 Task: Find a place to stay in Caparica, Portugal, from June 1 to June 4 for 1 guest, with a price range of ₹6000 to ₹16000, 1 bedroom, and 1 bathroom.
Action: Mouse moved to (608, 94)
Screenshot: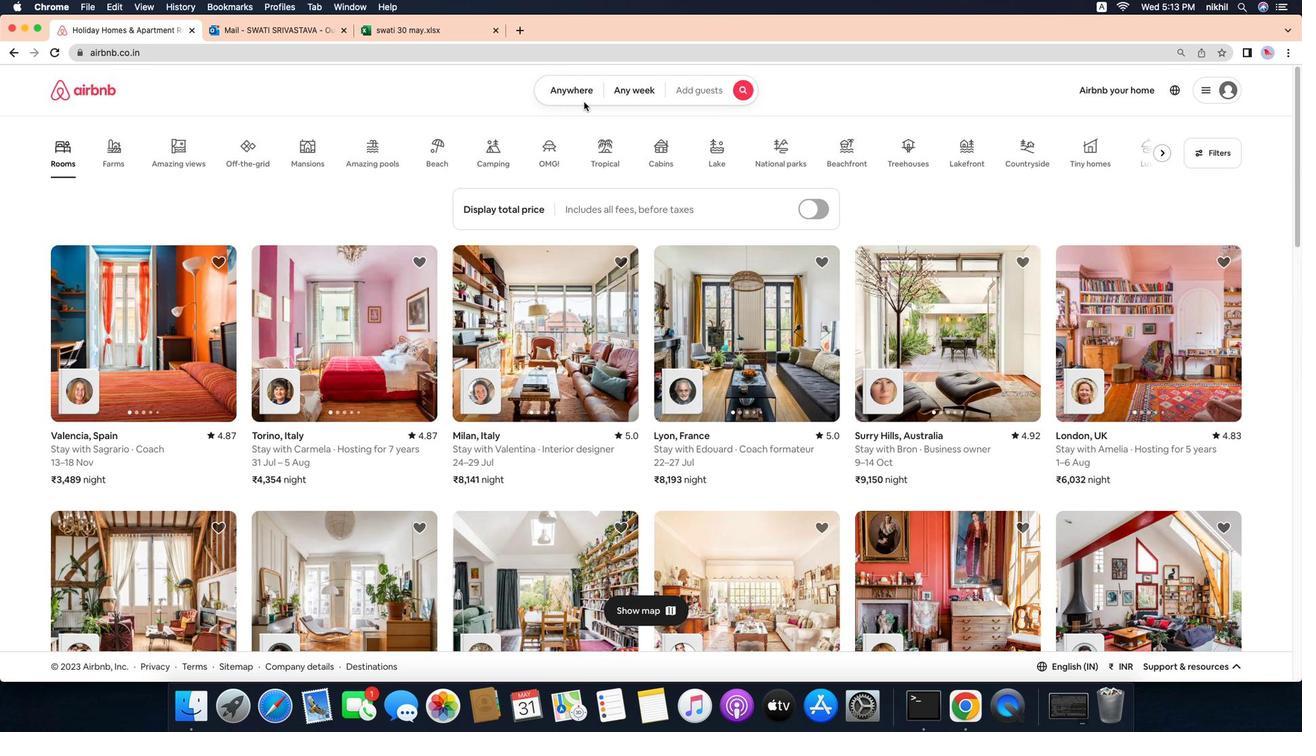 
Action: Mouse pressed left at (608, 94)
Screenshot: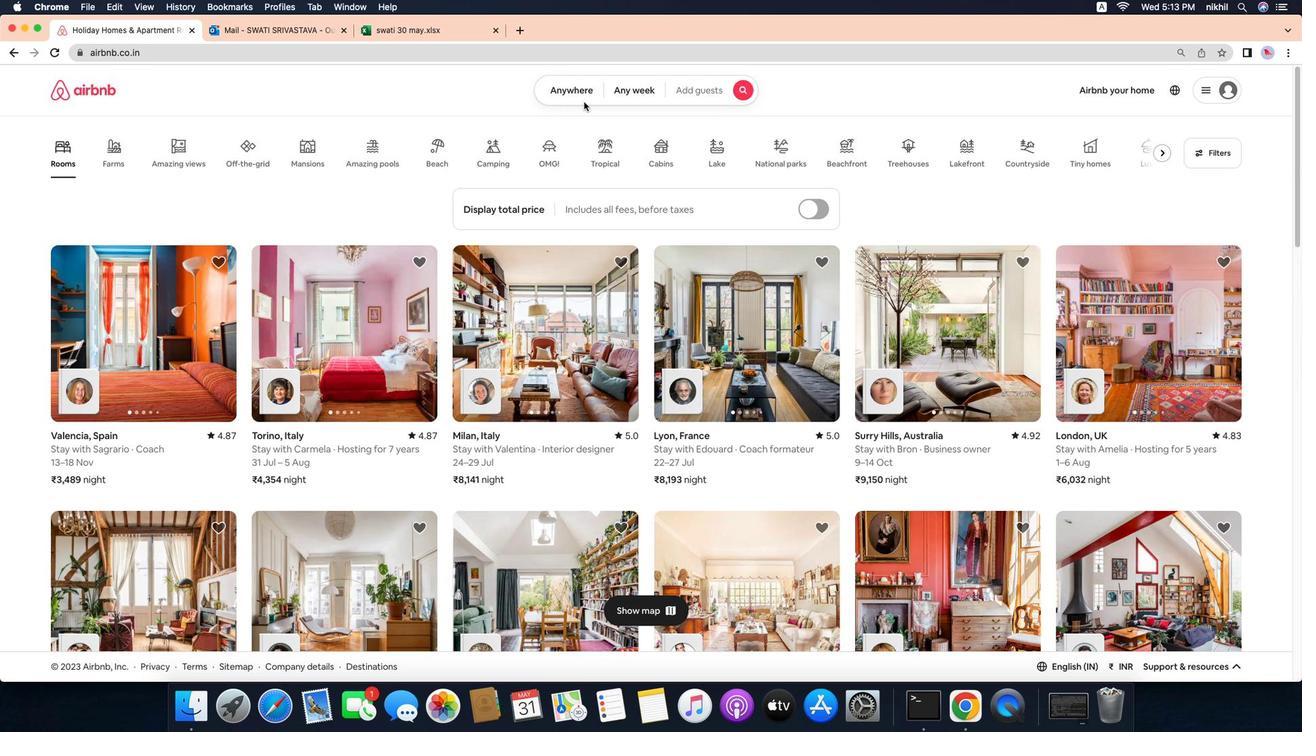 
Action: Mouse moved to (599, 82)
Screenshot: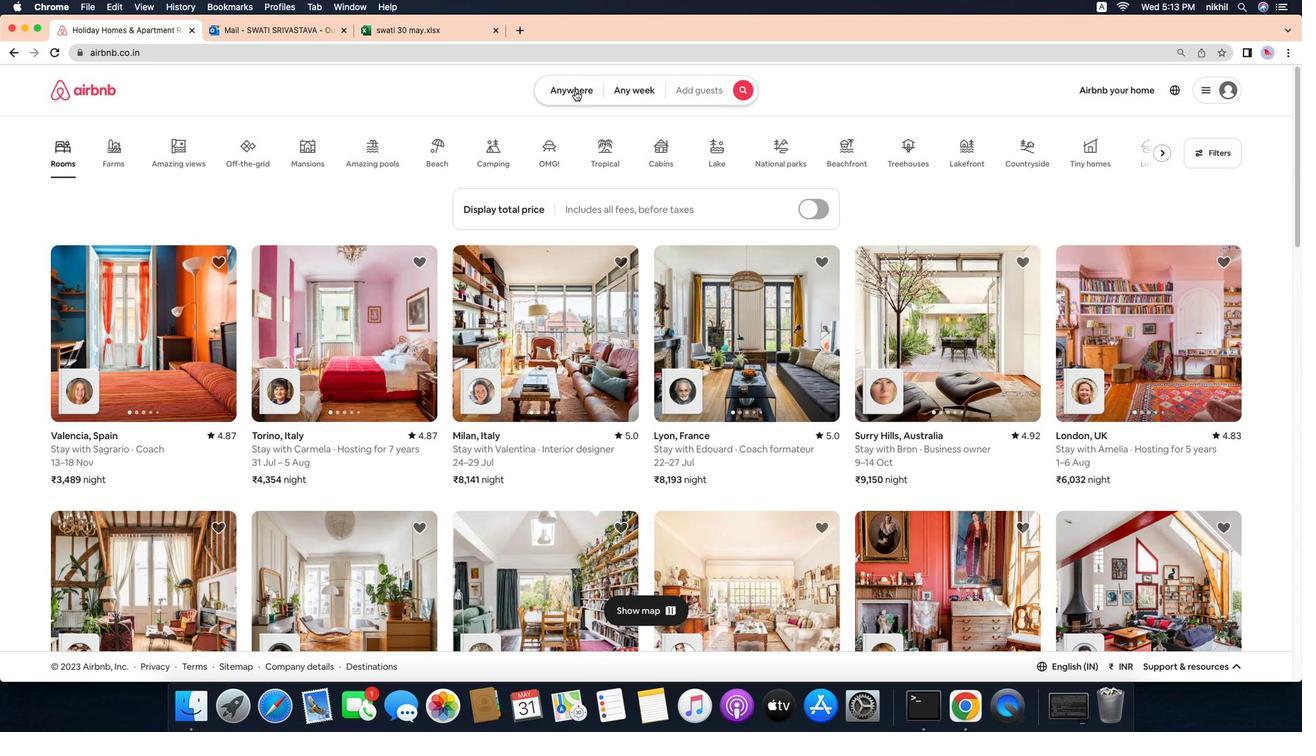
Action: Mouse pressed left at (599, 82)
Screenshot: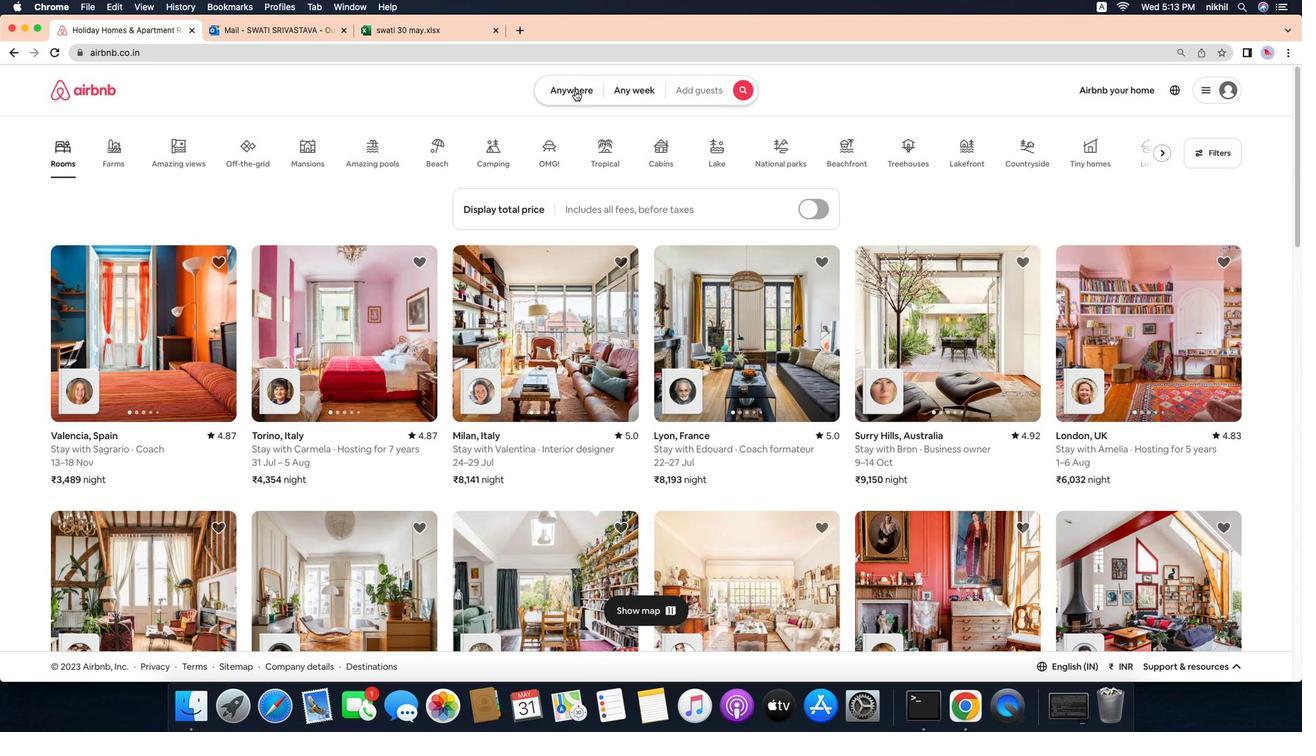 
Action: Mouse moved to (505, 149)
Screenshot: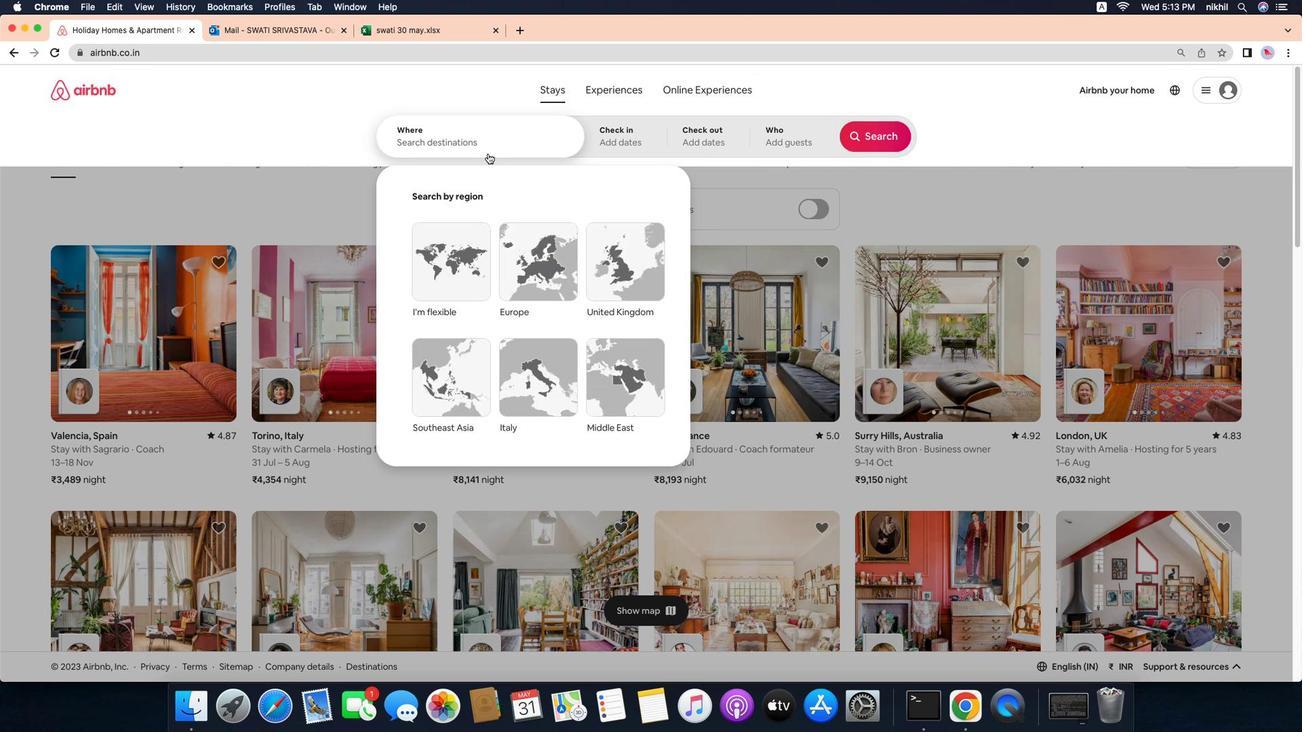 
Action: Mouse pressed left at (505, 149)
Screenshot: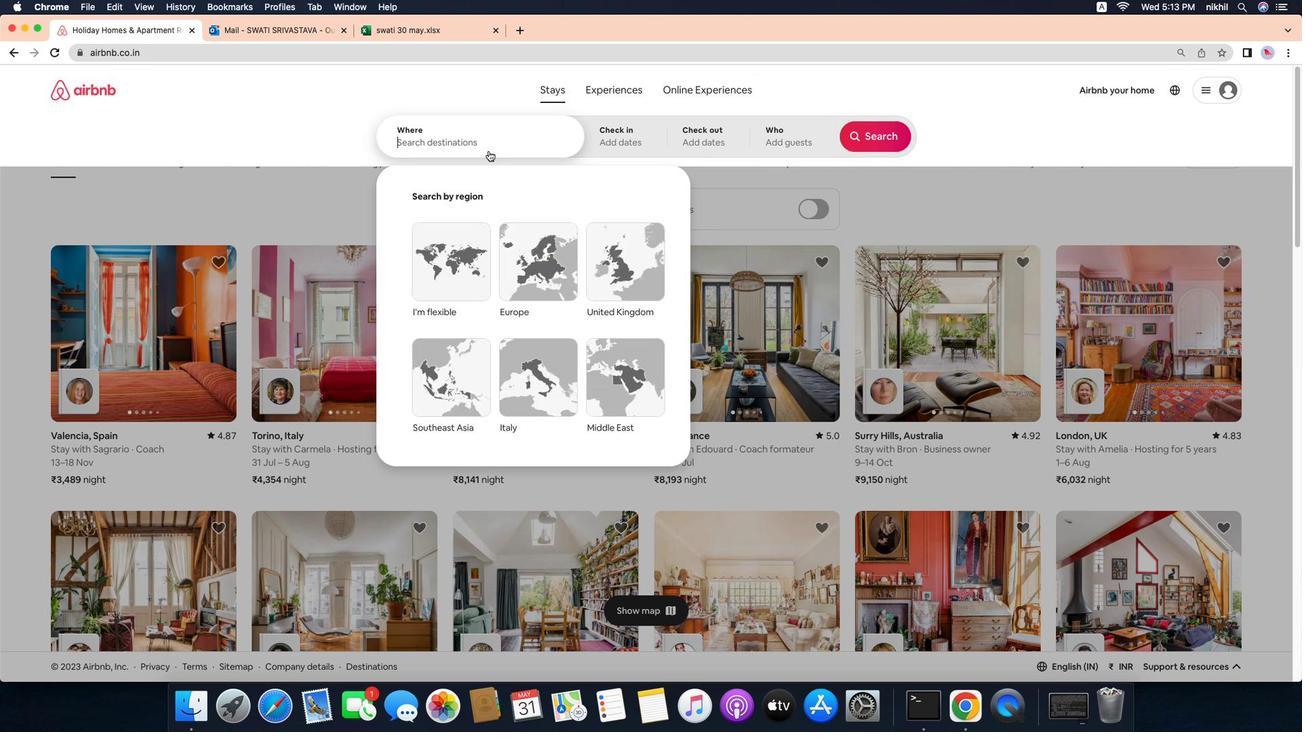 
Action: Mouse moved to (509, 135)
Screenshot: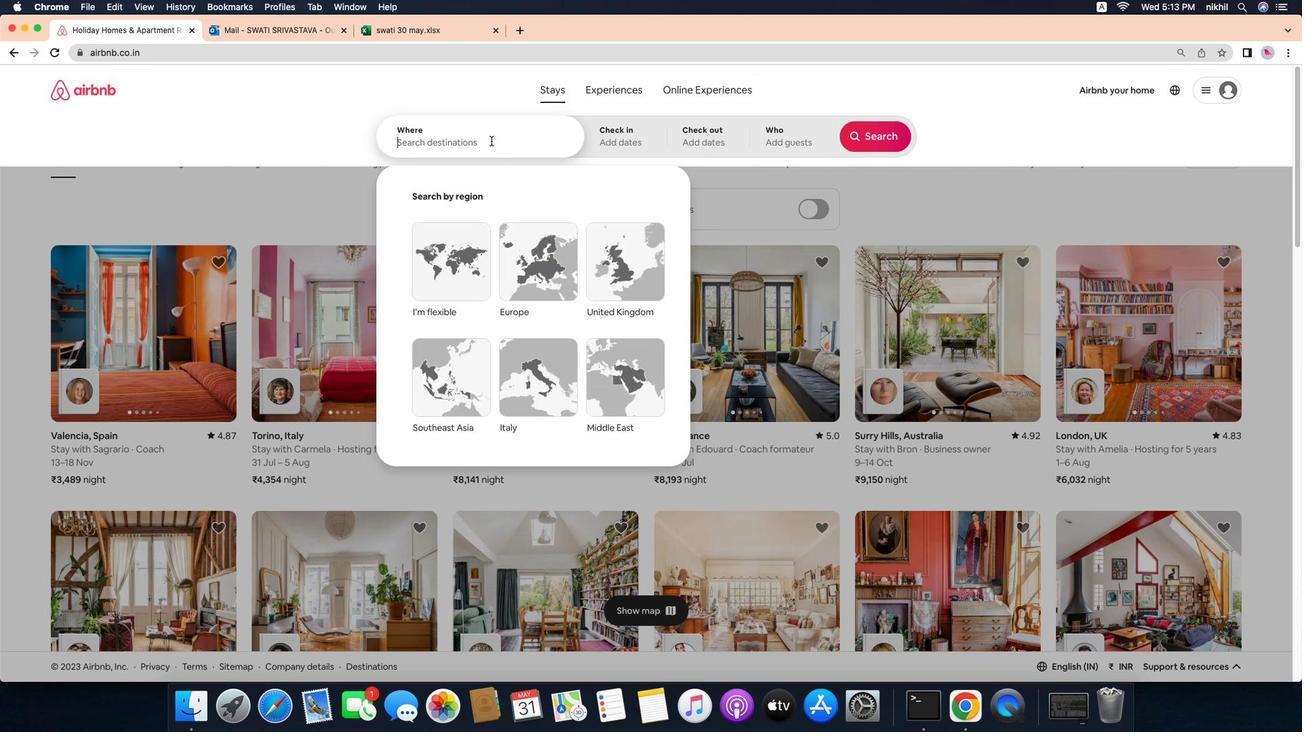 
Action: Key pressed Key.caps_lock'C'Key.caps_lock'a''p''a''r''i''c''a'
Screenshot: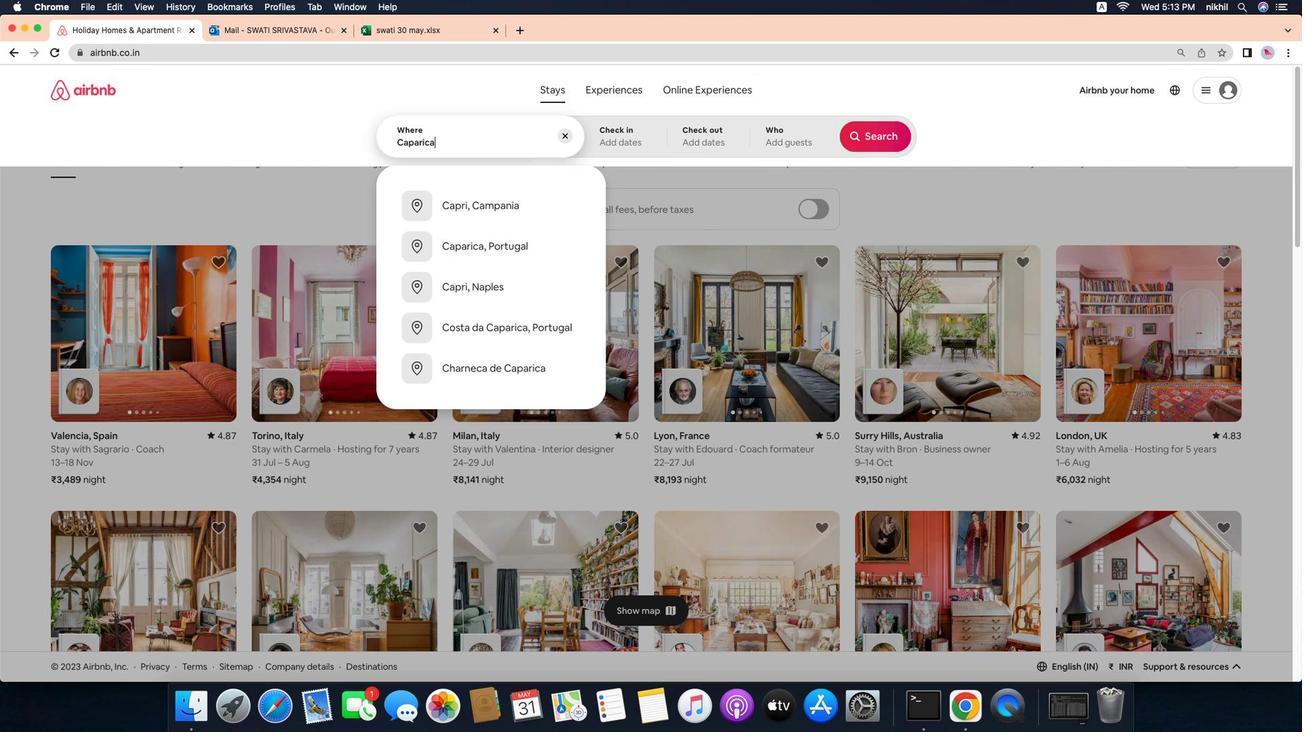 
Action: Mouse moved to (553, 208)
Screenshot: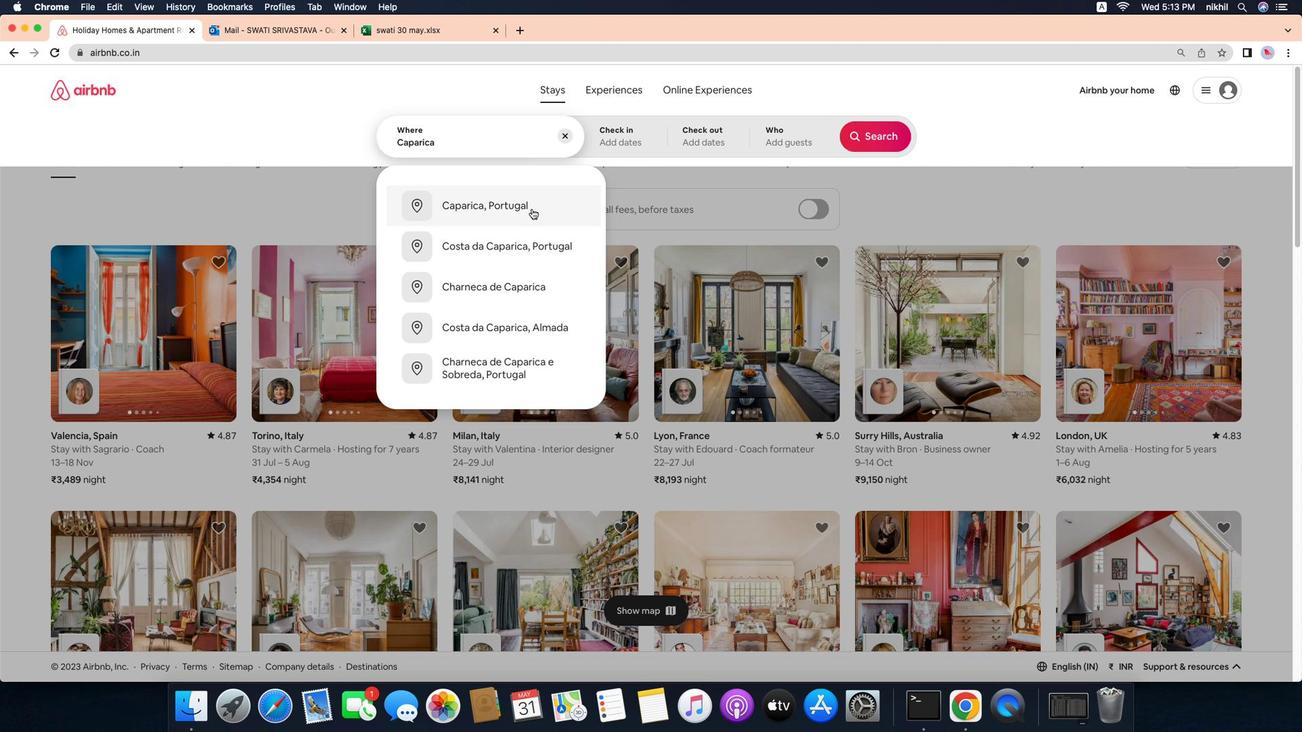 
Action: Mouse pressed left at (553, 208)
Screenshot: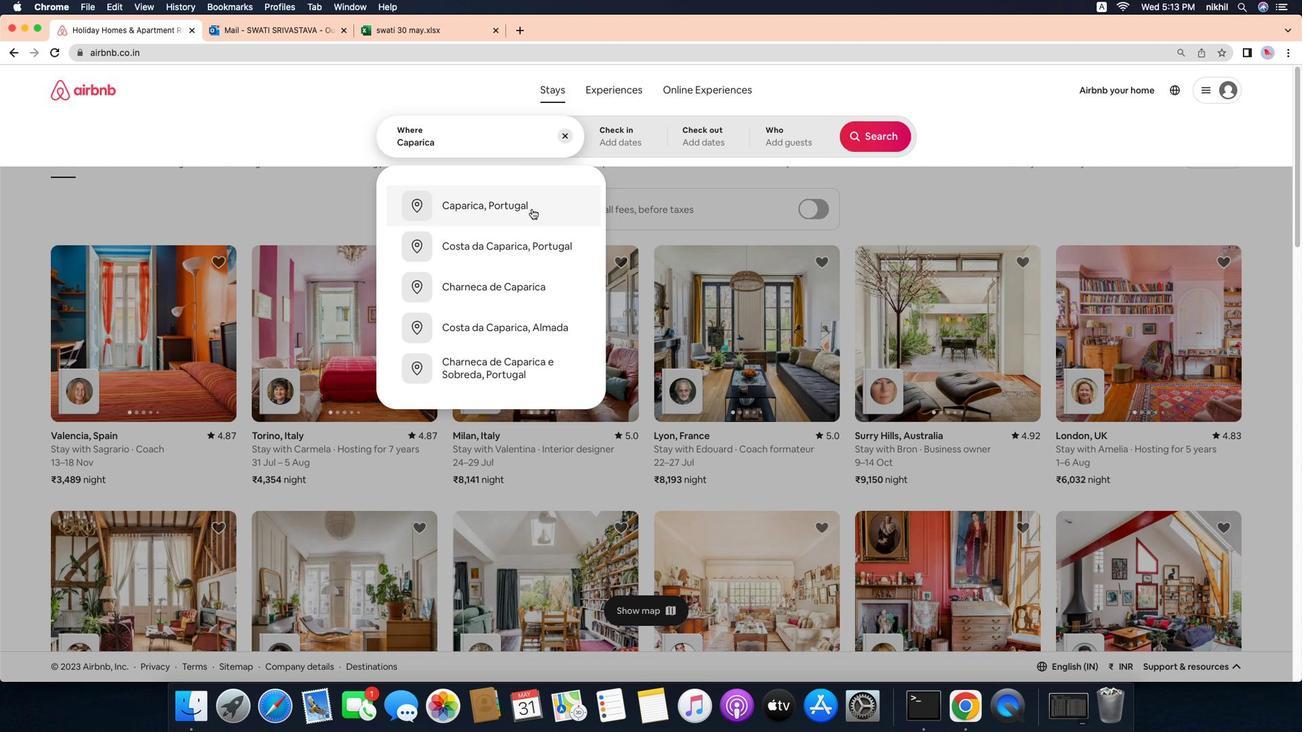 
Action: Mouse moved to (837, 298)
Screenshot: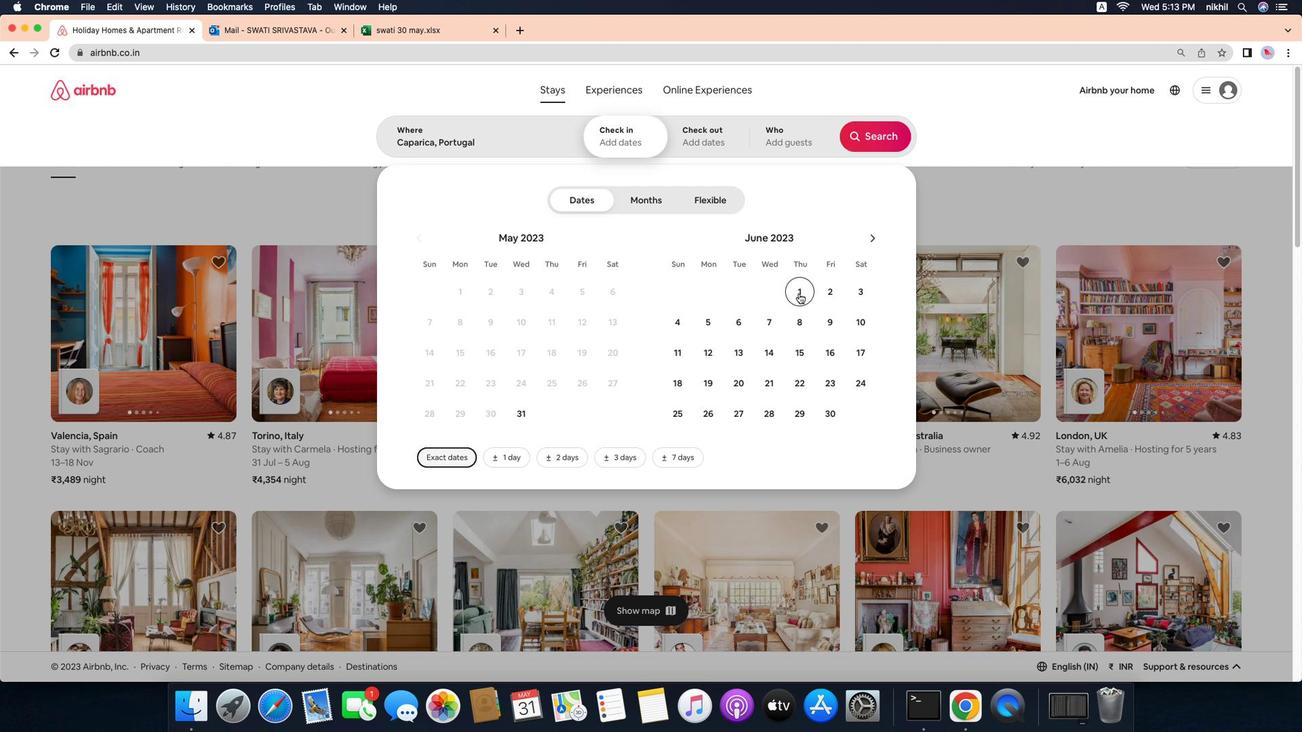 
Action: Mouse pressed left at (837, 298)
Screenshot: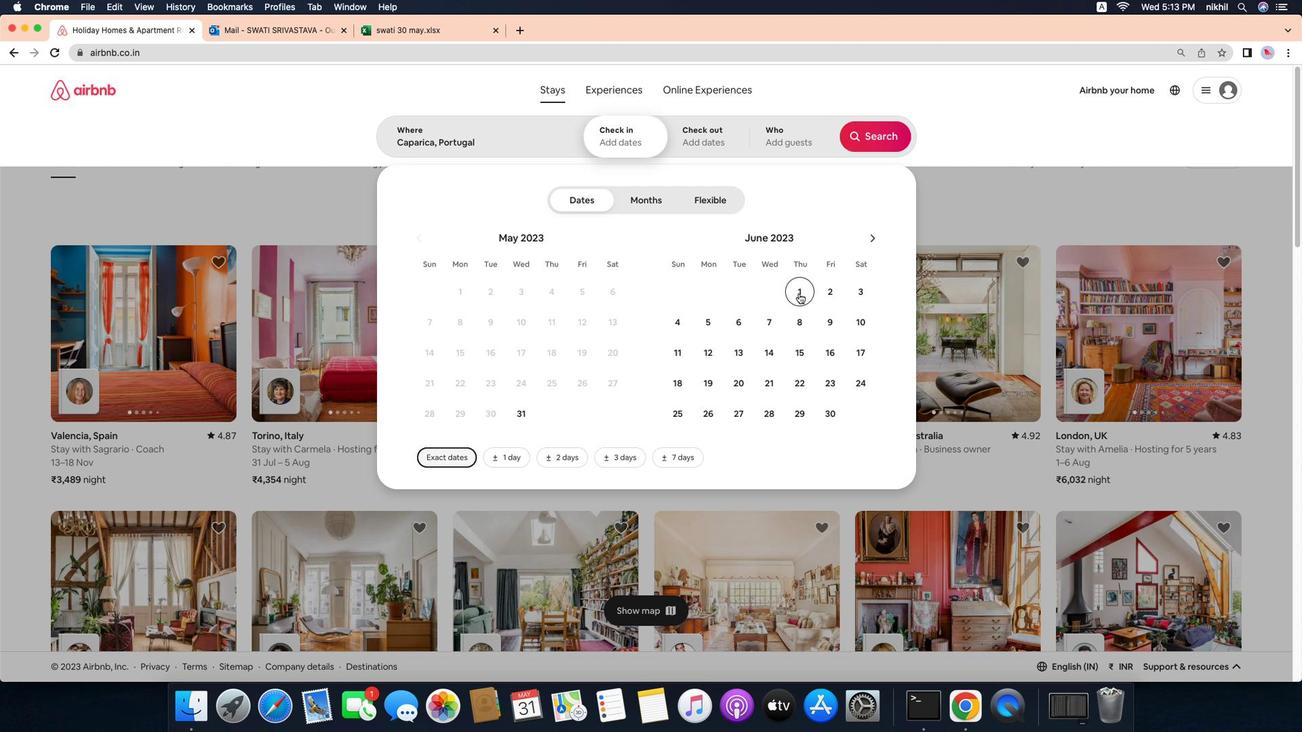 
Action: Mouse moved to (695, 331)
Screenshot: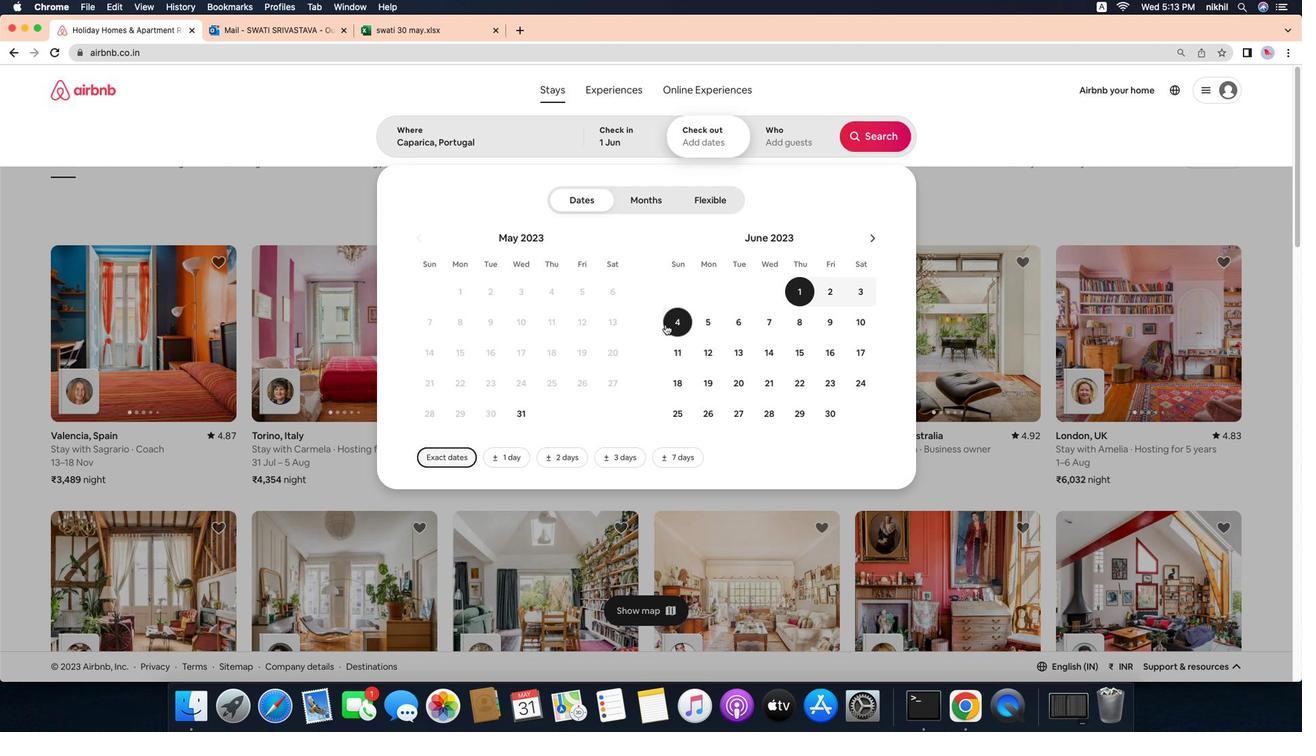 
Action: Mouse pressed left at (695, 331)
Screenshot: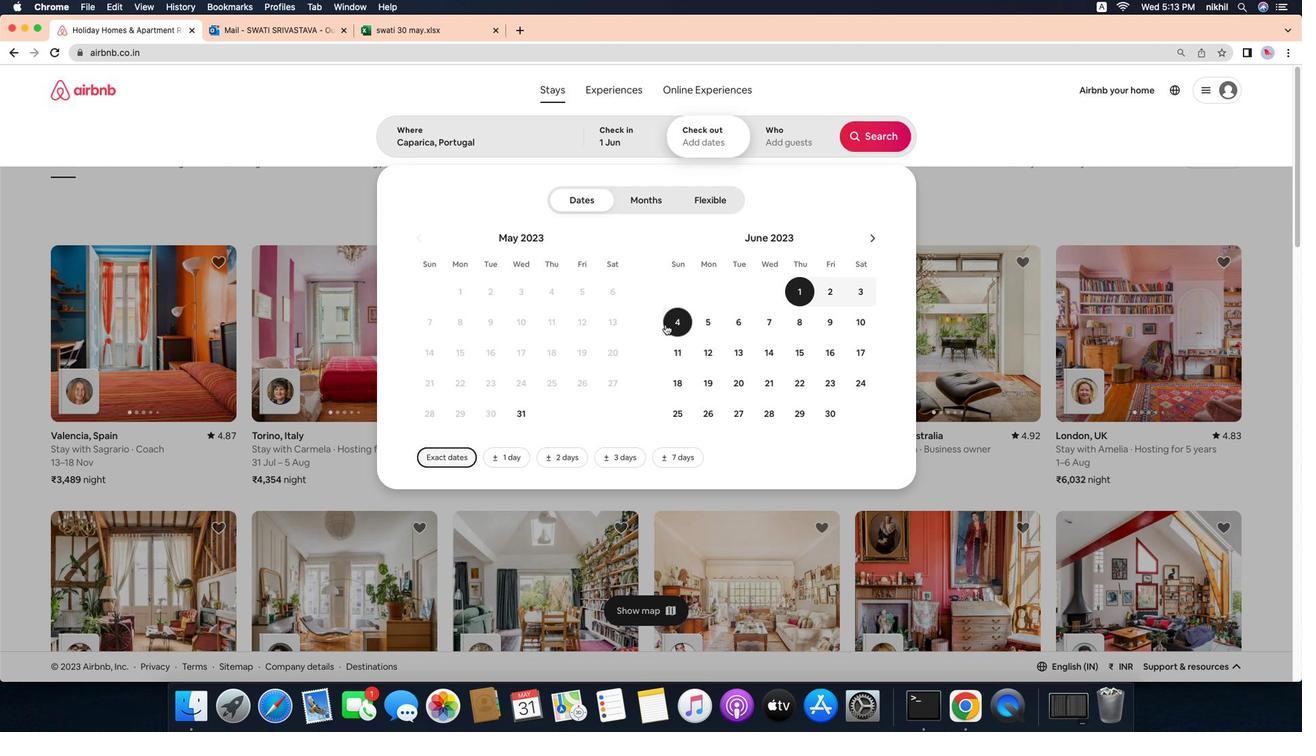 
Action: Mouse moved to (809, 129)
Screenshot: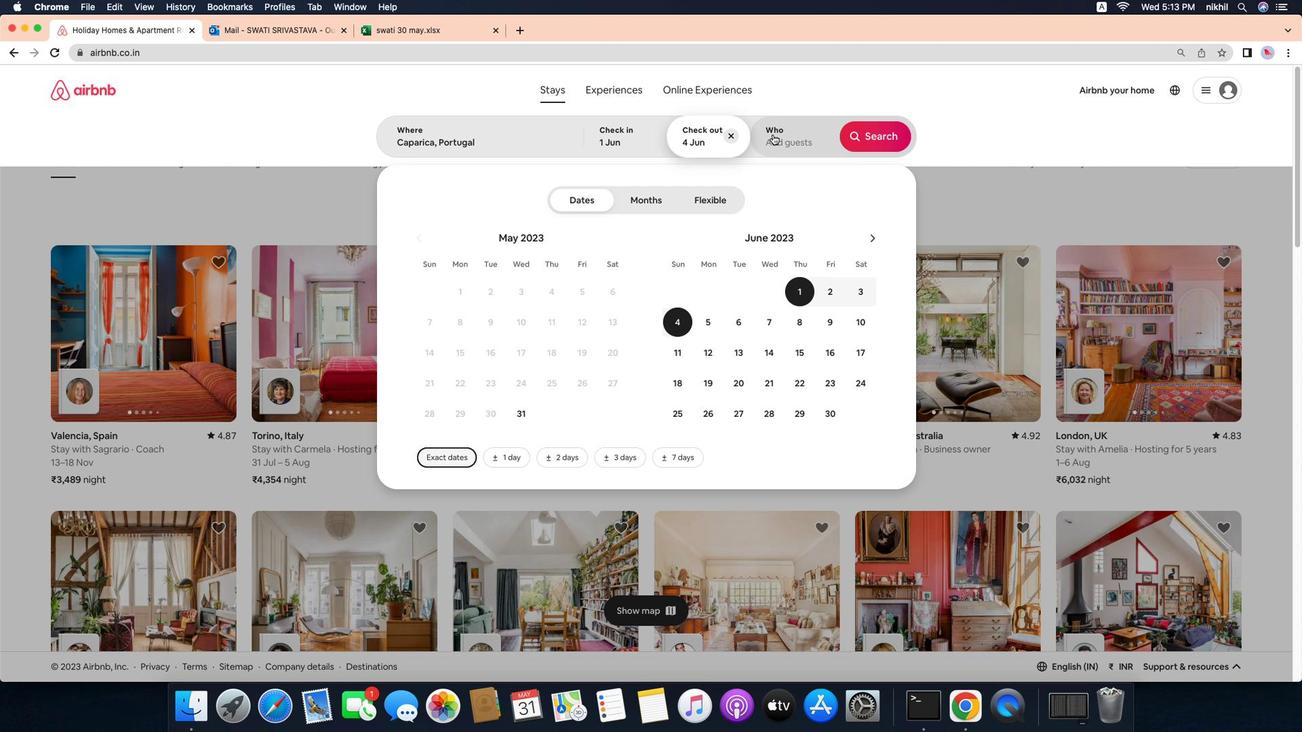 
Action: Mouse pressed left at (809, 129)
Screenshot: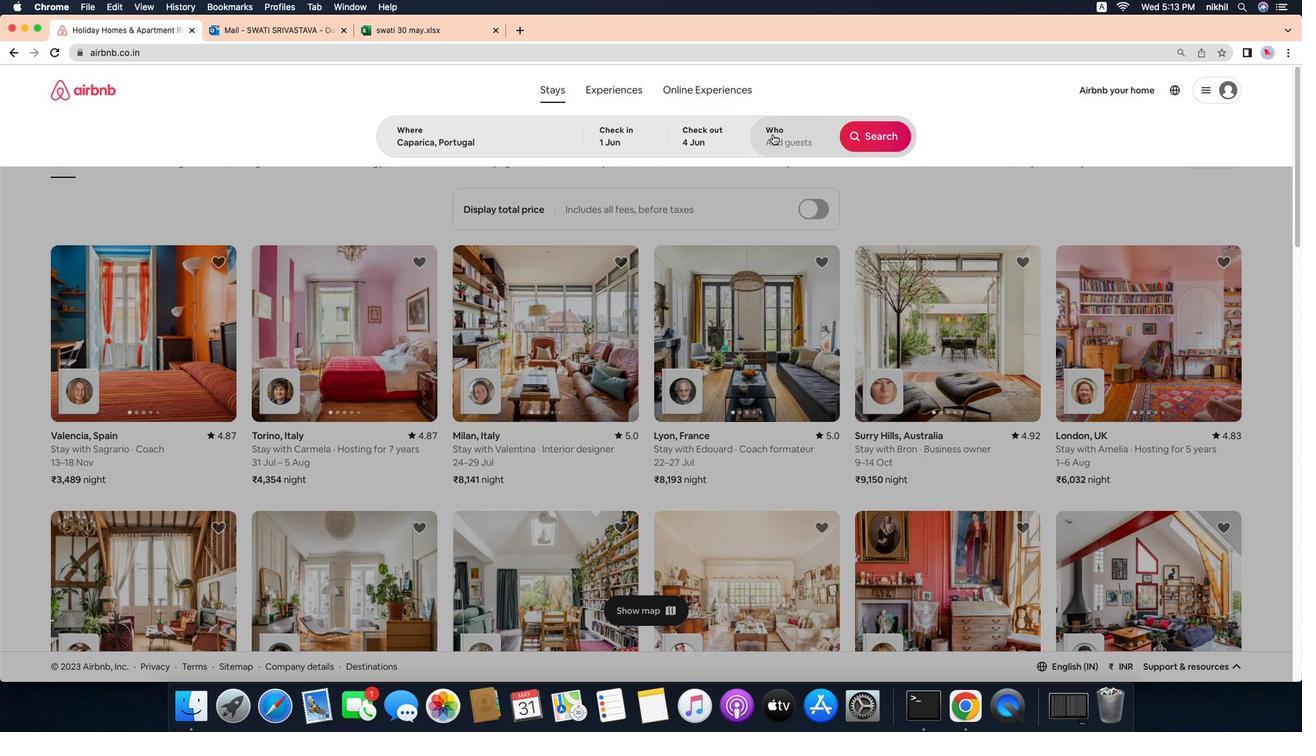 
Action: Mouse moved to (927, 204)
Screenshot: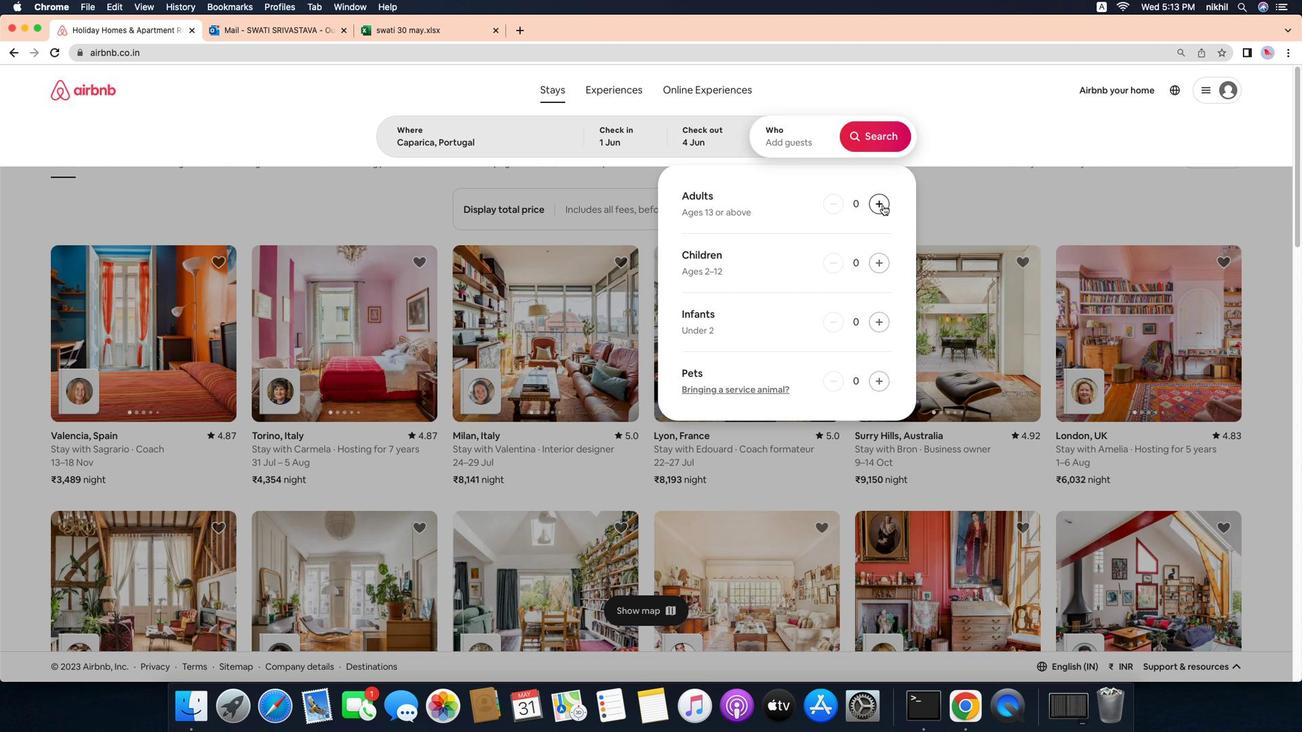 
Action: Mouse pressed left at (927, 204)
Screenshot: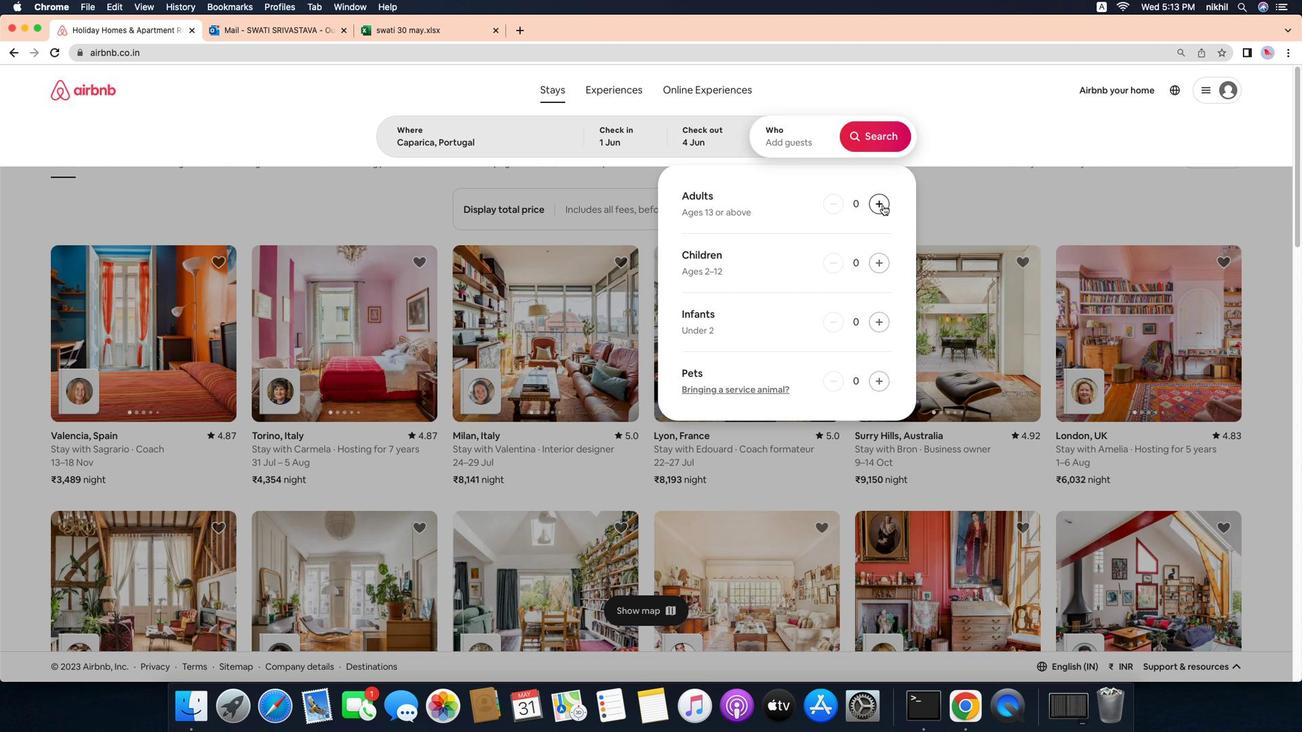 
Action: Mouse moved to (926, 137)
Screenshot: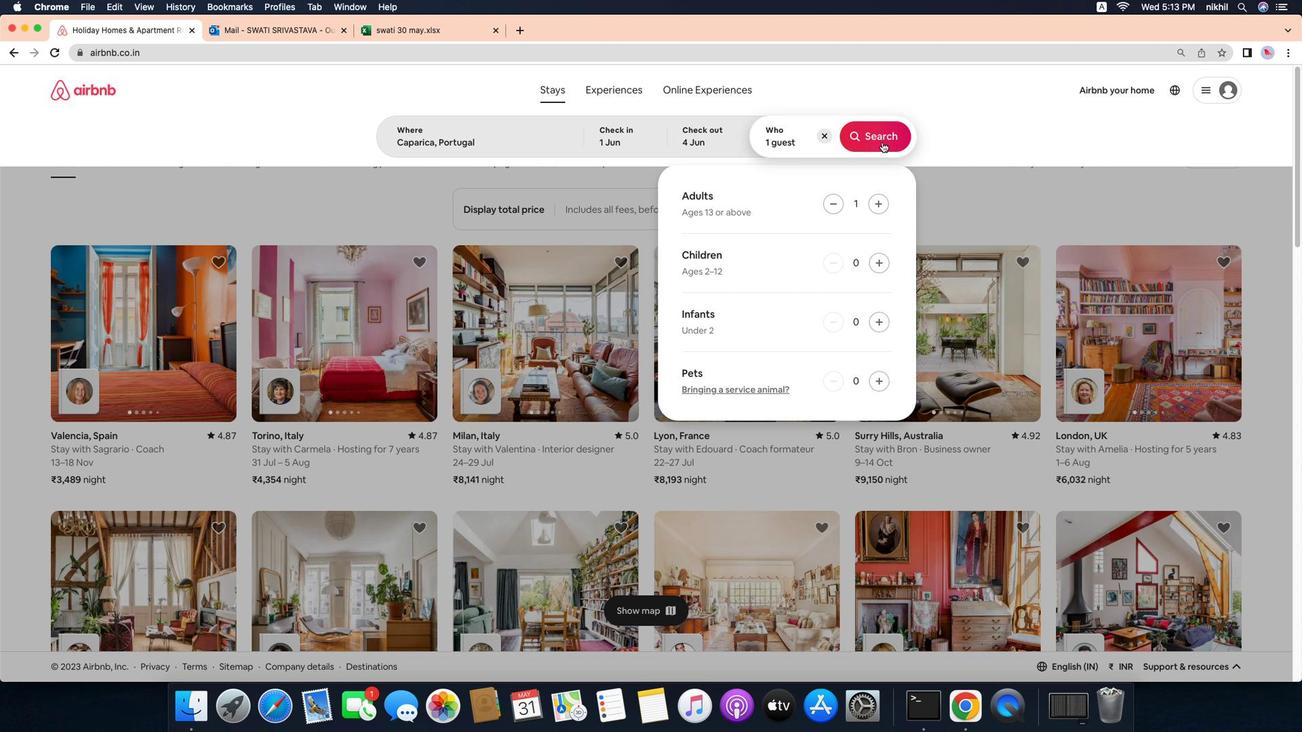 
Action: Mouse pressed left at (926, 137)
Screenshot: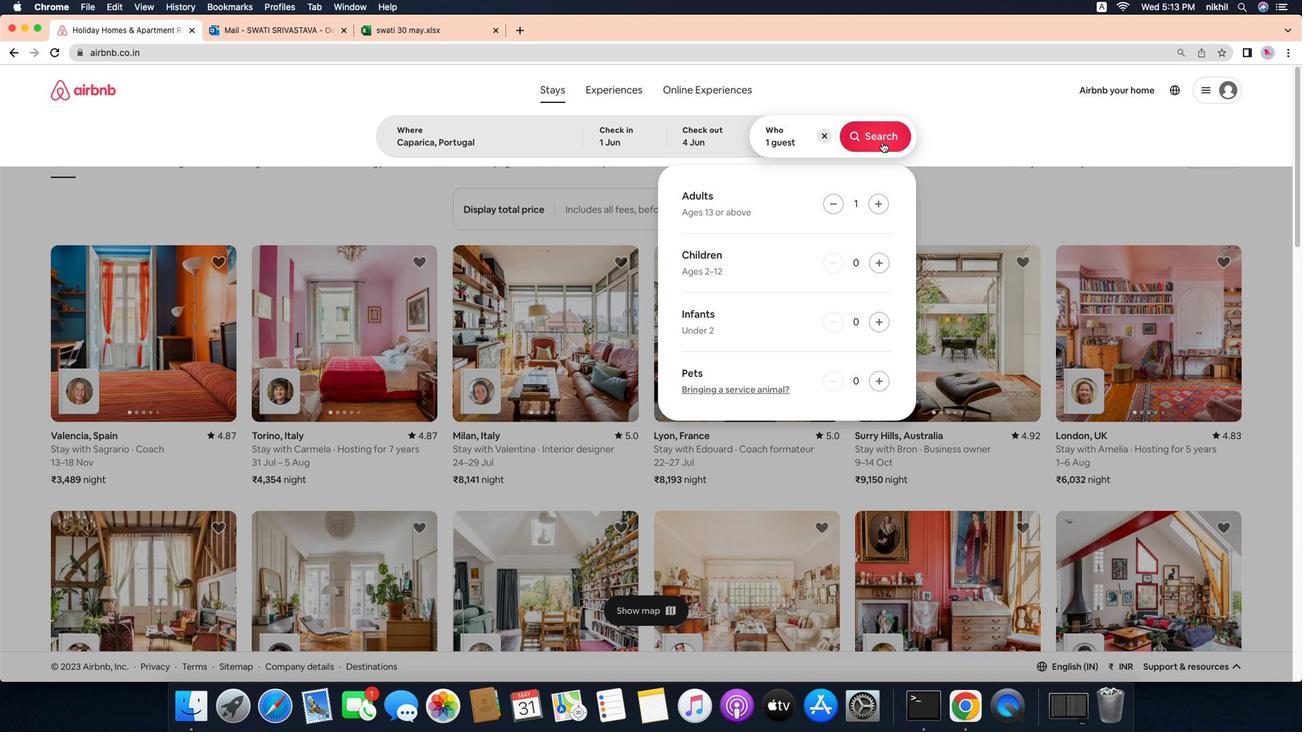 
Action: Mouse moved to (1313, 134)
Screenshot: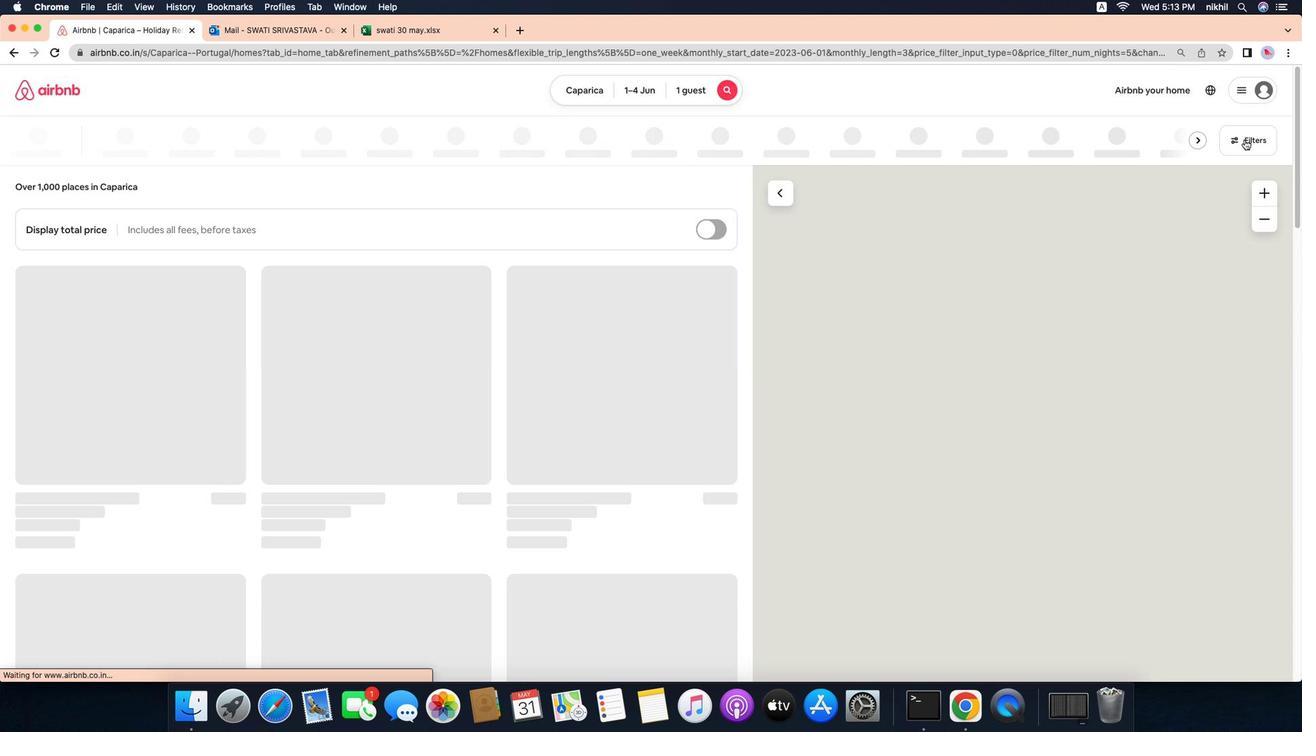 
Action: Mouse pressed left at (1313, 134)
Screenshot: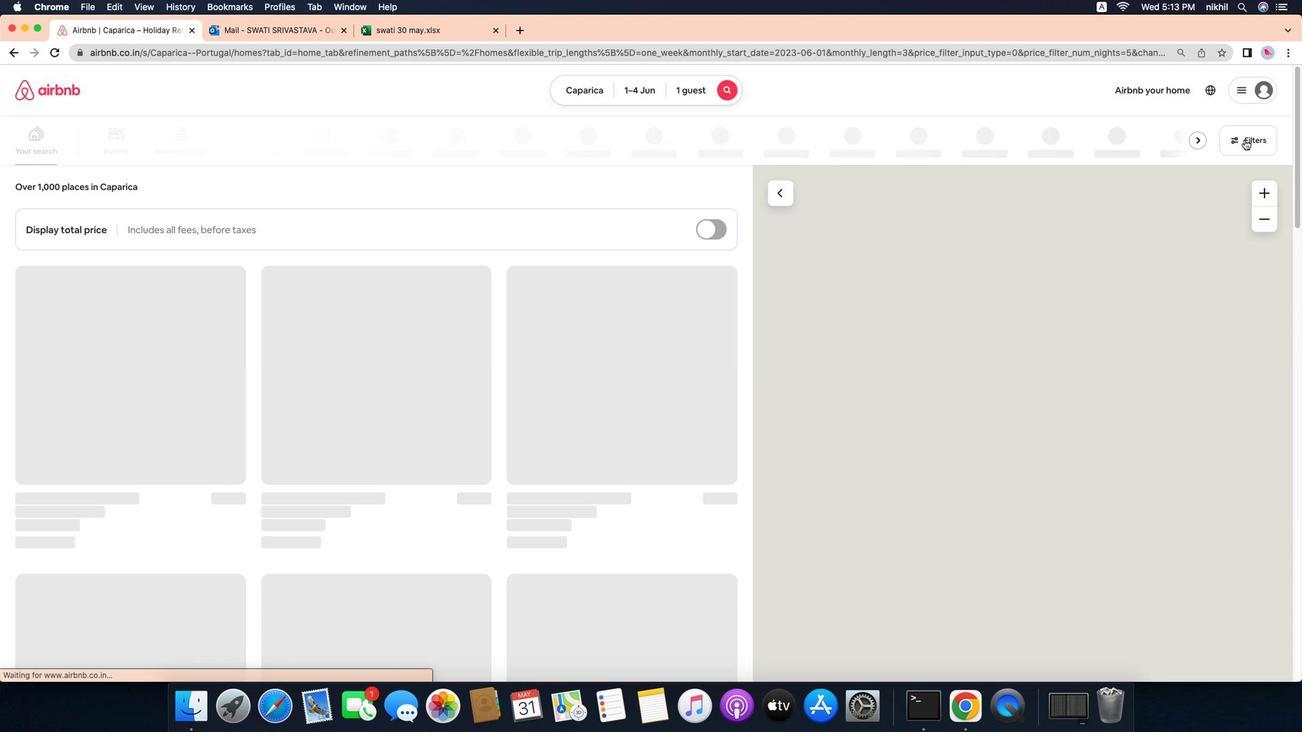 
Action: Mouse moved to (589, 459)
Screenshot: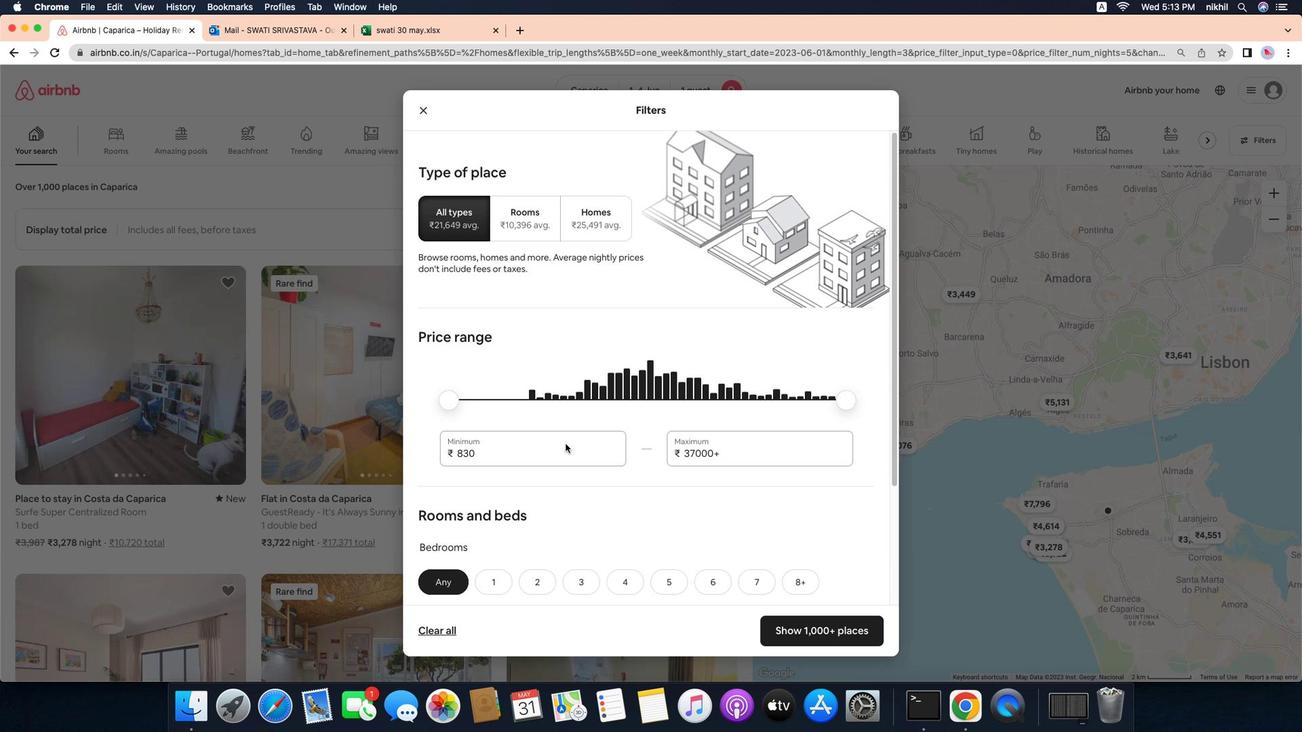 
Action: Mouse pressed left at (589, 459)
Screenshot: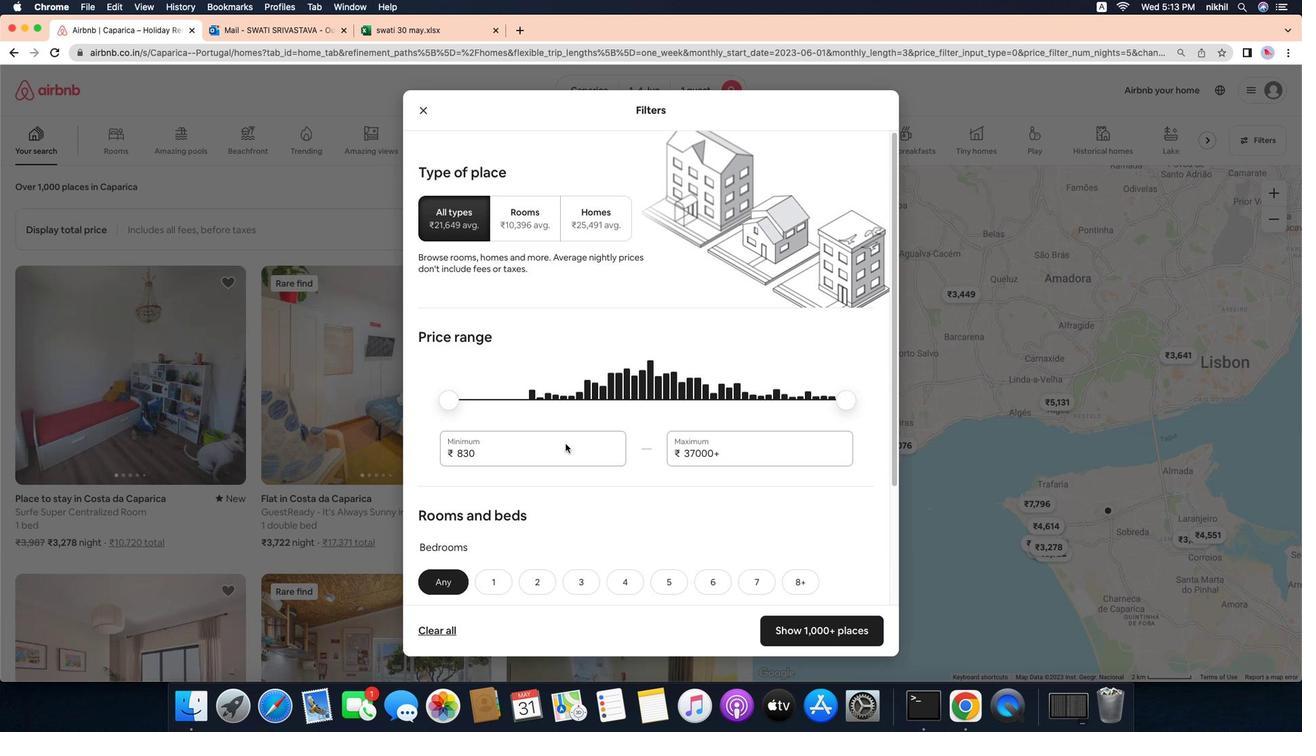 
Action: Mouse moved to (558, 469)
Screenshot: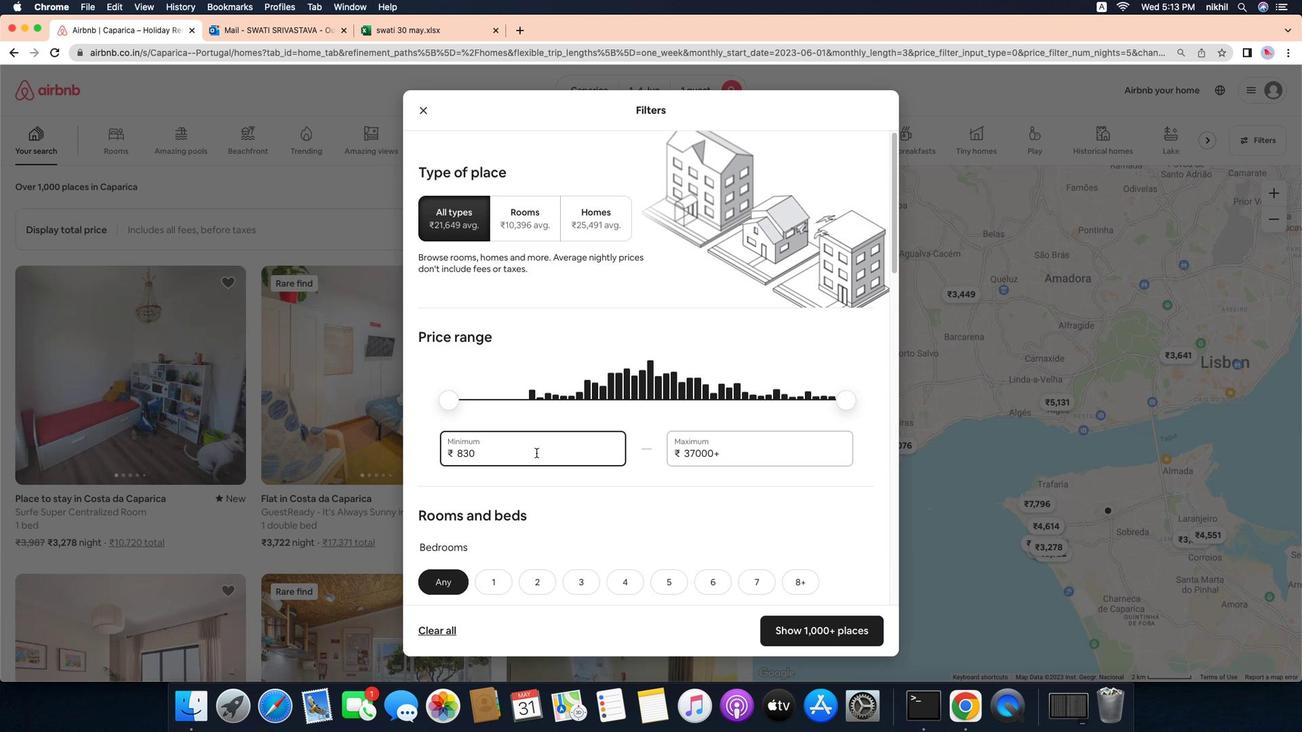 
Action: Key pressed Key.backspaceKey.backspaceKey.backspaceKey.backspace'6''0''0''0'
Screenshot: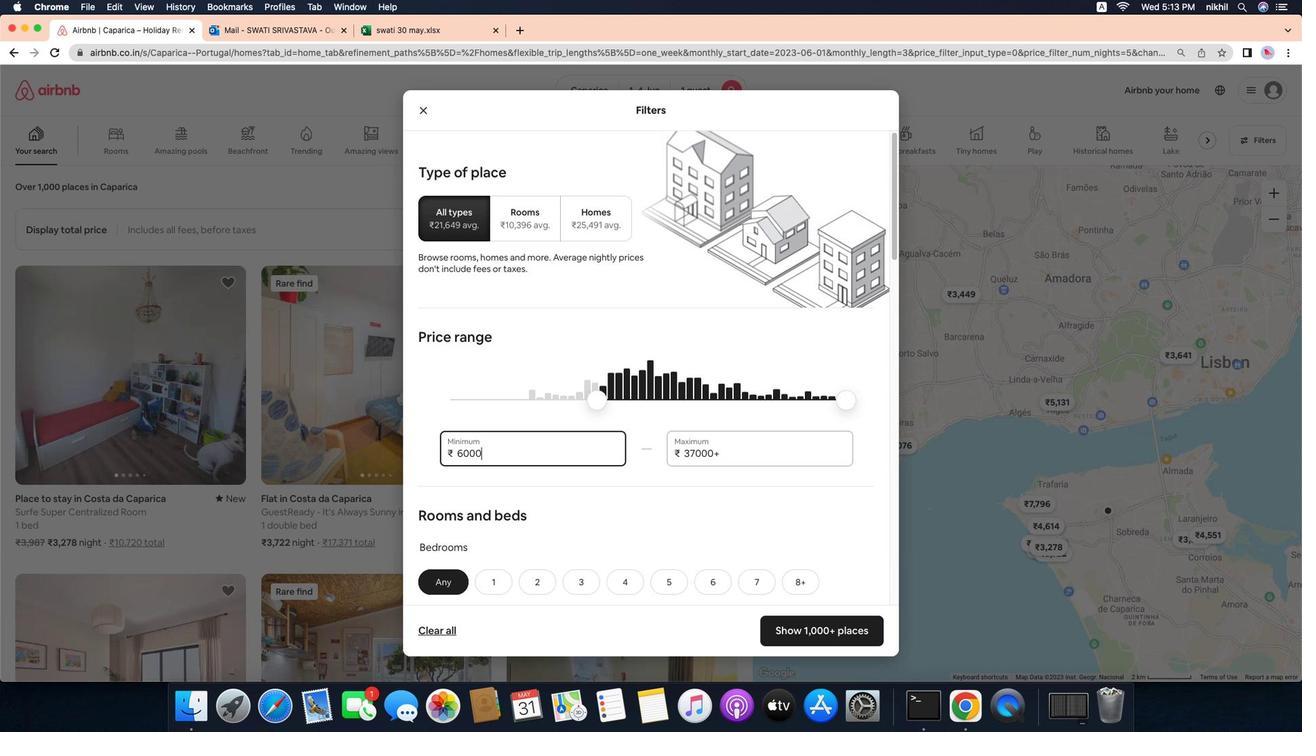 
Action: Mouse moved to (763, 466)
Screenshot: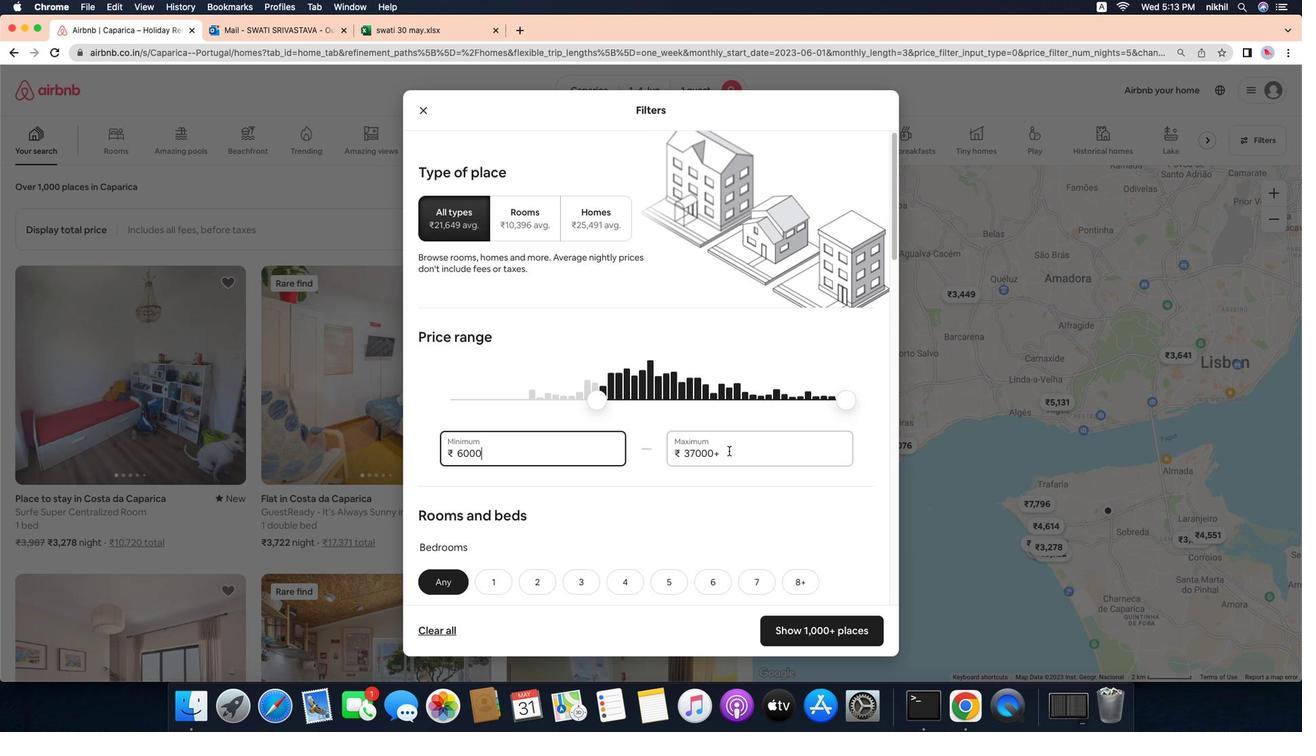 
Action: Mouse pressed left at (763, 466)
Screenshot: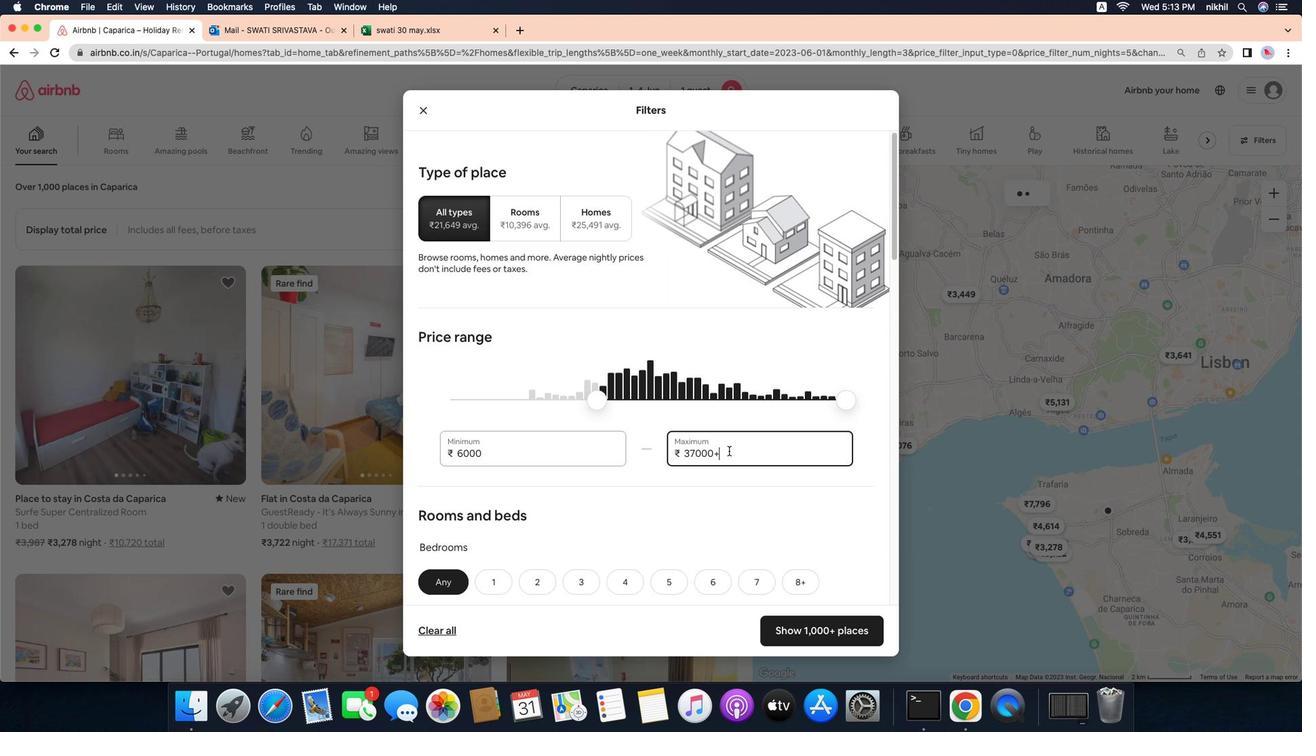 
Action: Key pressed Key.backspaceKey.backspaceKey.backspaceKey.backspaceKey.backspaceKey.backspaceKey.backspace'1''6''0''0''0'
Screenshot: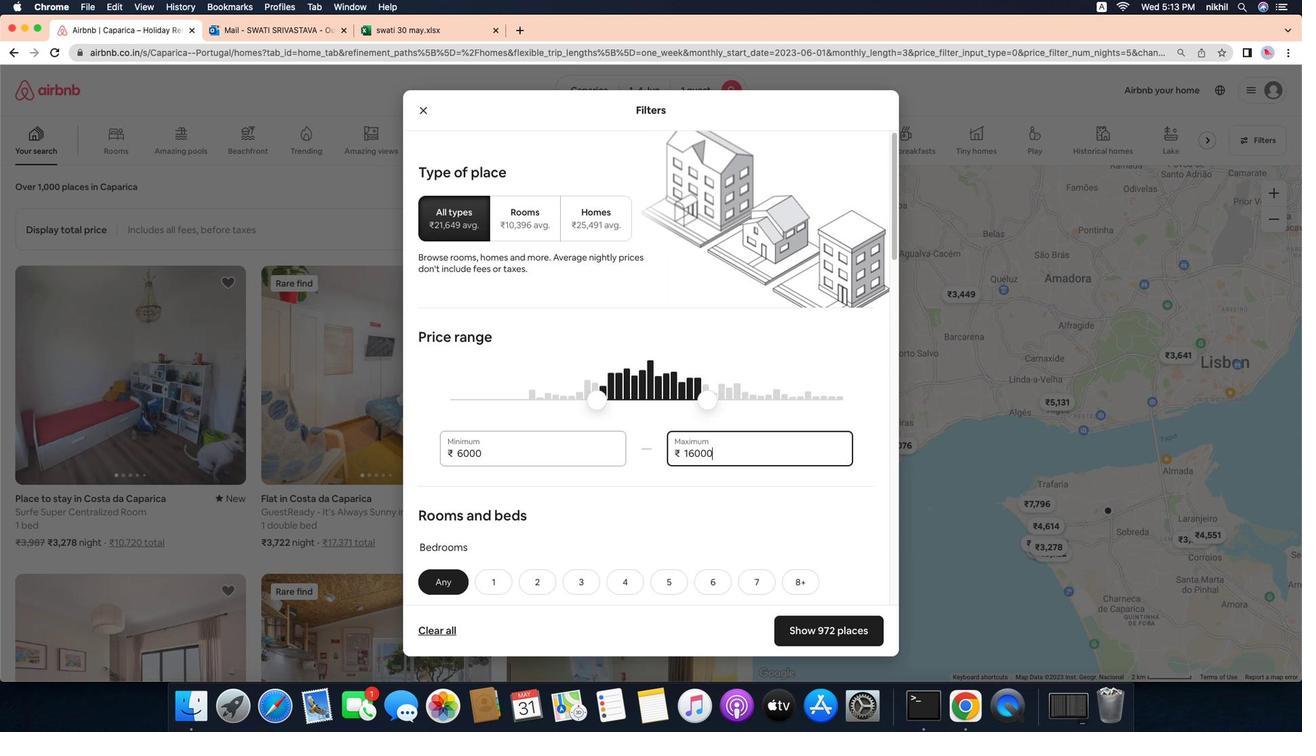 
Action: Mouse moved to (680, 461)
Screenshot: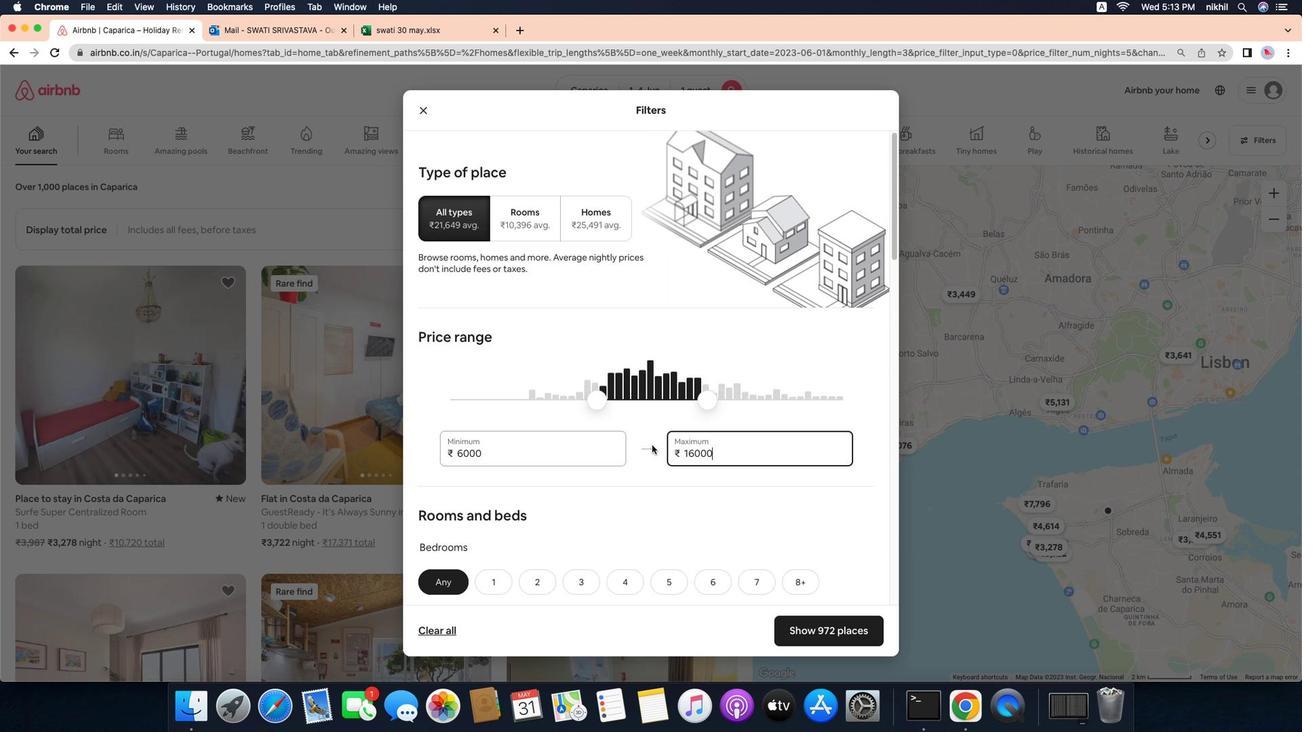 
Action: Mouse scrolled (680, 461) with delta (-13, -14)
Screenshot: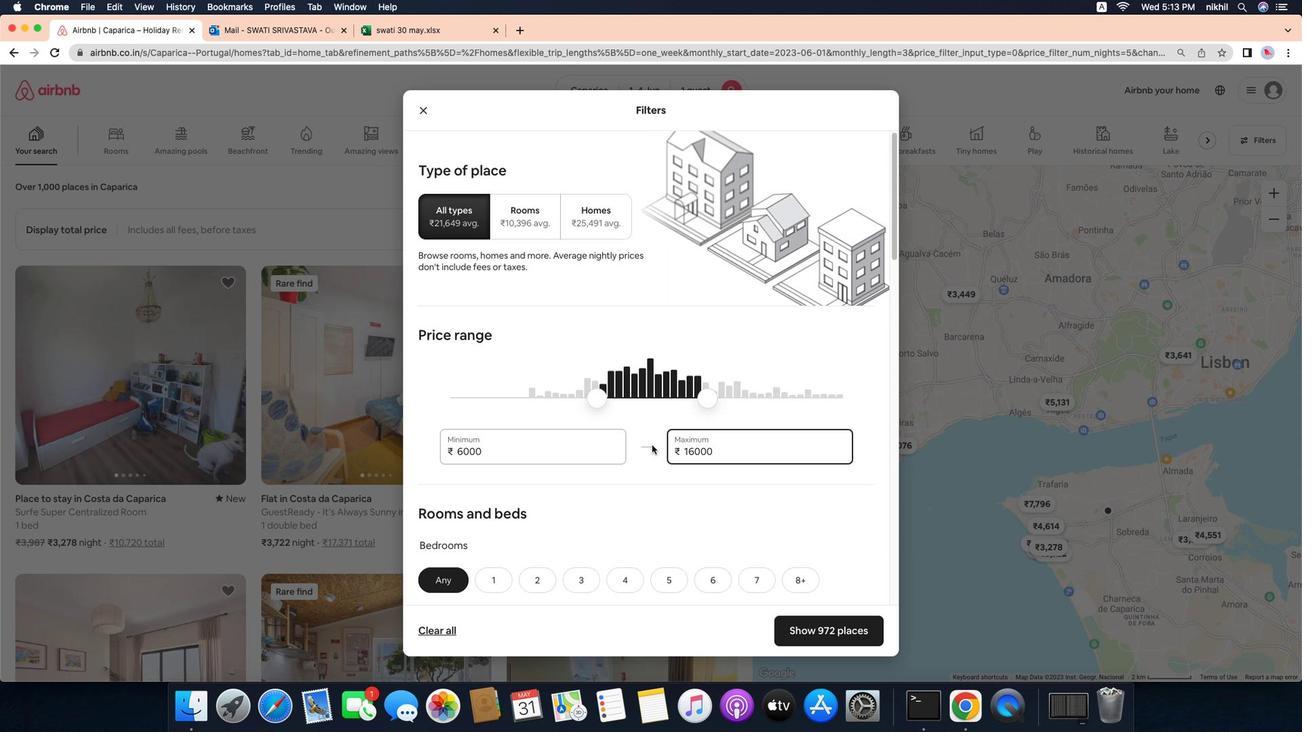 
Action: Mouse scrolled (680, 461) with delta (-13, -14)
Screenshot: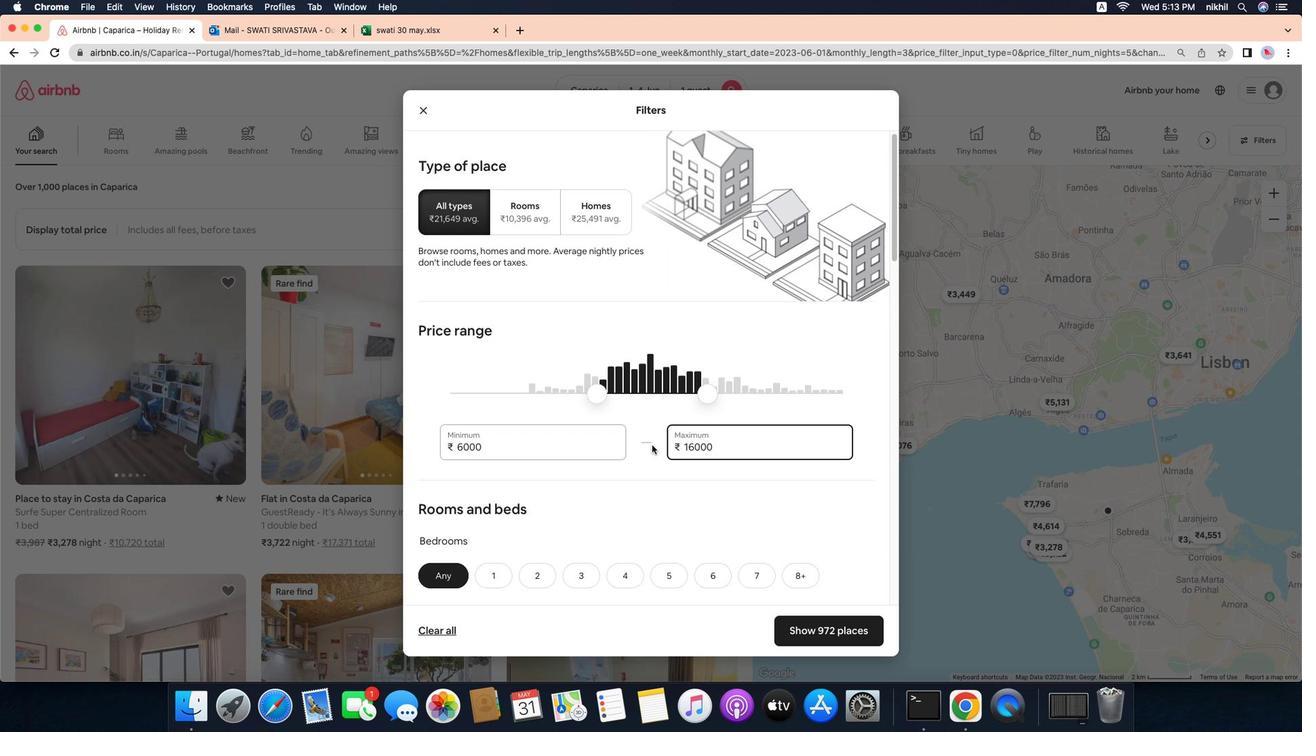 
Action: Mouse scrolled (680, 461) with delta (-13, -15)
Screenshot: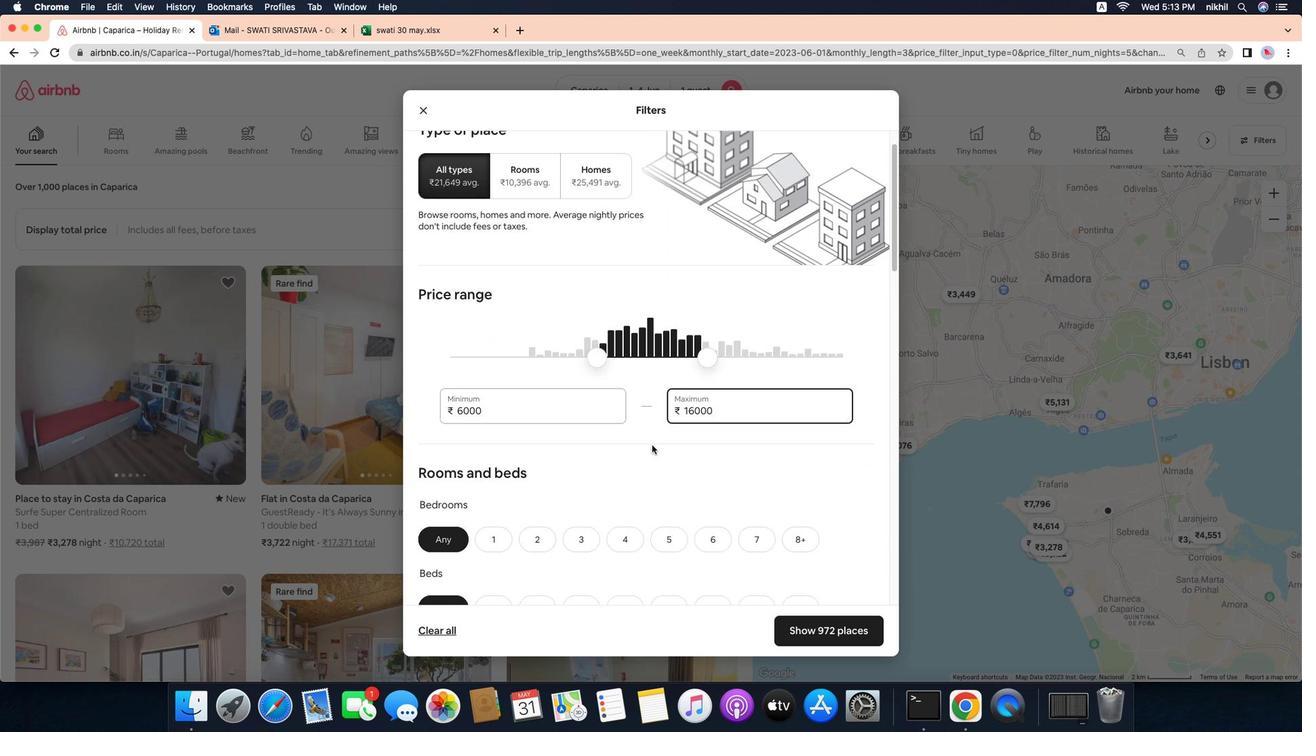 
Action: Mouse moved to (680, 461)
Screenshot: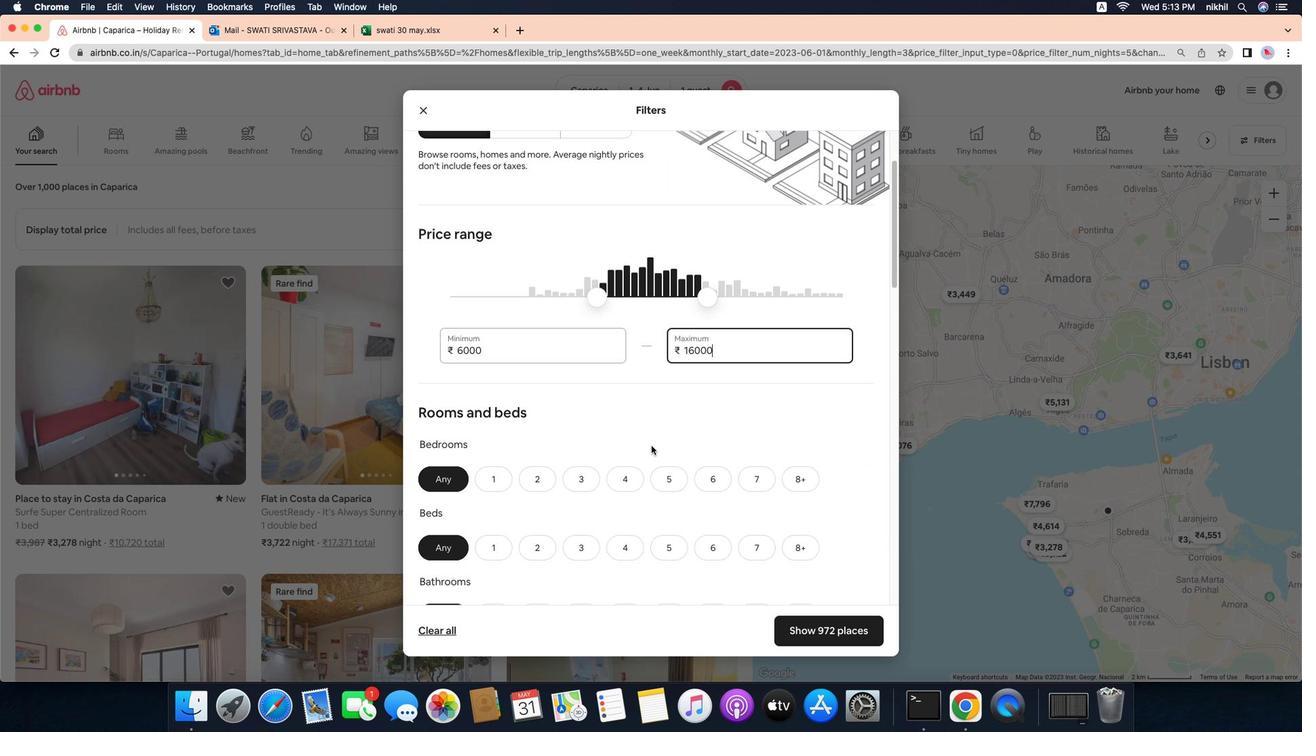 
Action: Mouse scrolled (680, 461) with delta (-13, -14)
Screenshot: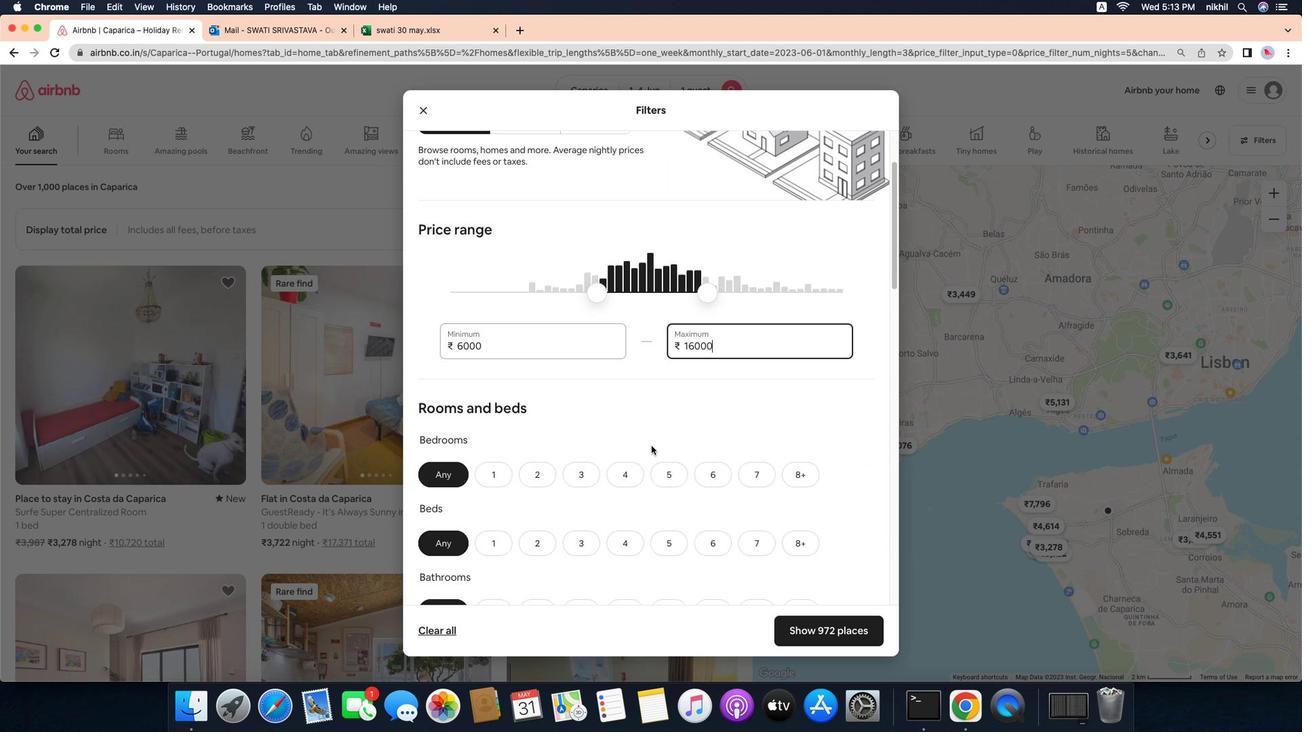 
Action: Mouse scrolled (680, 461) with delta (-13, -14)
Screenshot: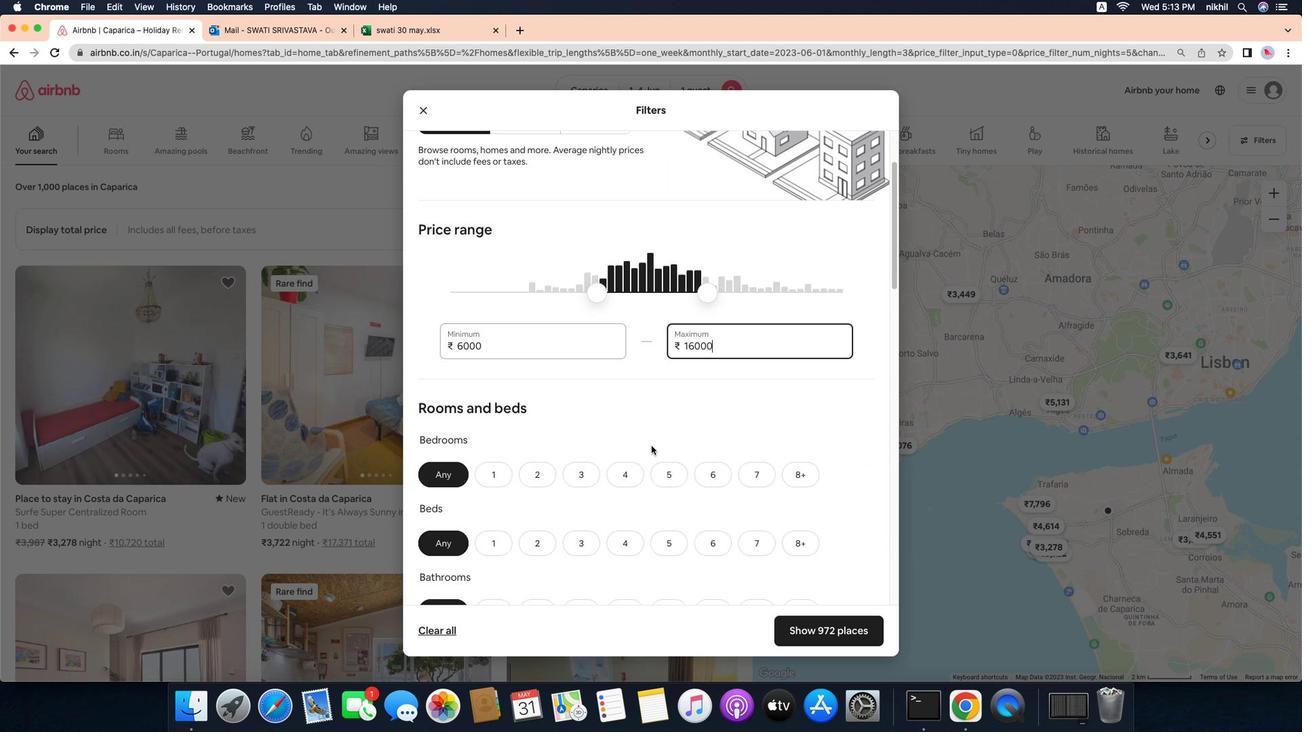
Action: Mouse scrolled (680, 461) with delta (-13, -15)
Screenshot: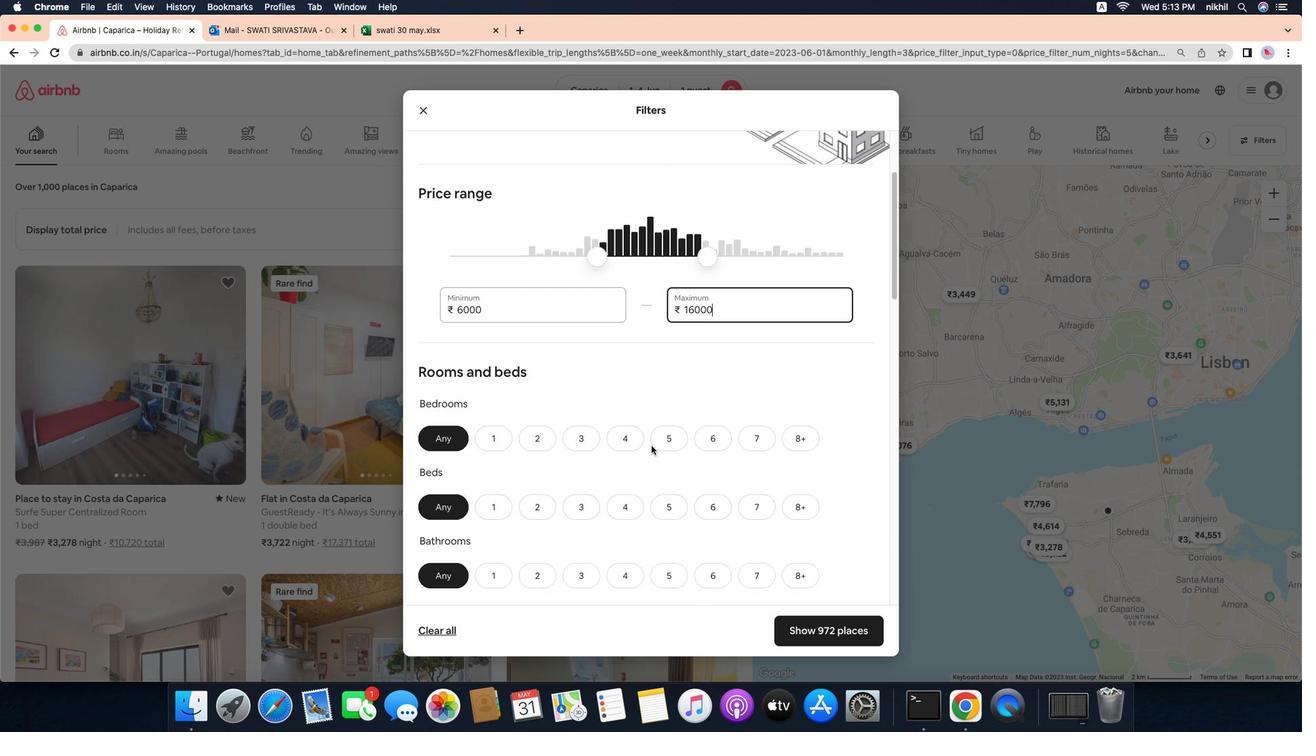 
Action: Mouse moved to (519, 358)
Screenshot: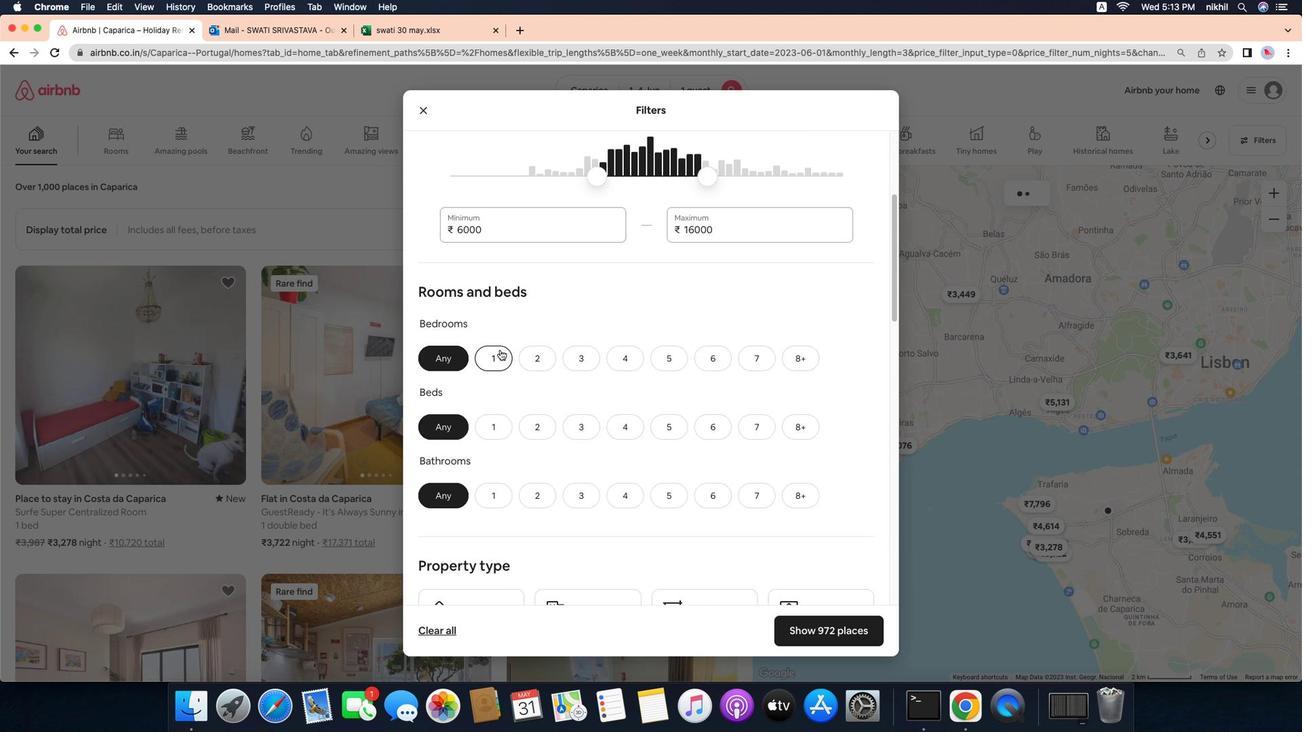 
Action: Mouse pressed left at (519, 358)
Screenshot: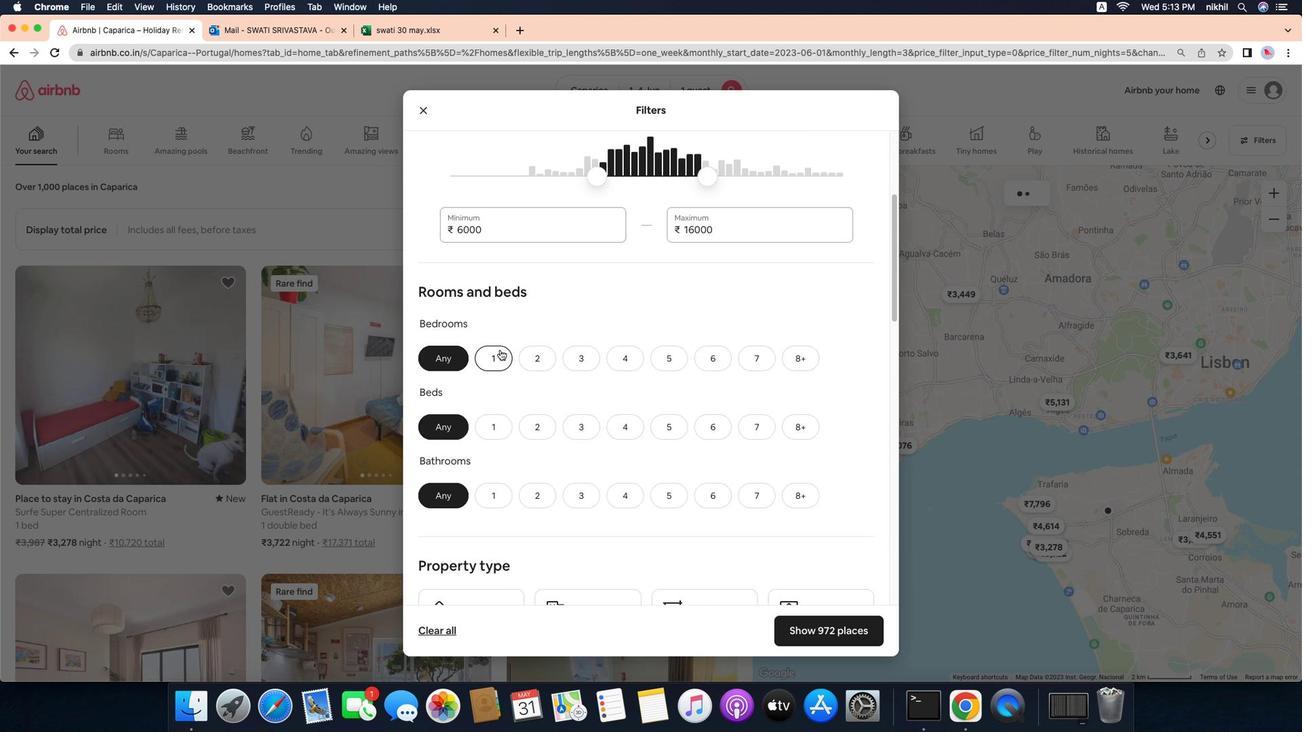 
Action: Mouse moved to (527, 453)
Screenshot: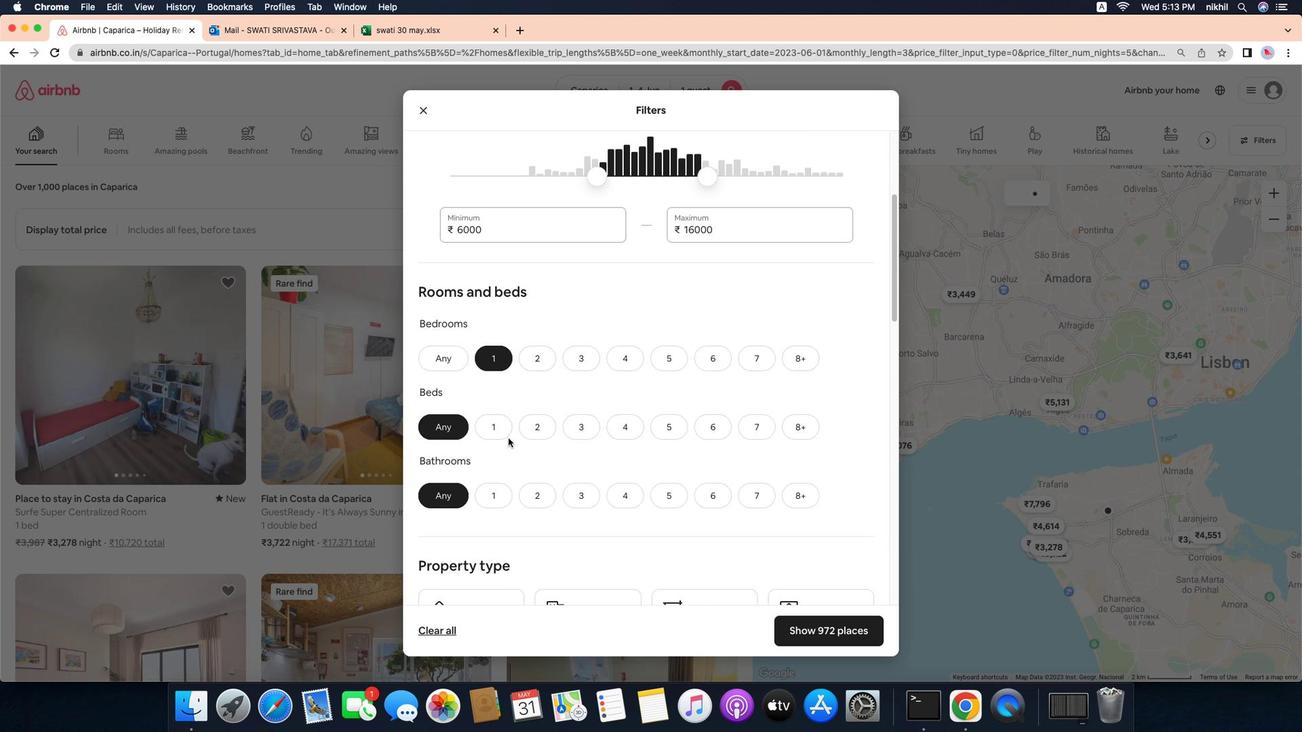
Action: Mouse pressed left at (527, 453)
Screenshot: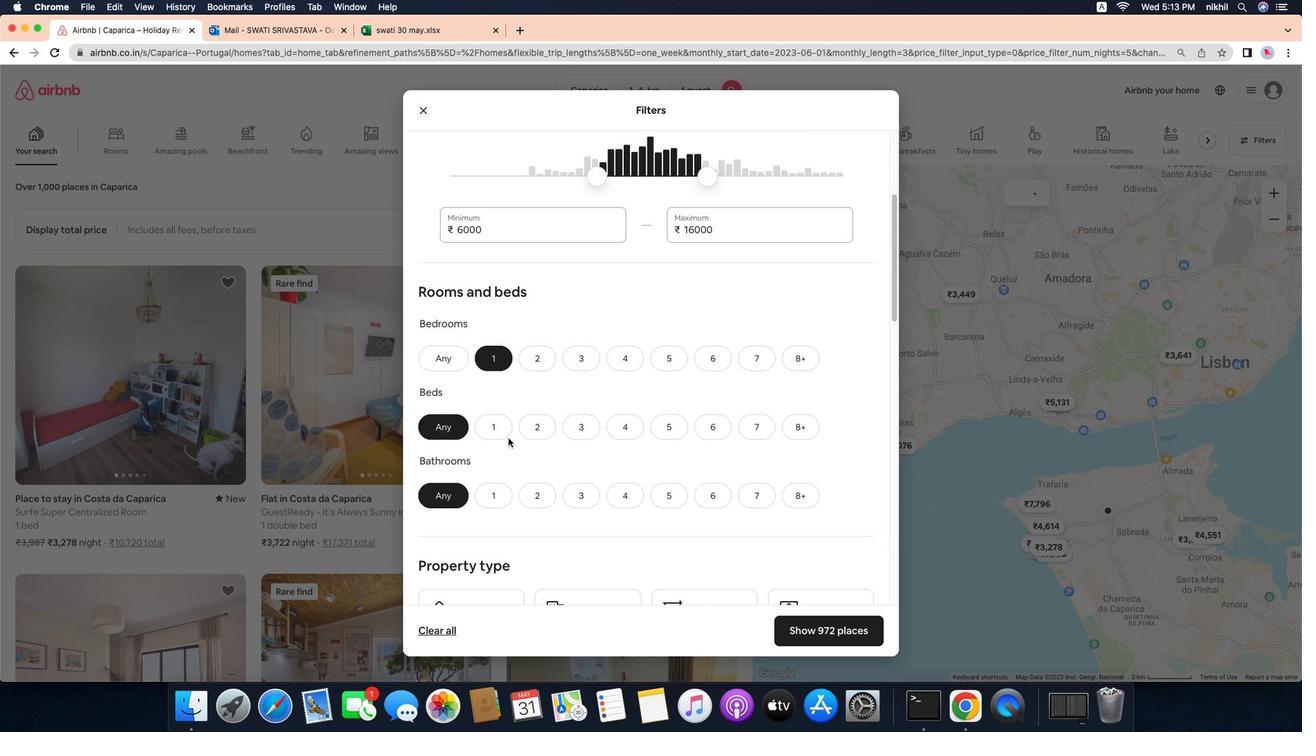 
Action: Mouse moved to (519, 446)
Screenshot: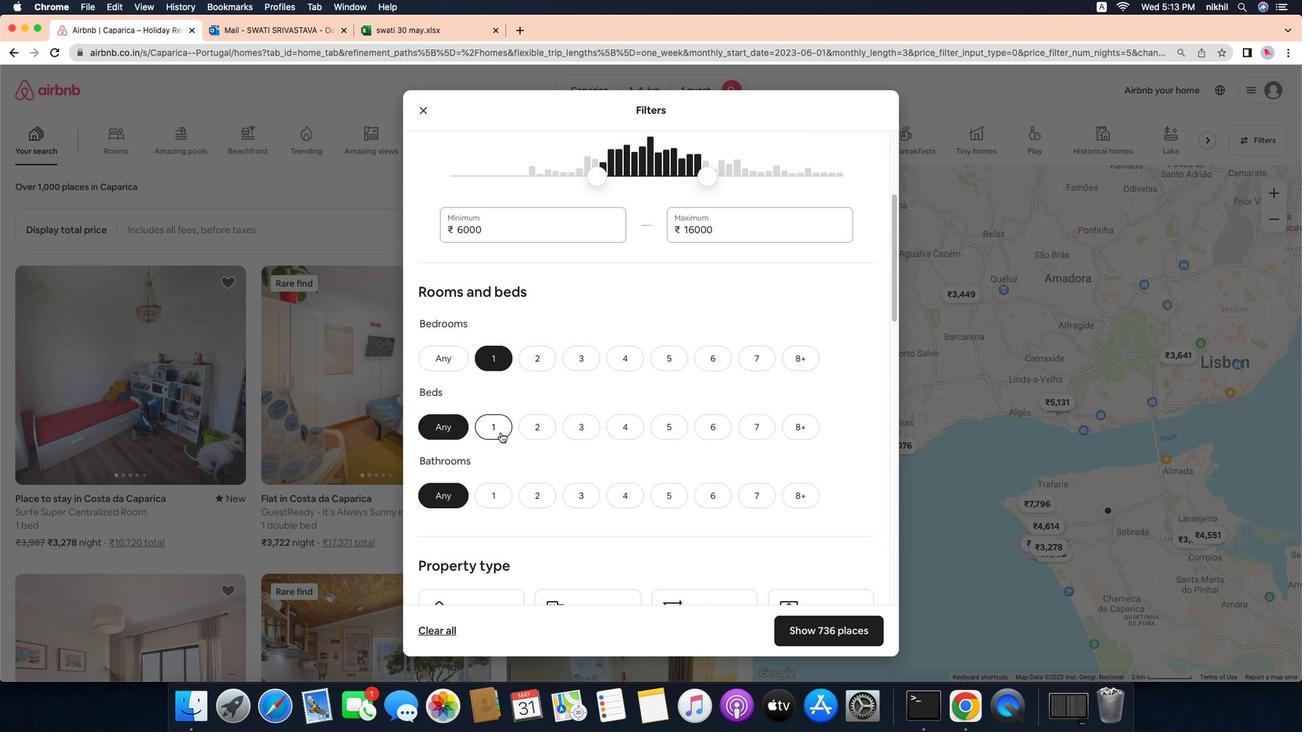 
Action: Mouse pressed left at (519, 446)
Screenshot: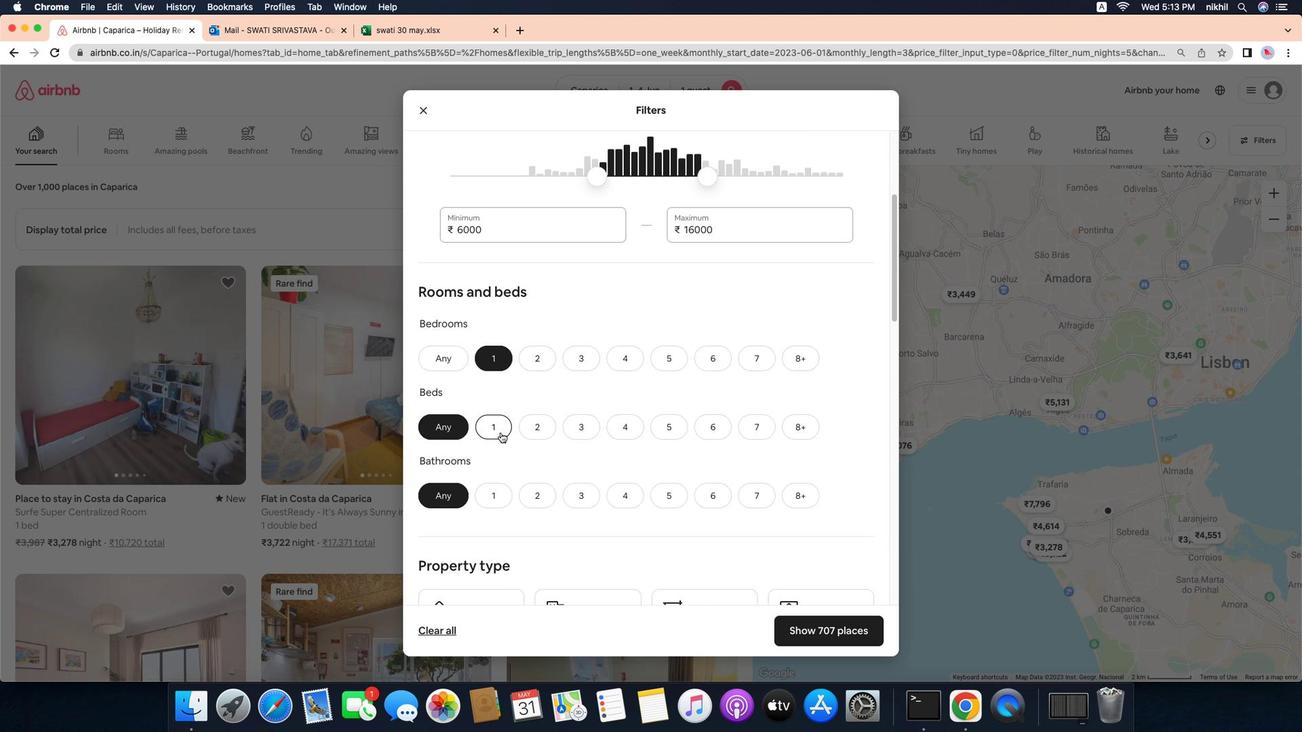
Action: Mouse moved to (521, 514)
Screenshot: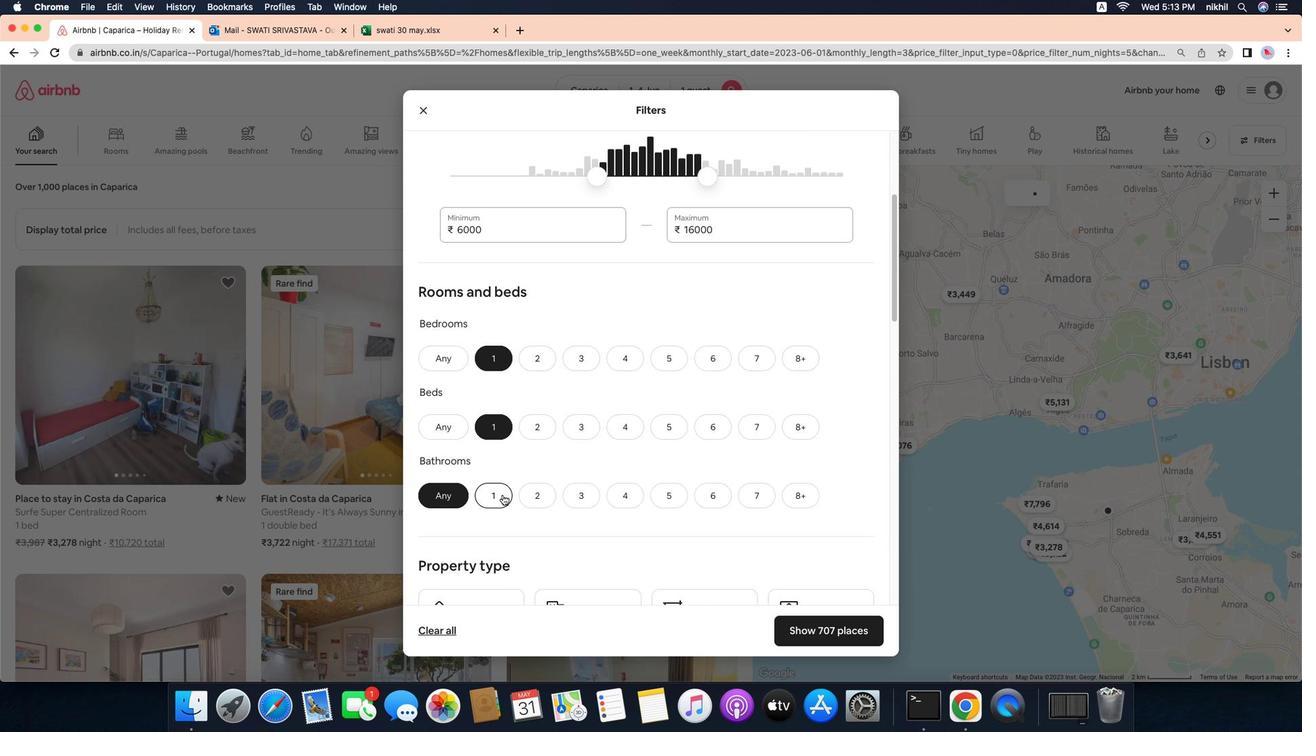 
Action: Mouse pressed left at (521, 514)
Screenshot: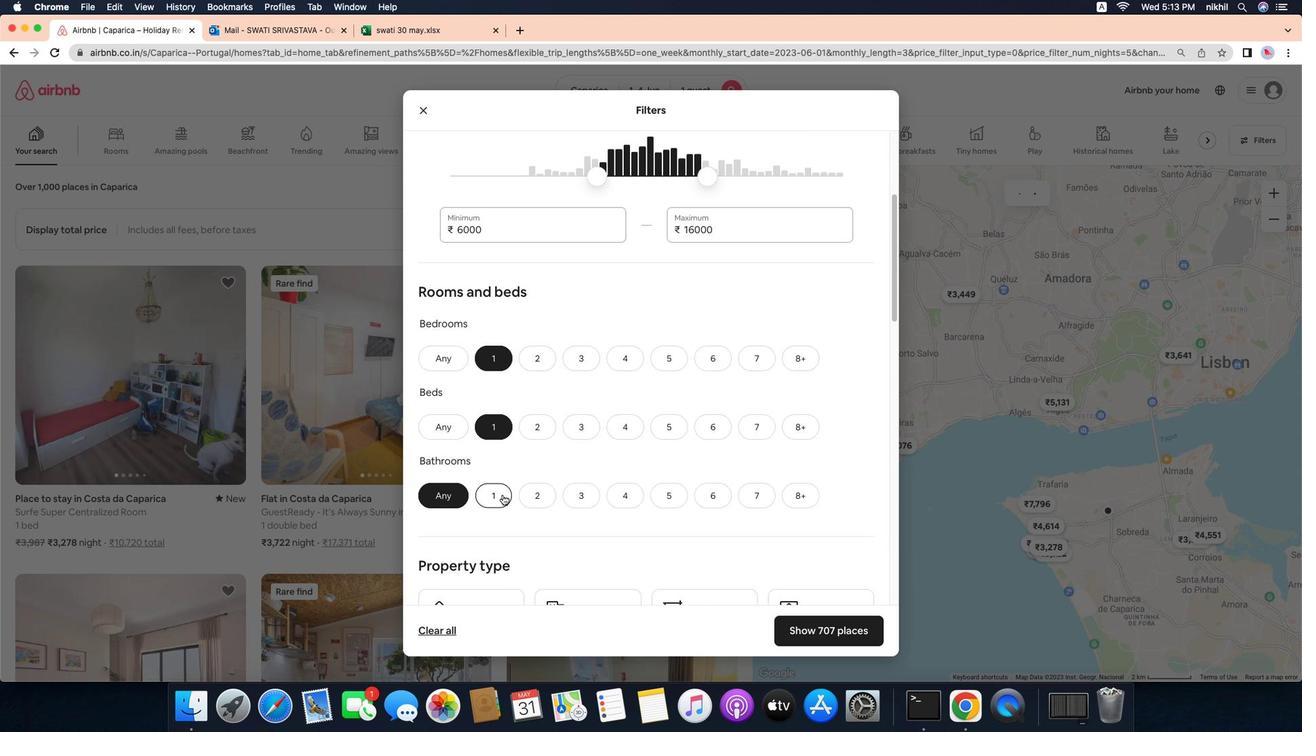 
Action: Mouse moved to (663, 496)
Screenshot: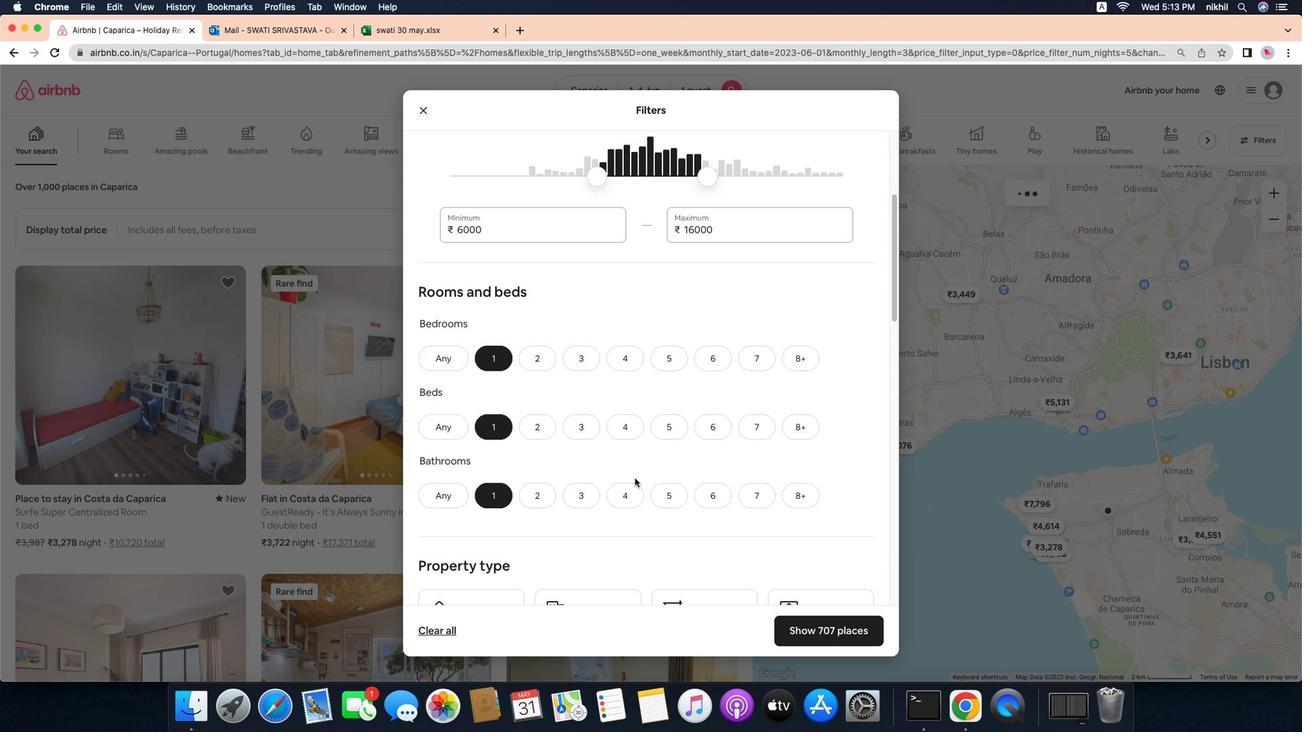 
Action: Mouse scrolled (663, 496) with delta (-13, -14)
Screenshot: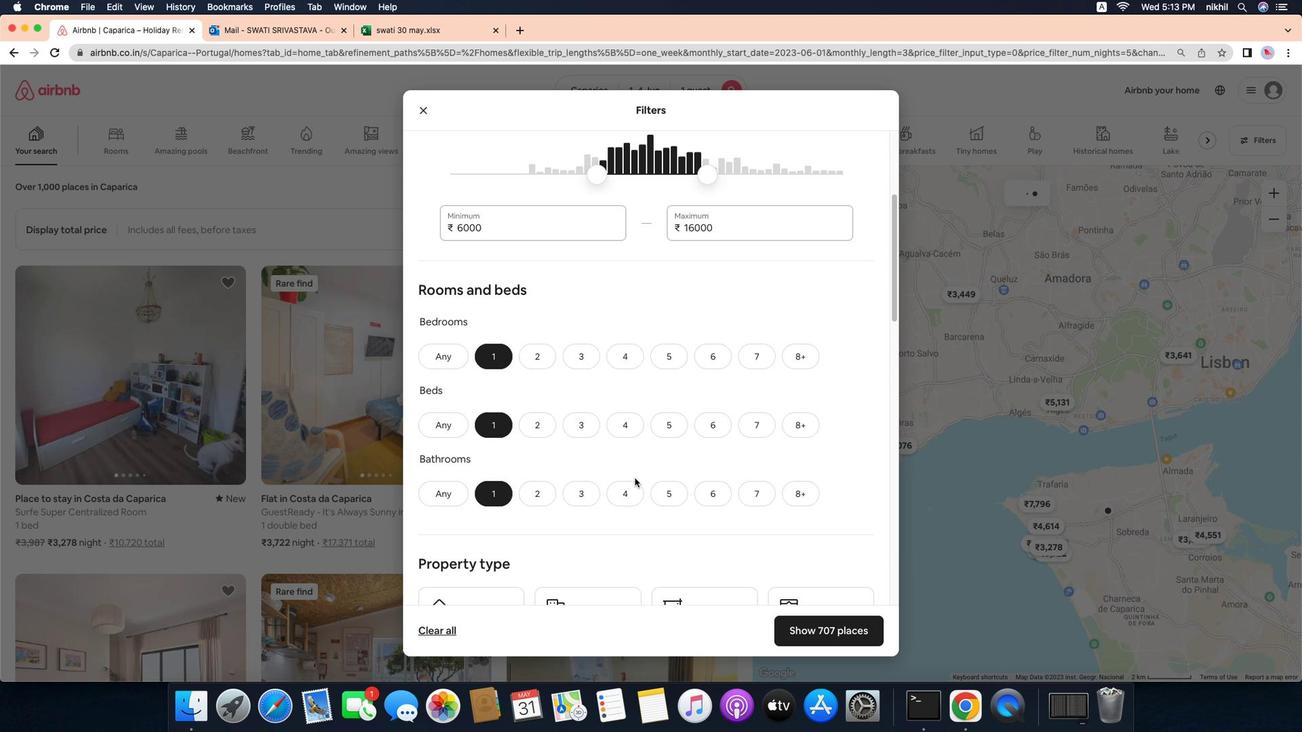 
Action: Mouse scrolled (663, 496) with delta (-13, -14)
Screenshot: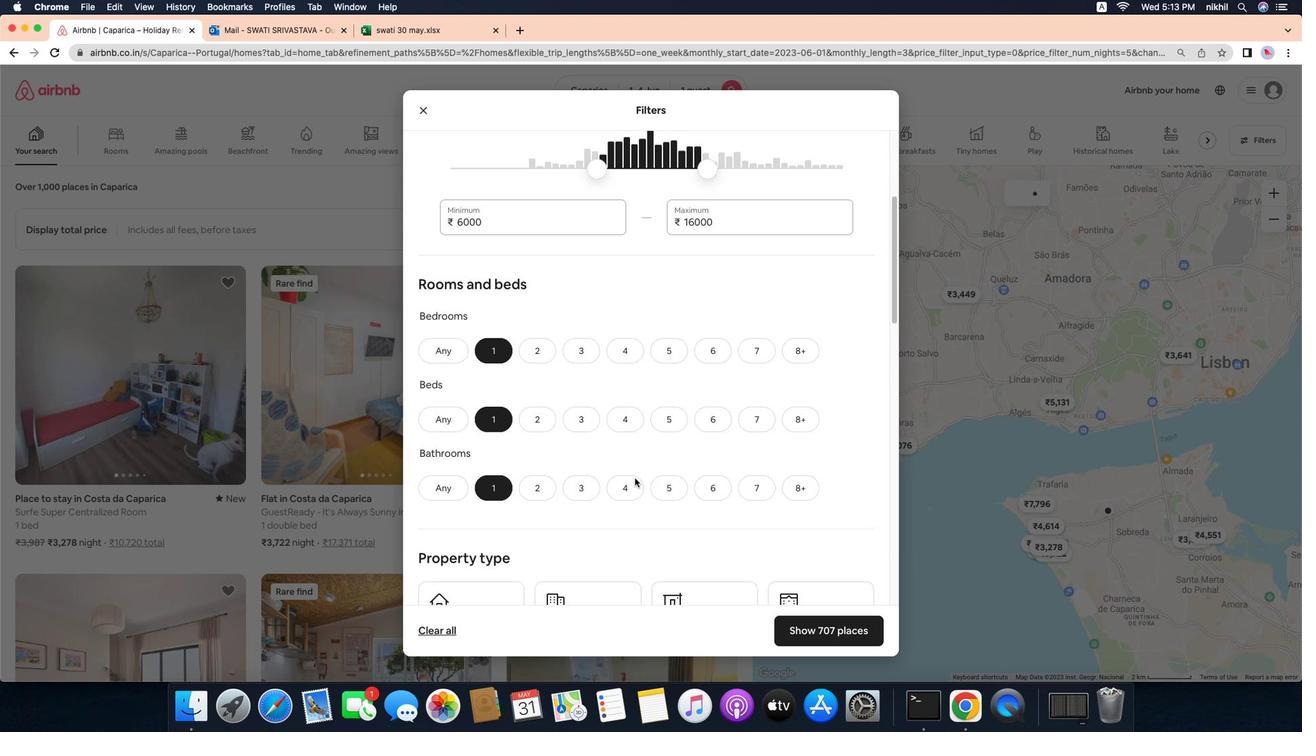 
Action: Mouse scrolled (663, 496) with delta (-13, -15)
Screenshot: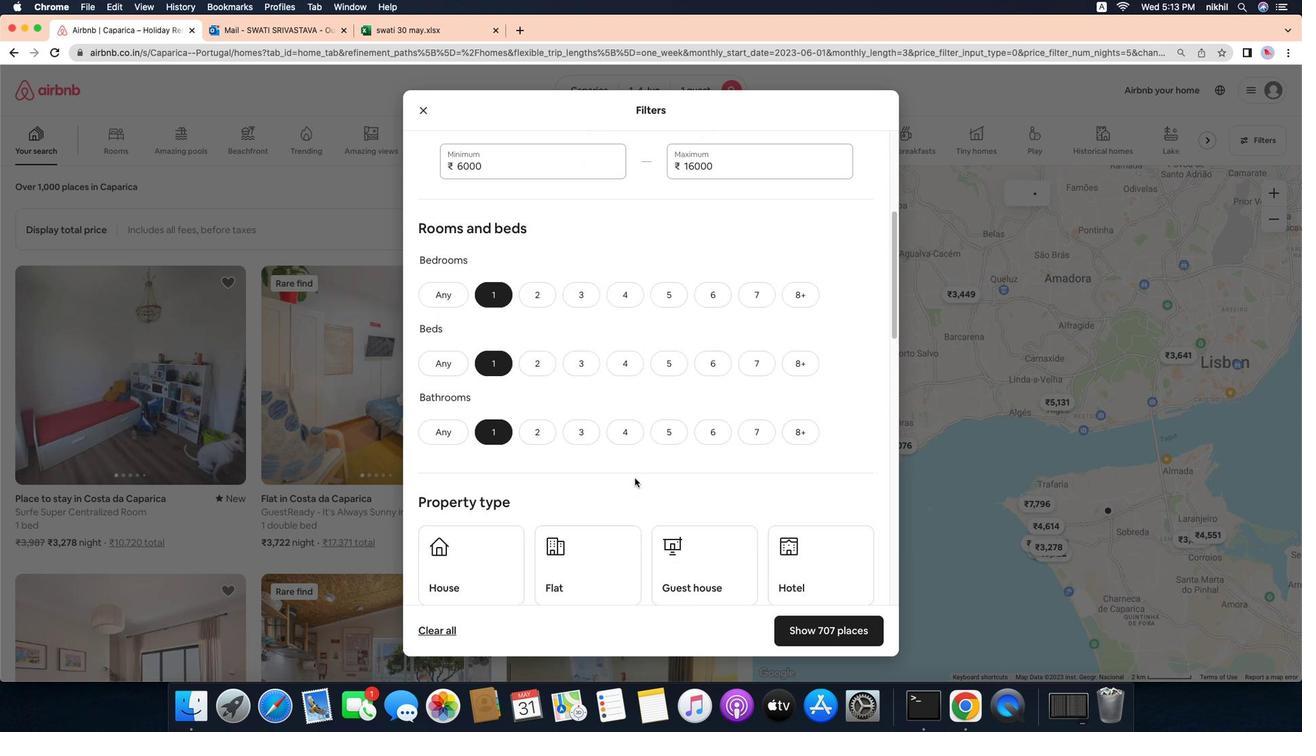 
Action: Mouse scrolled (663, 496) with delta (-13, -16)
Screenshot: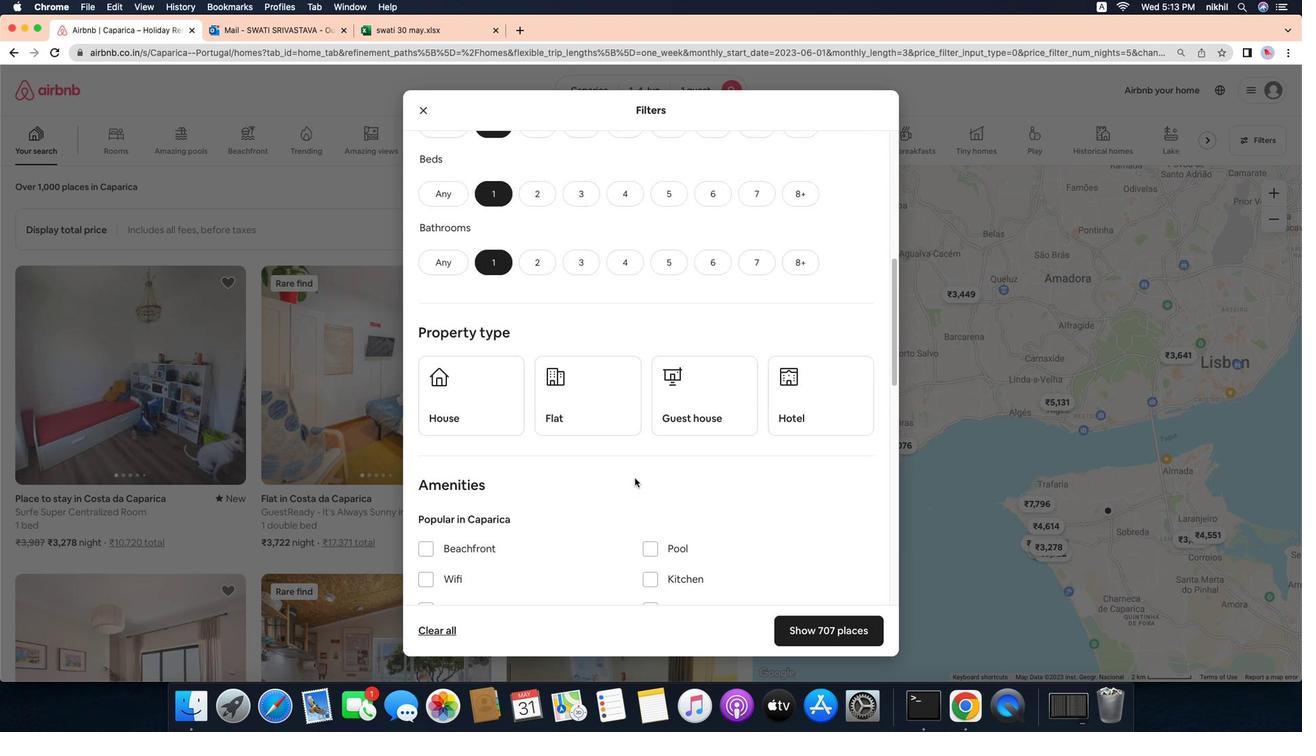
Action: Mouse moved to (455, 385)
Screenshot: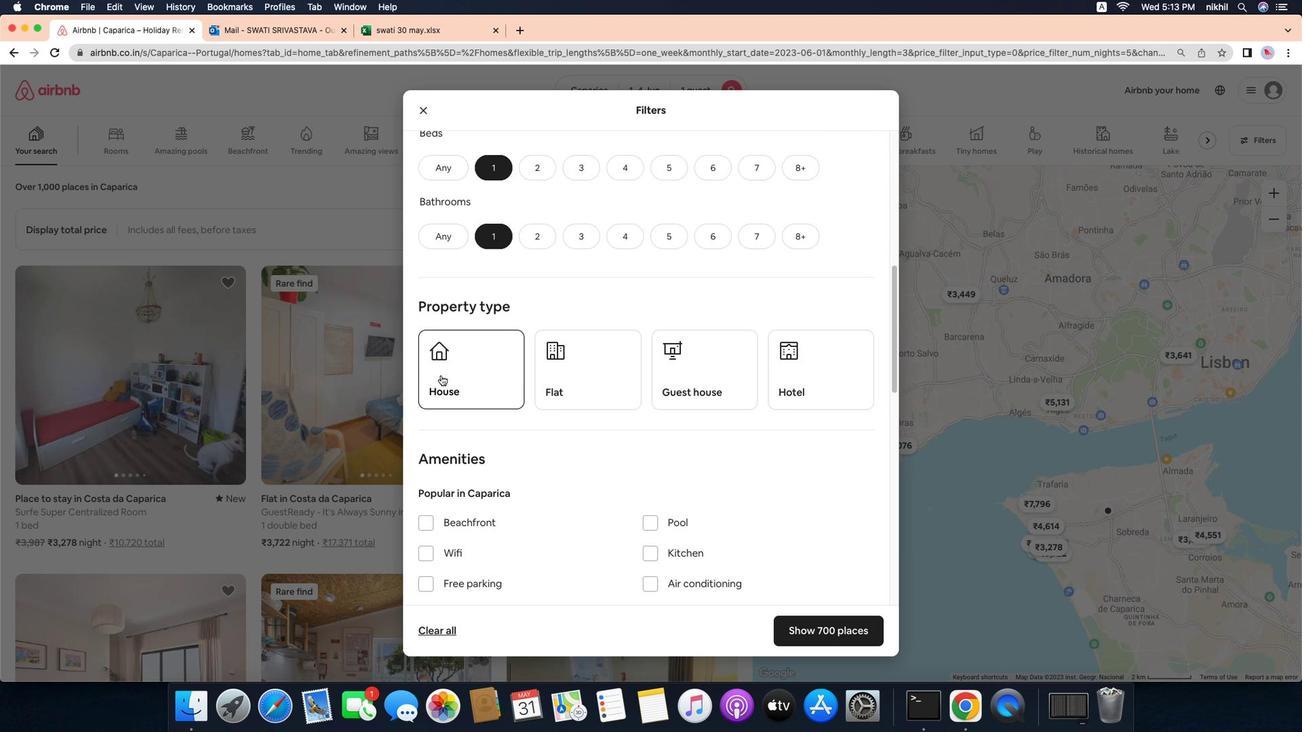 
Action: Mouse pressed left at (455, 385)
Screenshot: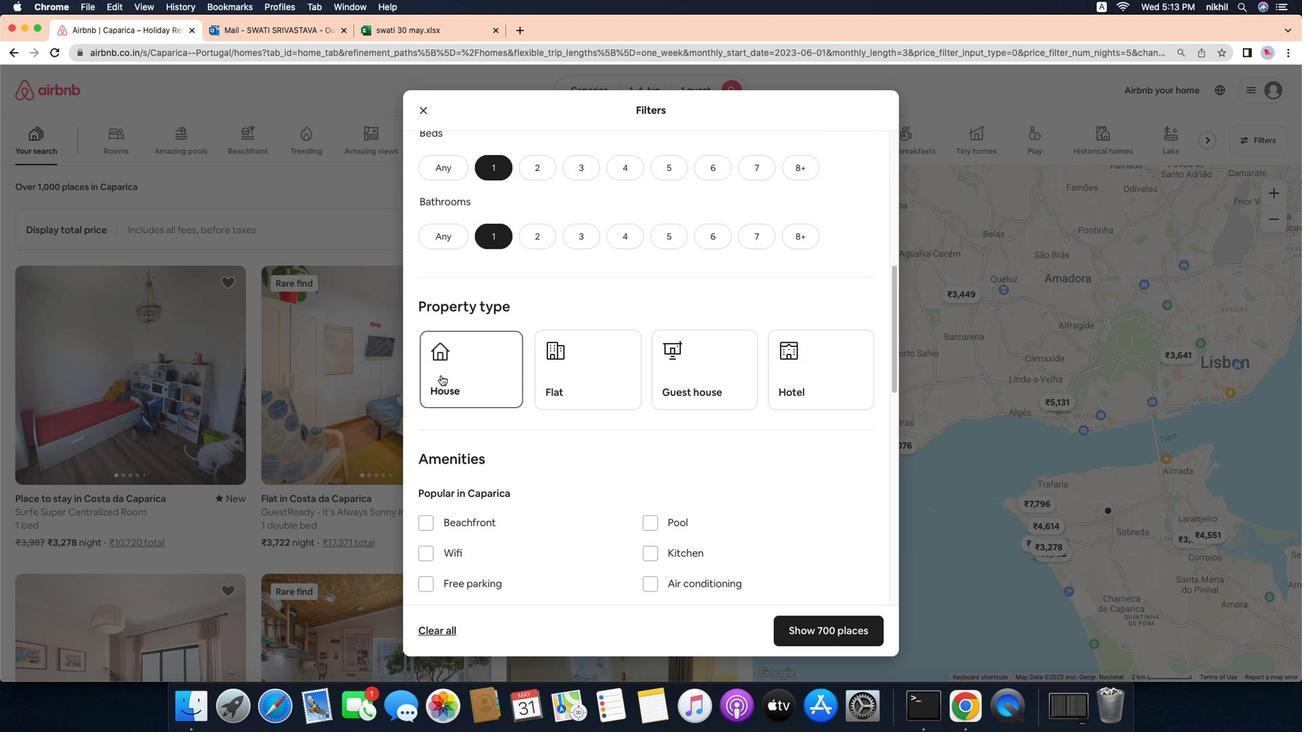 
Action: Mouse moved to (584, 389)
Screenshot: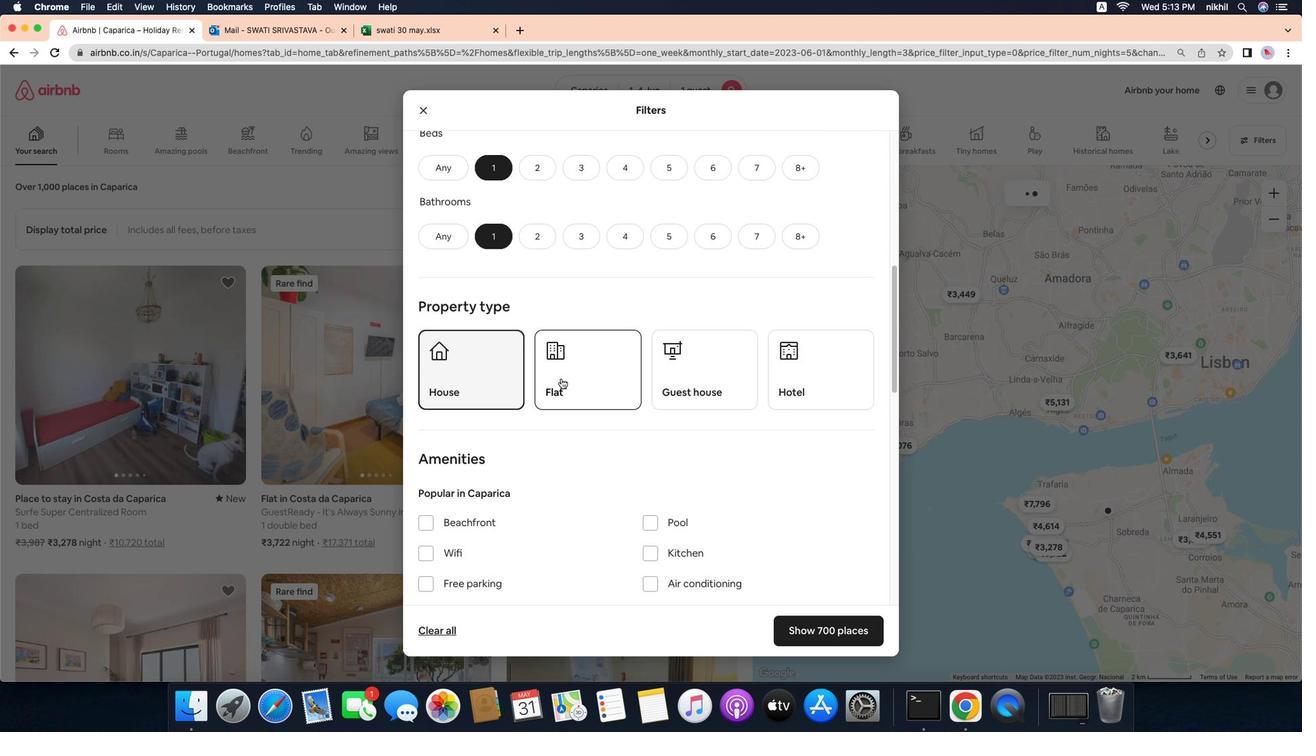 
Action: Mouse pressed left at (584, 389)
Screenshot: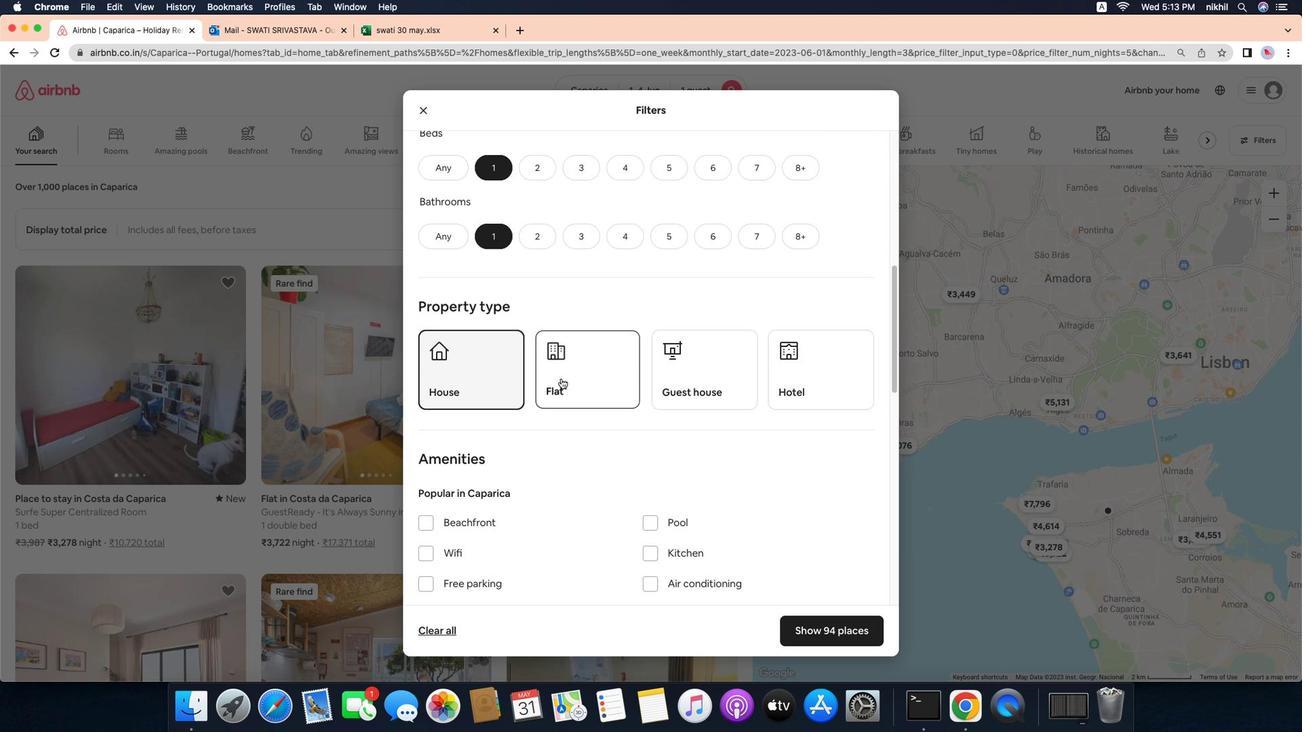 
Action: Mouse moved to (712, 398)
Screenshot: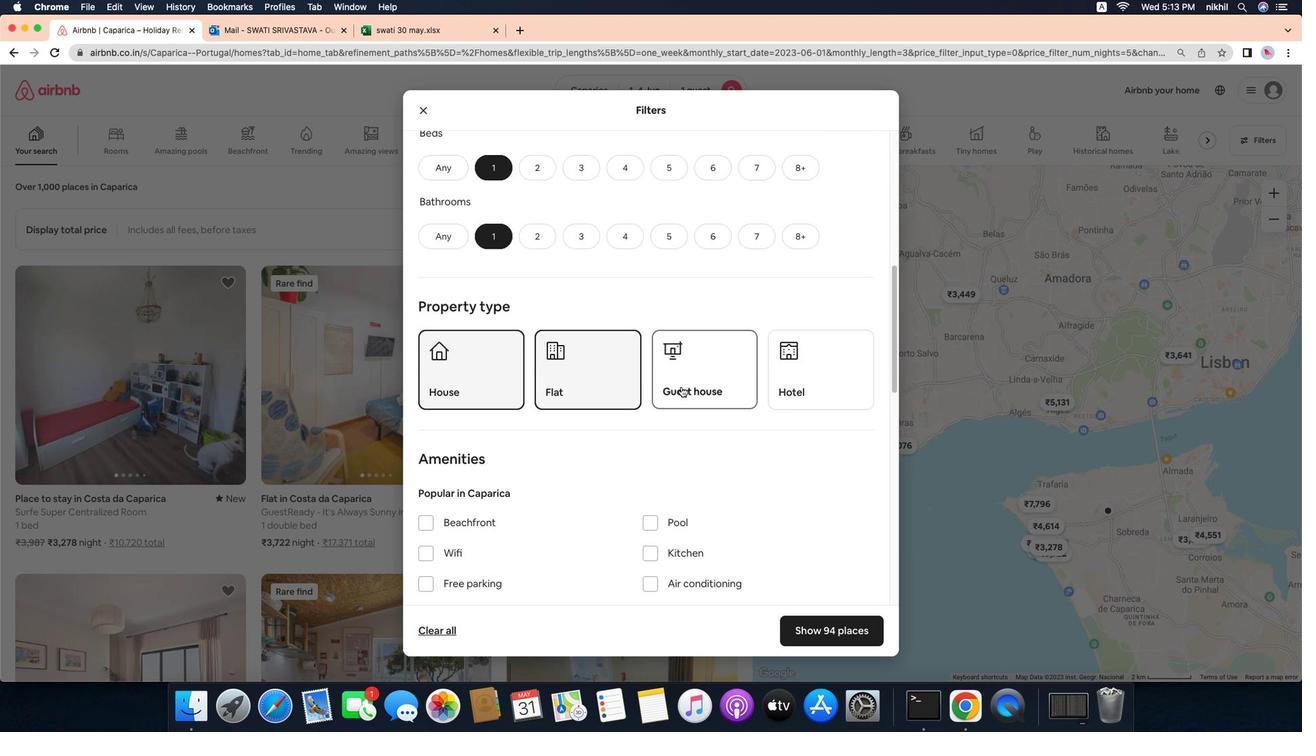 
Action: Mouse pressed left at (712, 398)
Screenshot: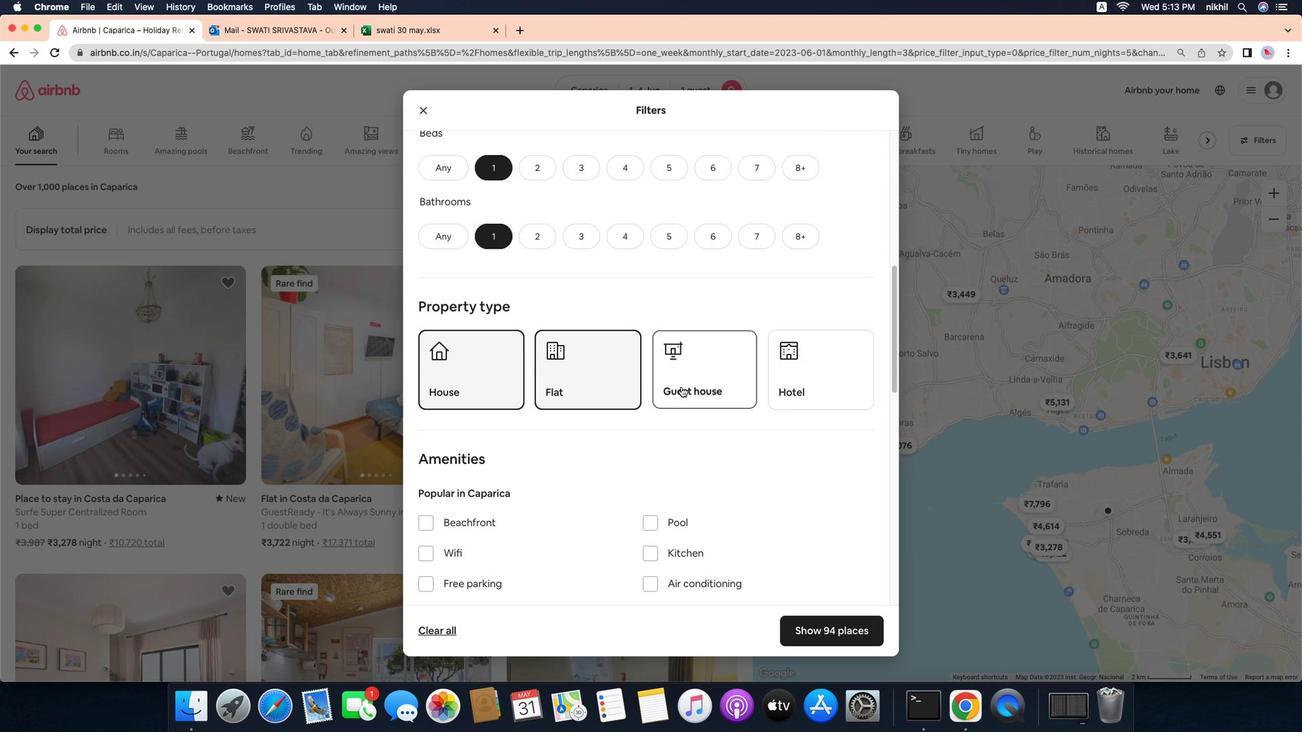 
Action: Mouse moved to (768, 480)
Screenshot: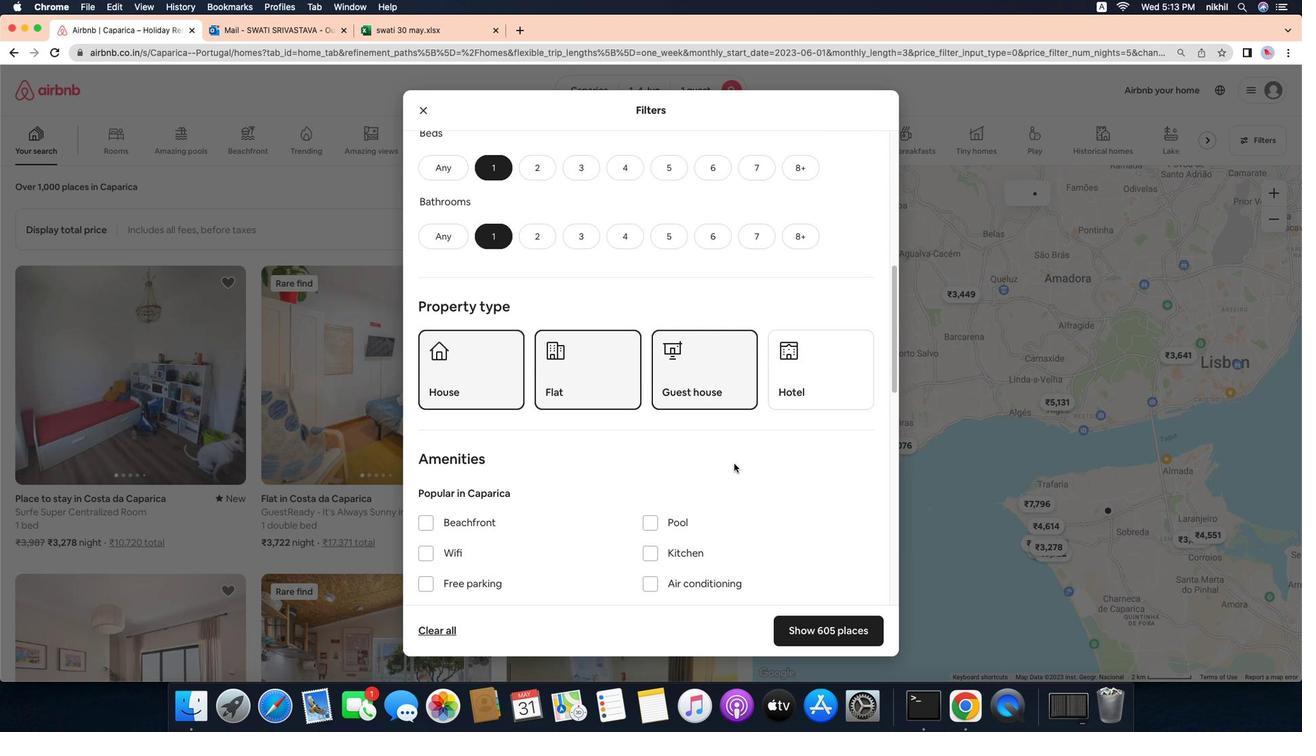 
Action: Mouse scrolled (768, 480) with delta (-13, -14)
Screenshot: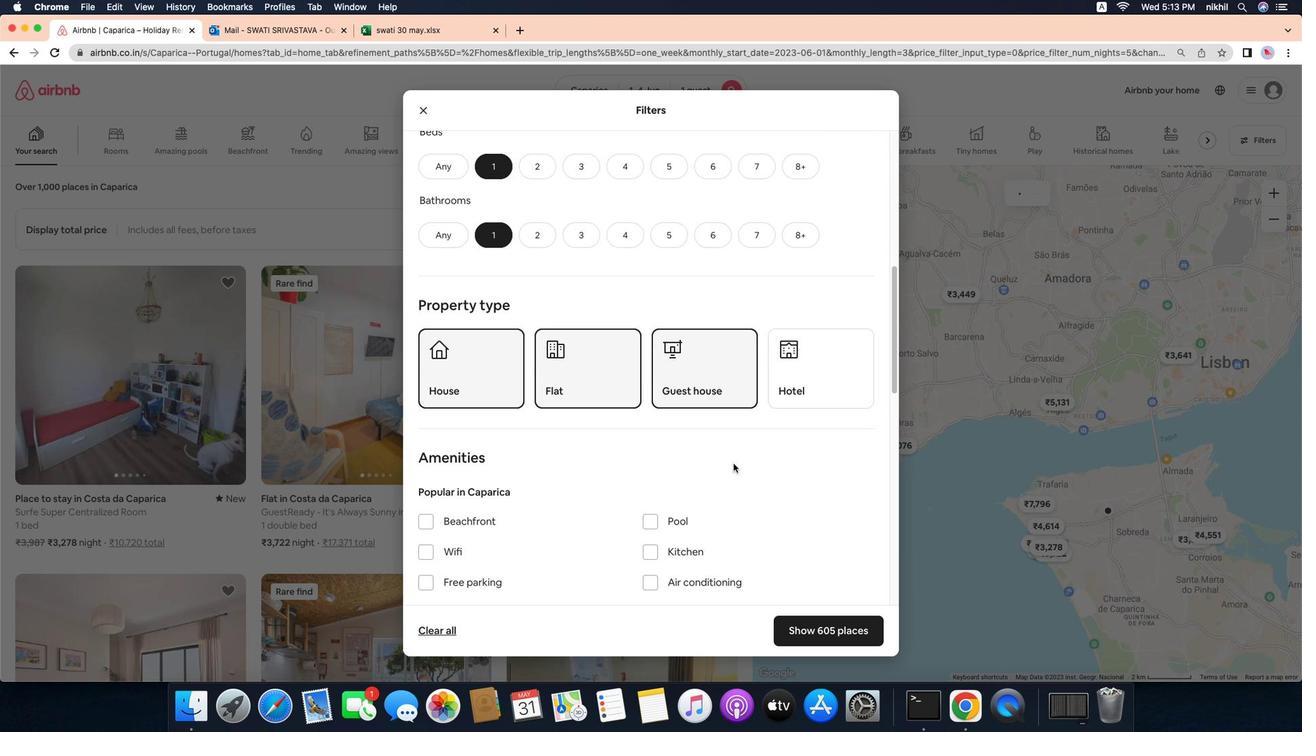 
Action: Mouse scrolled (768, 480) with delta (-13, -14)
Screenshot: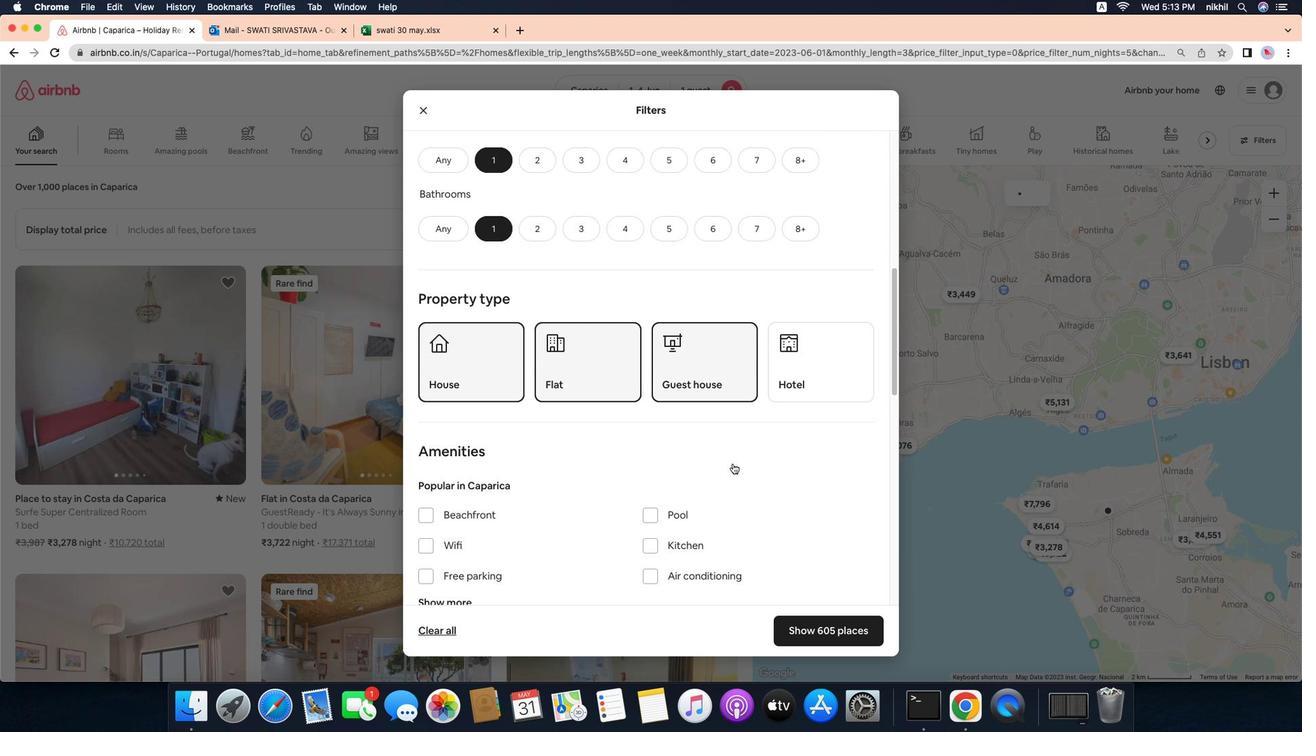 
Action: Mouse moved to (768, 480)
Screenshot: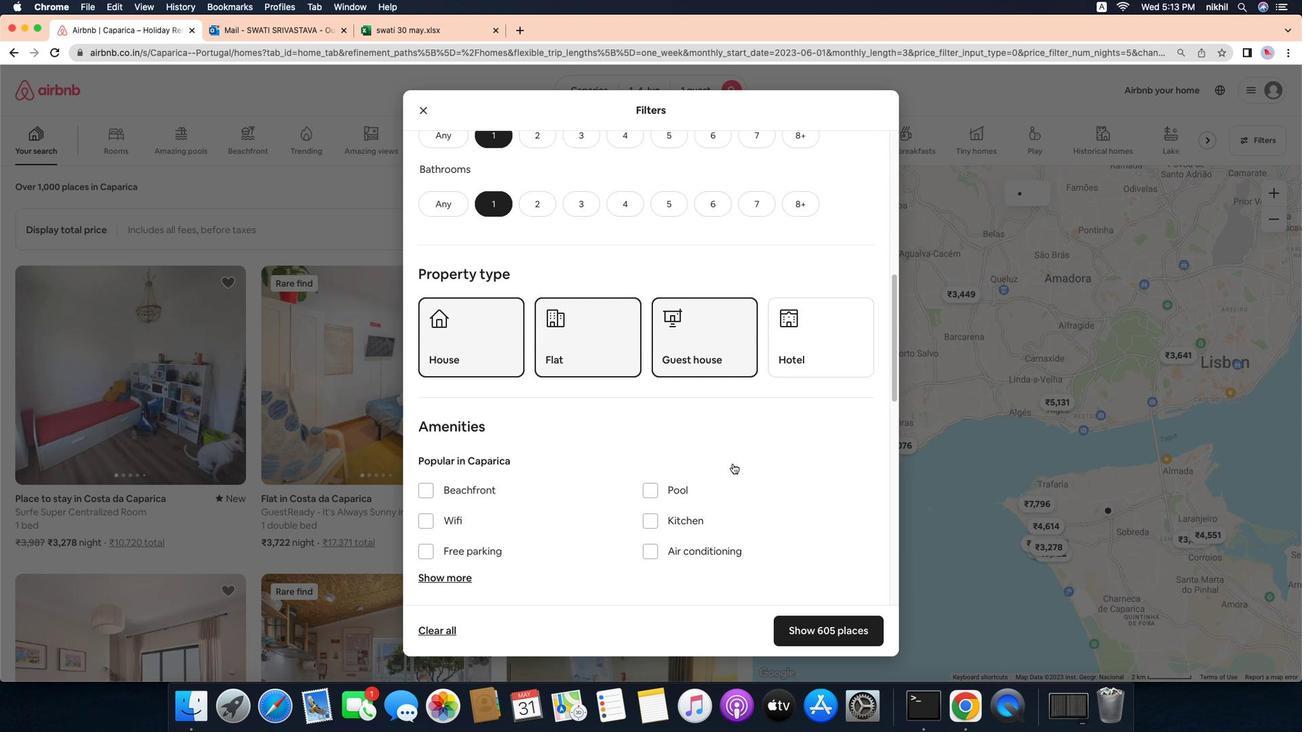 
Action: Mouse scrolled (768, 480) with delta (-13, -16)
Screenshot: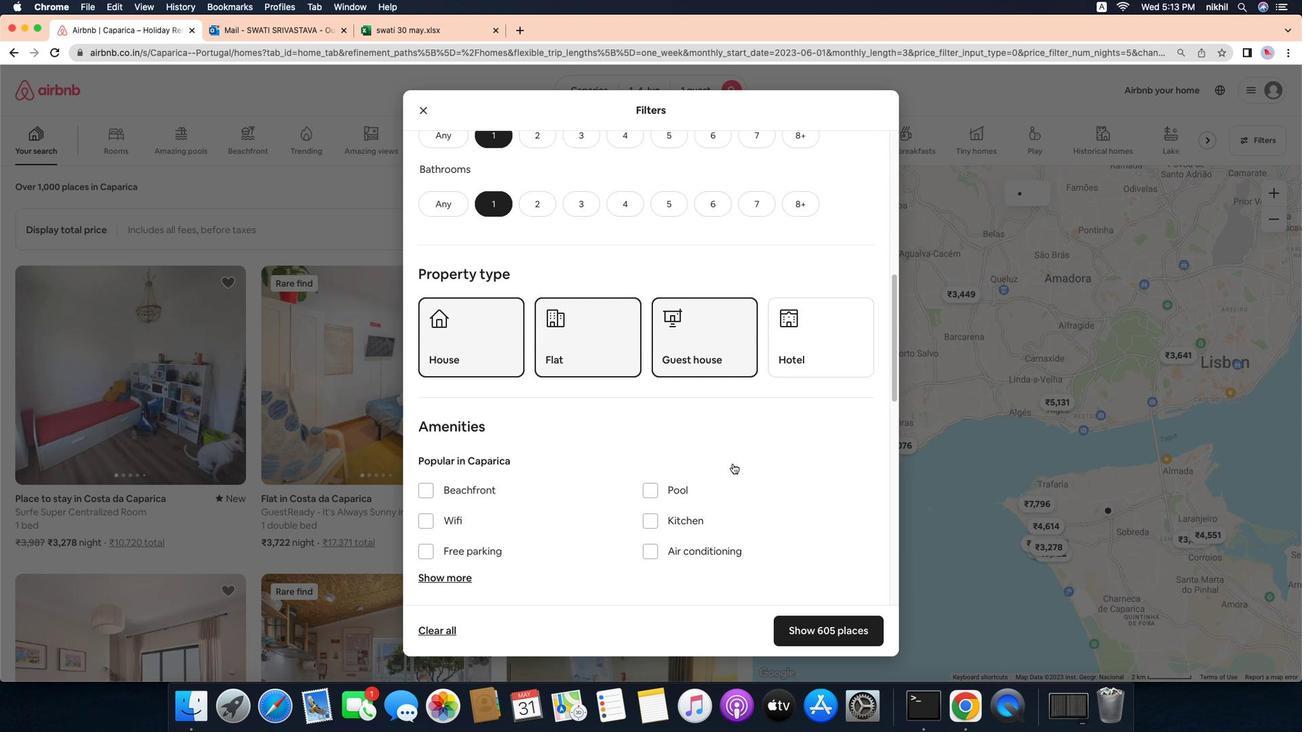 
Action: Mouse moved to (767, 480)
Screenshot: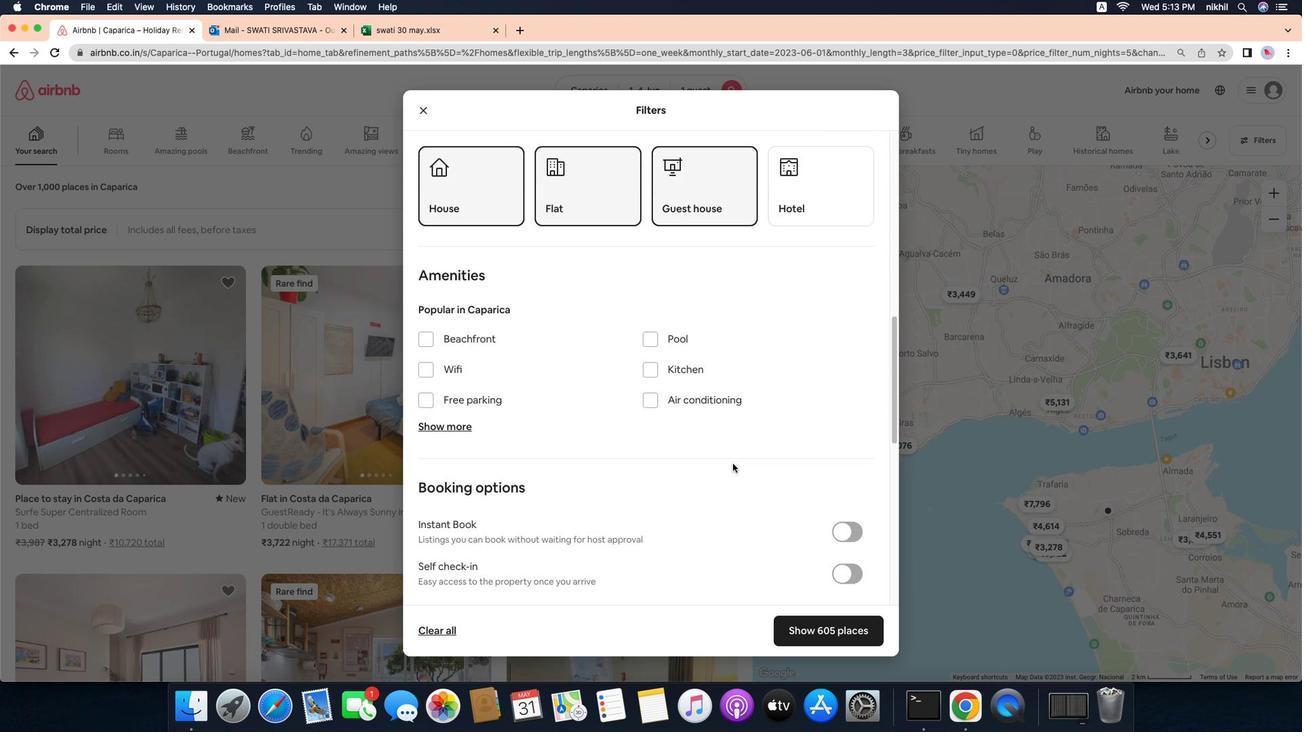 
Action: Mouse scrolled (767, 480) with delta (-13, -16)
Screenshot: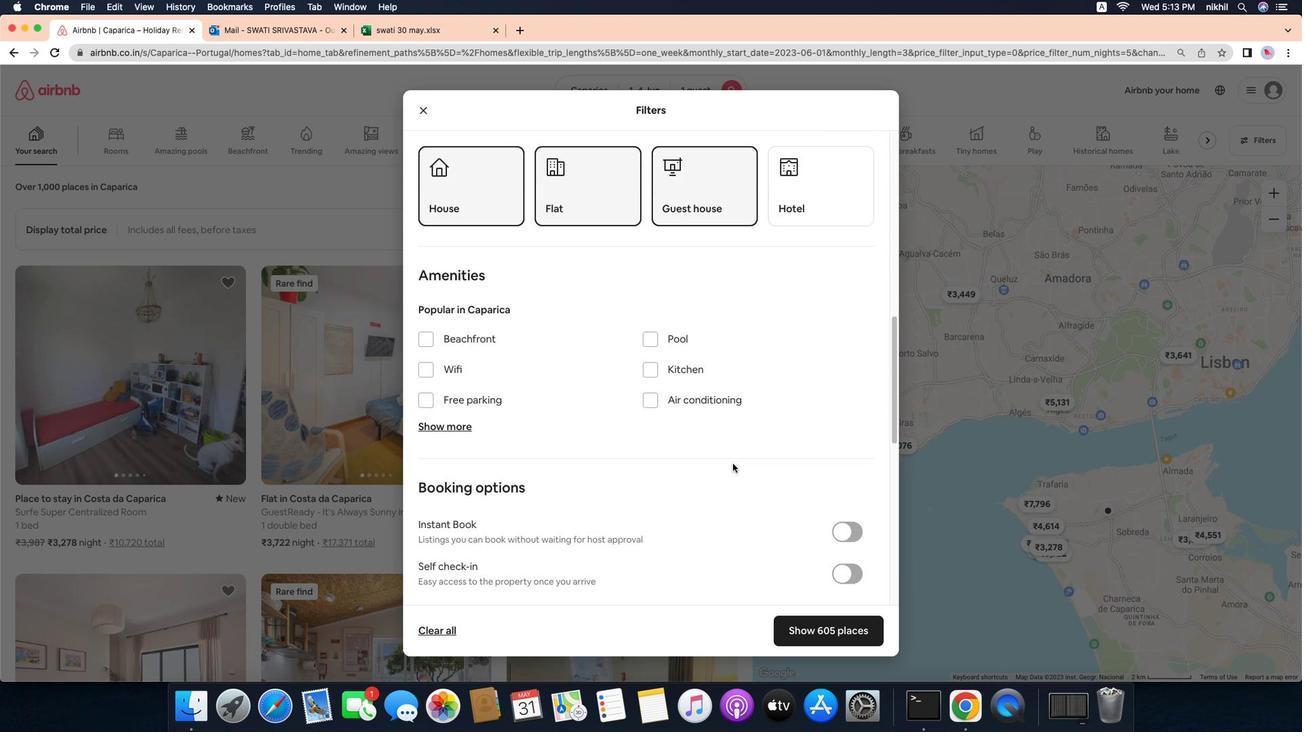 
Action: Mouse moved to (767, 480)
Screenshot: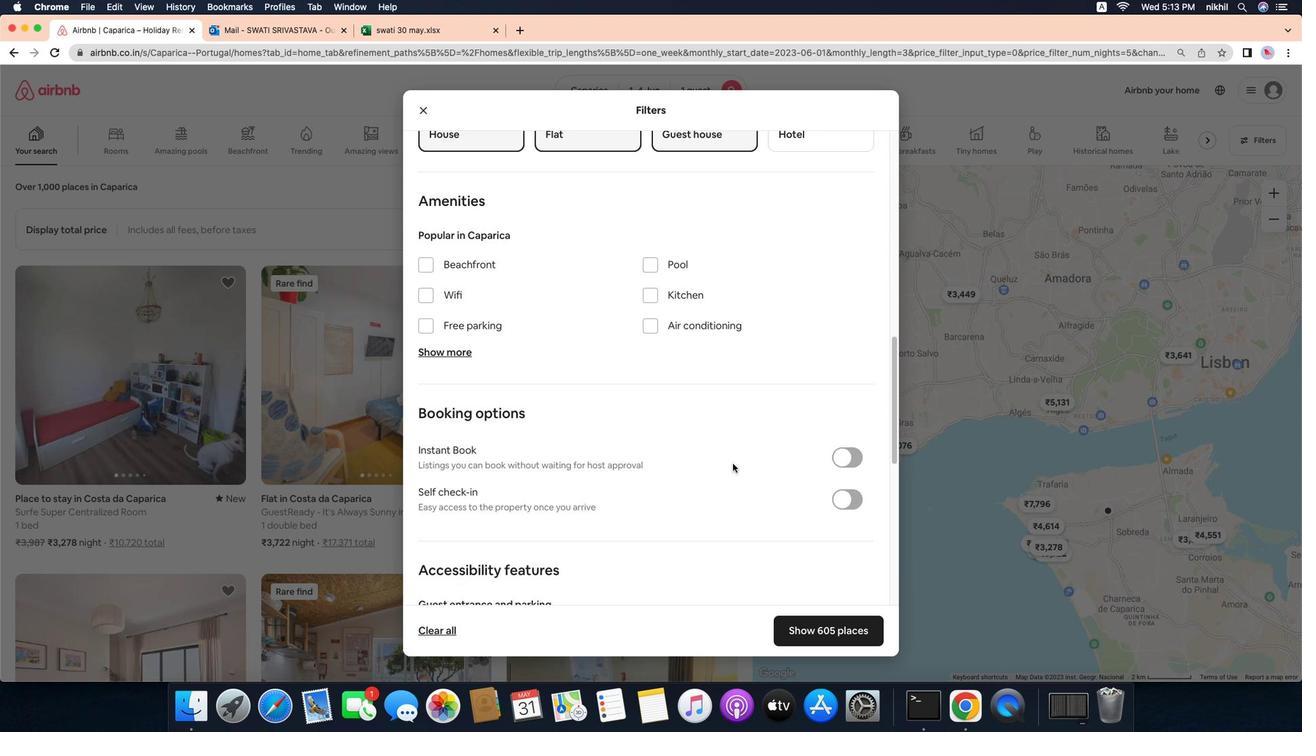 
Action: Mouse scrolled (767, 480) with delta (-13, -14)
Screenshot: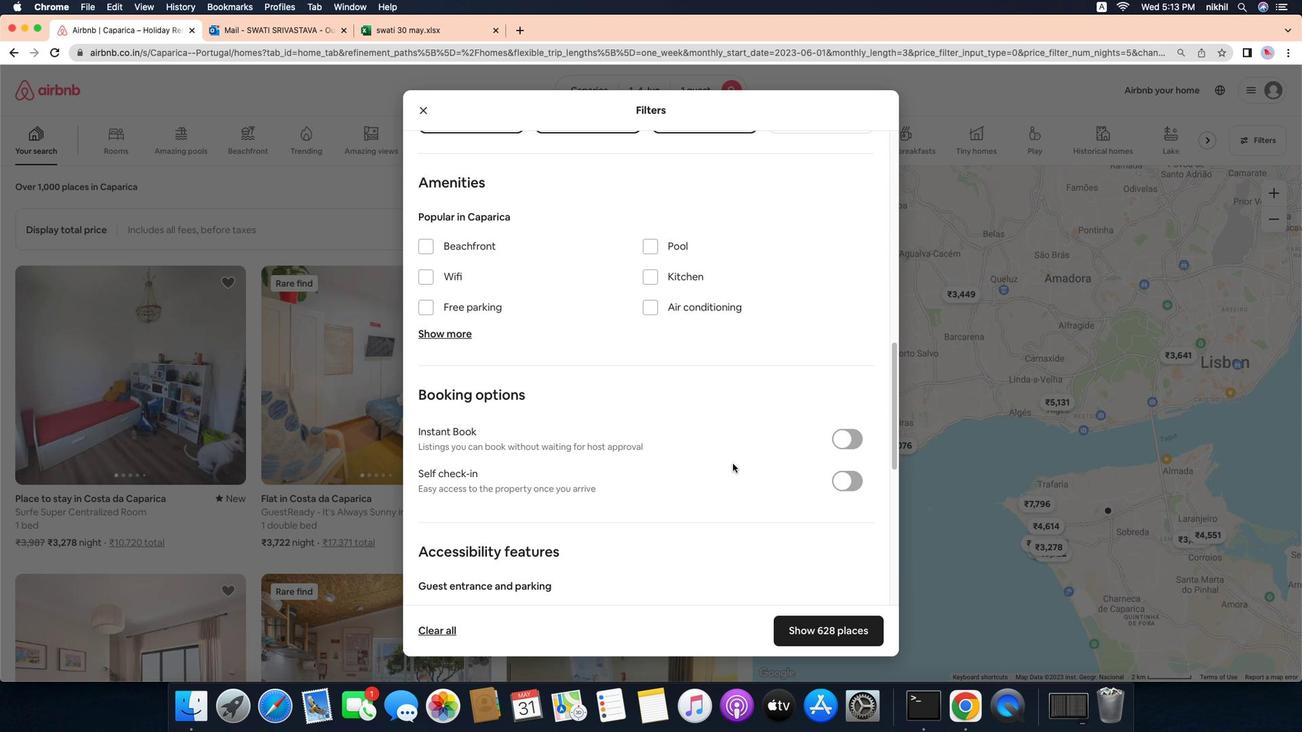 
Action: Mouse scrolled (767, 480) with delta (-13, -14)
Screenshot: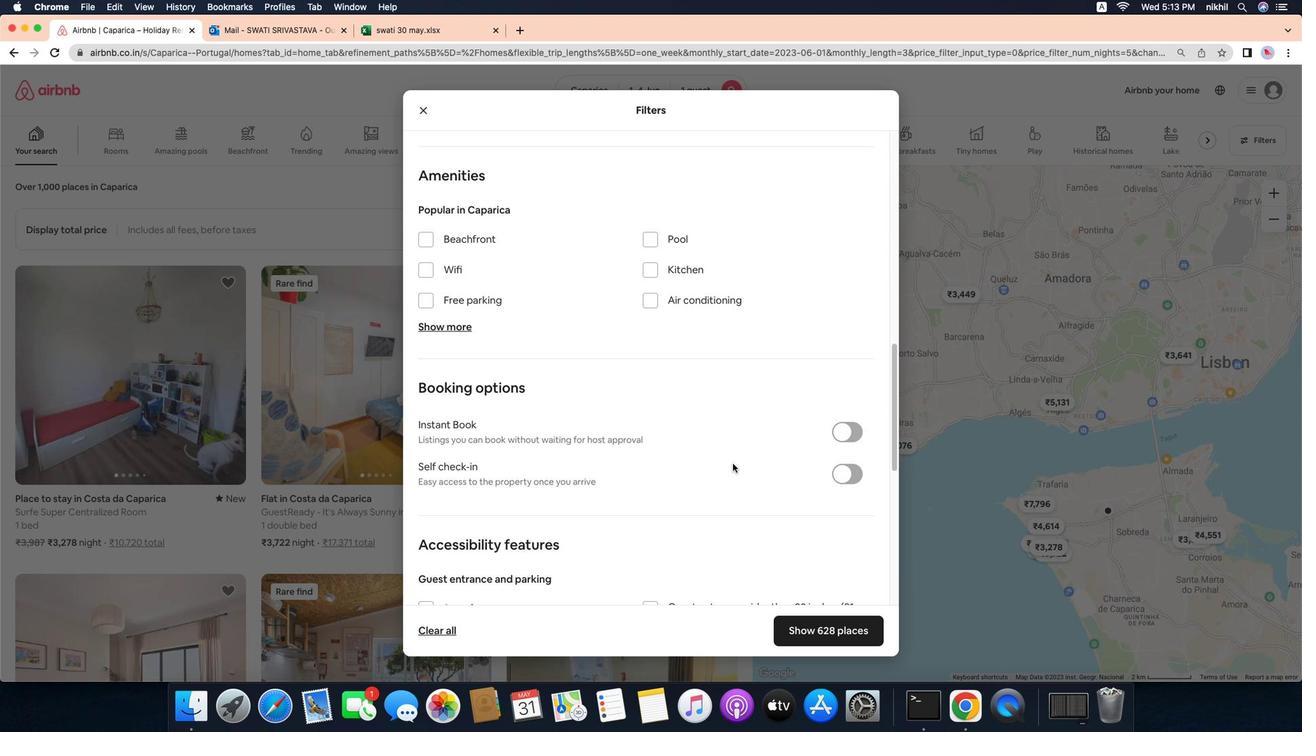 
Action: Mouse moved to (883, 476)
Screenshot: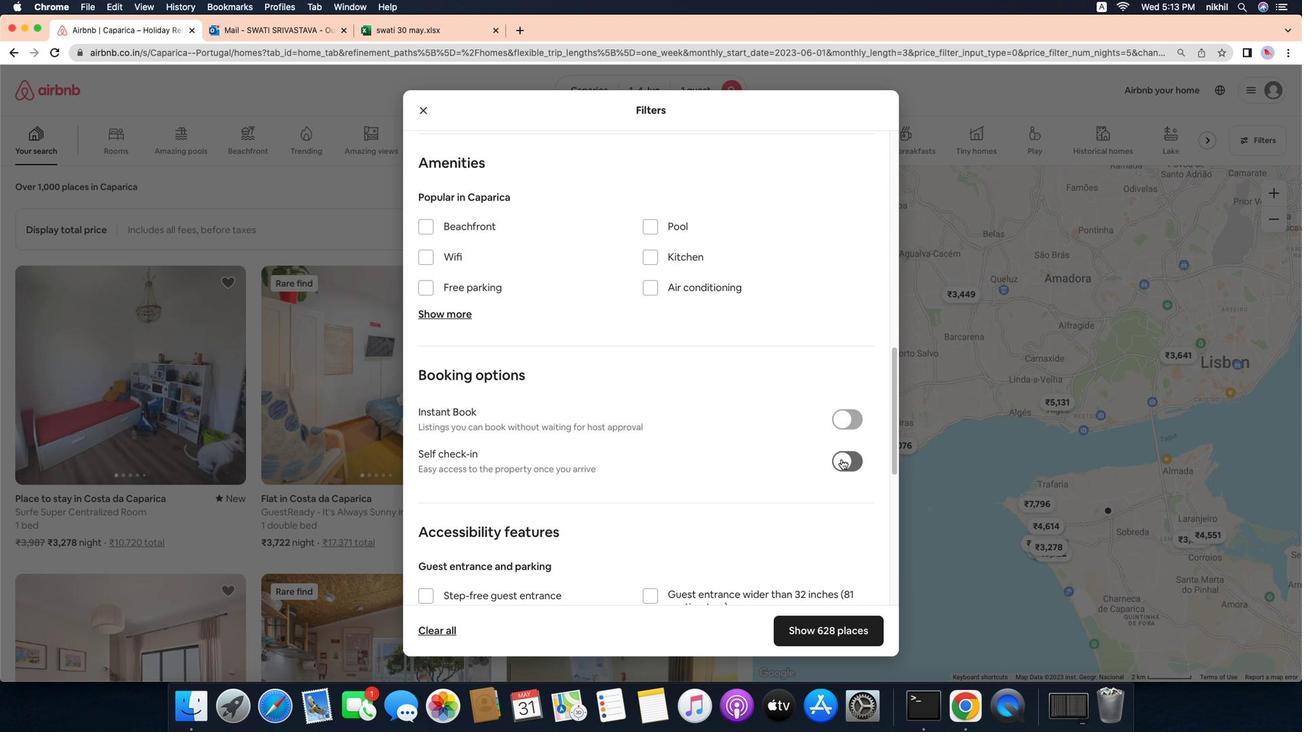 
Action: Mouse pressed left at (883, 476)
Screenshot: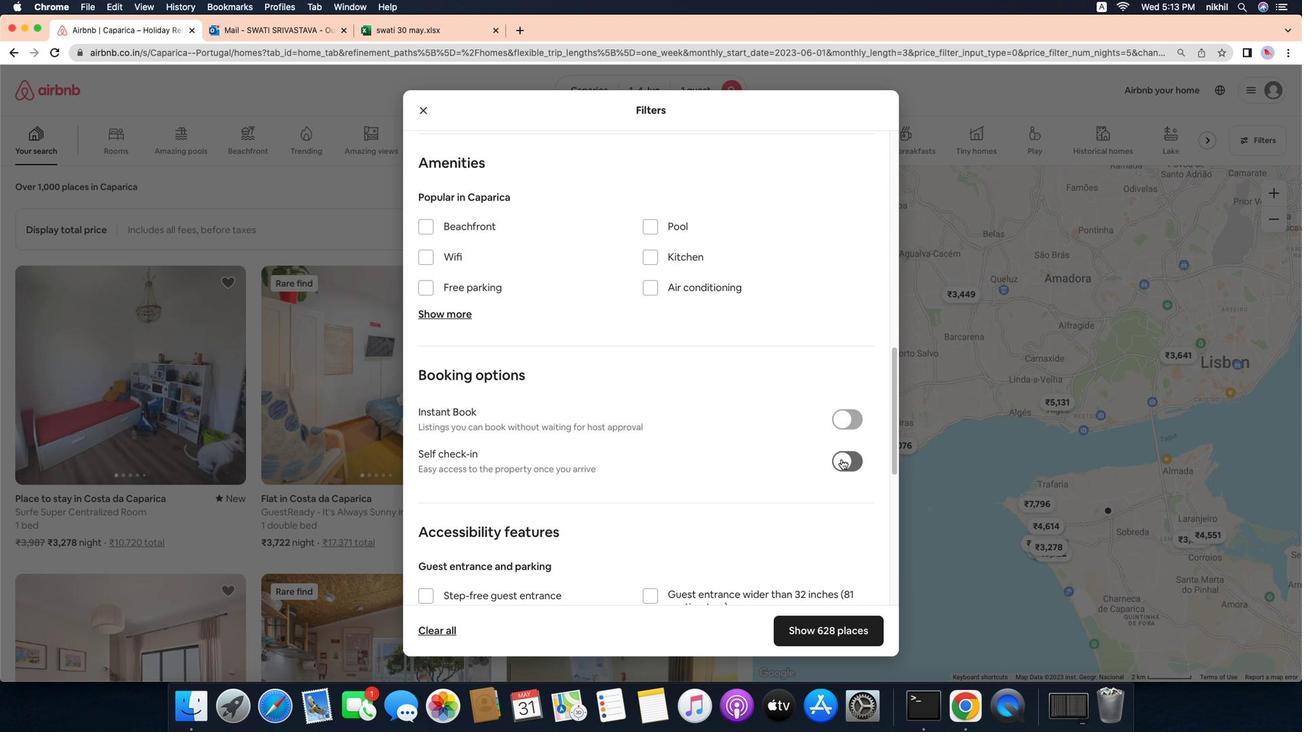 
Action: Mouse moved to (712, 493)
Screenshot: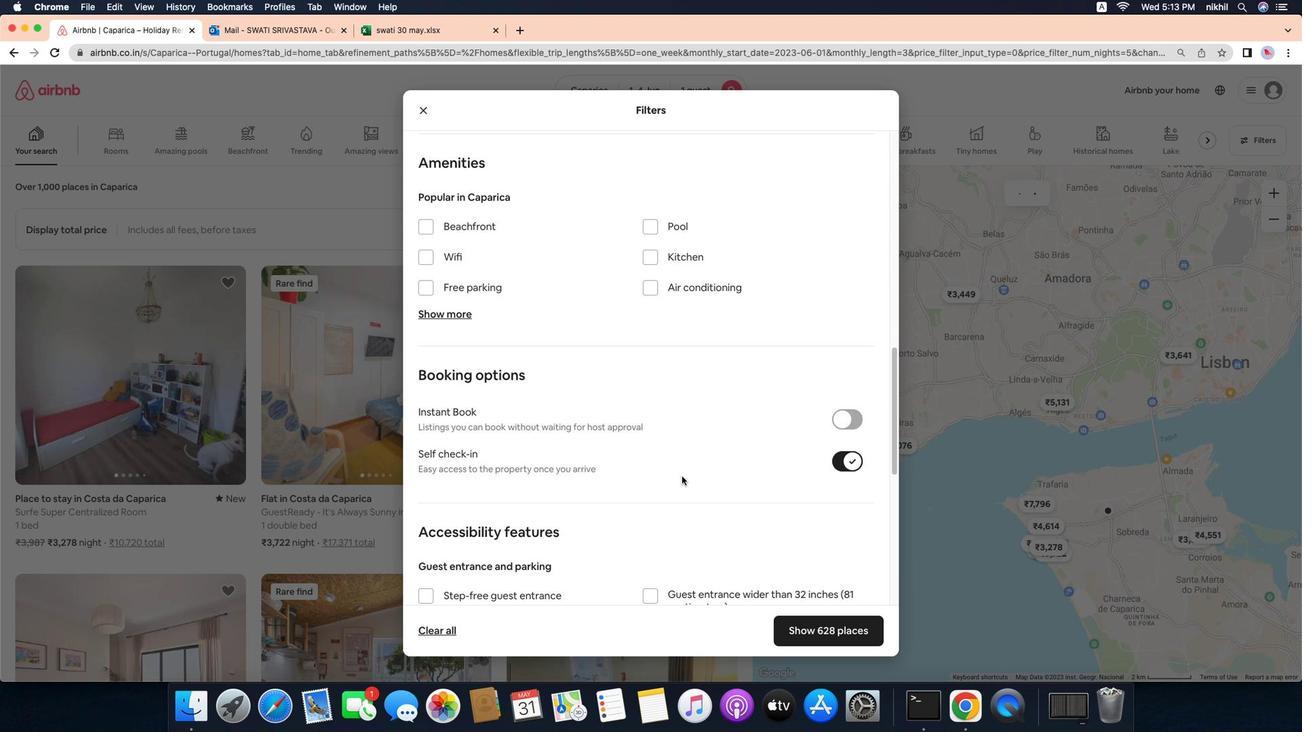 
Action: Mouse scrolled (712, 493) with delta (-13, -14)
Screenshot: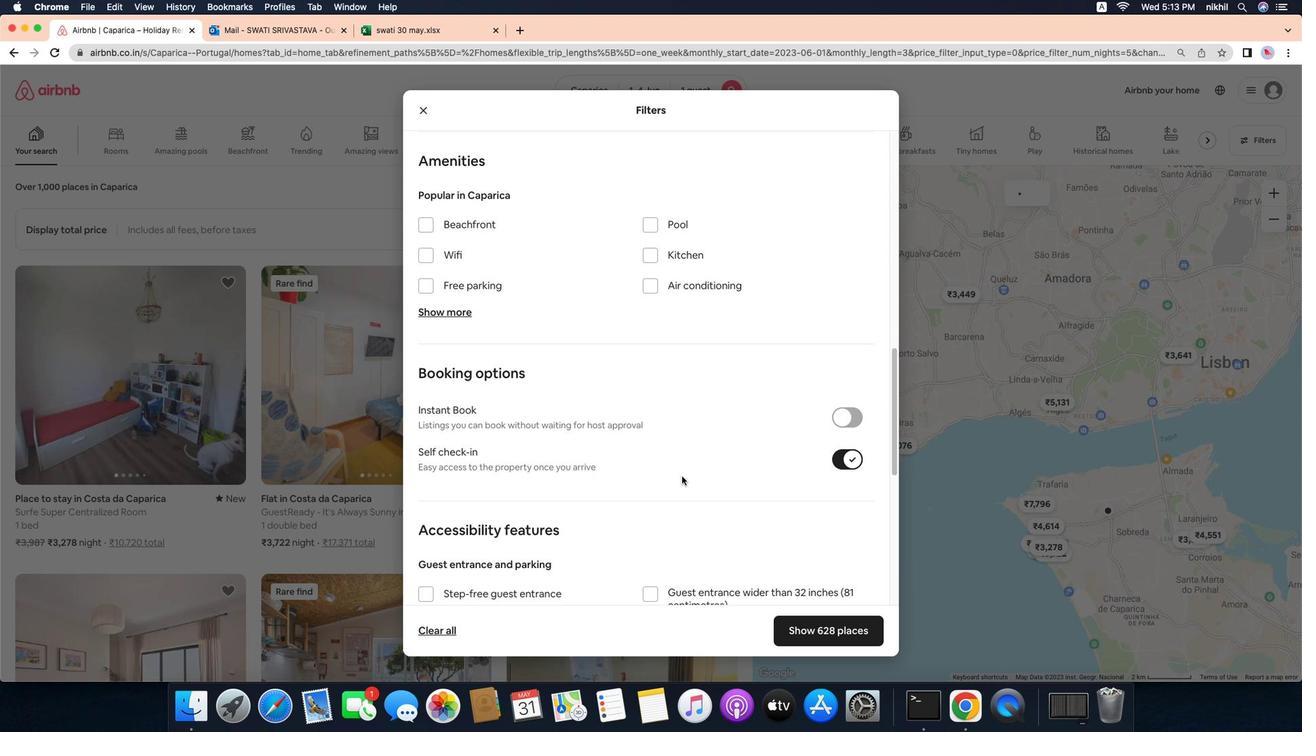 
Action: Mouse scrolled (712, 493) with delta (-13, -14)
Screenshot: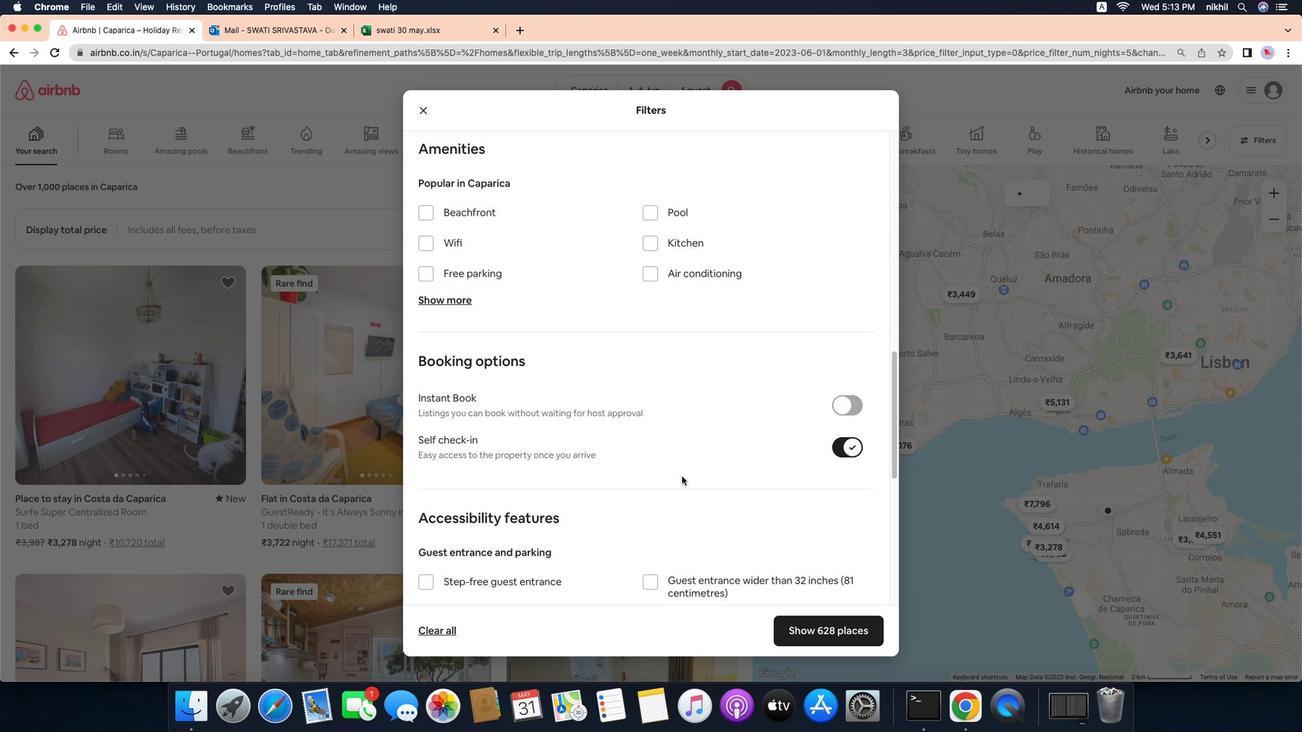 
Action: Mouse scrolled (712, 493) with delta (-13, -16)
Screenshot: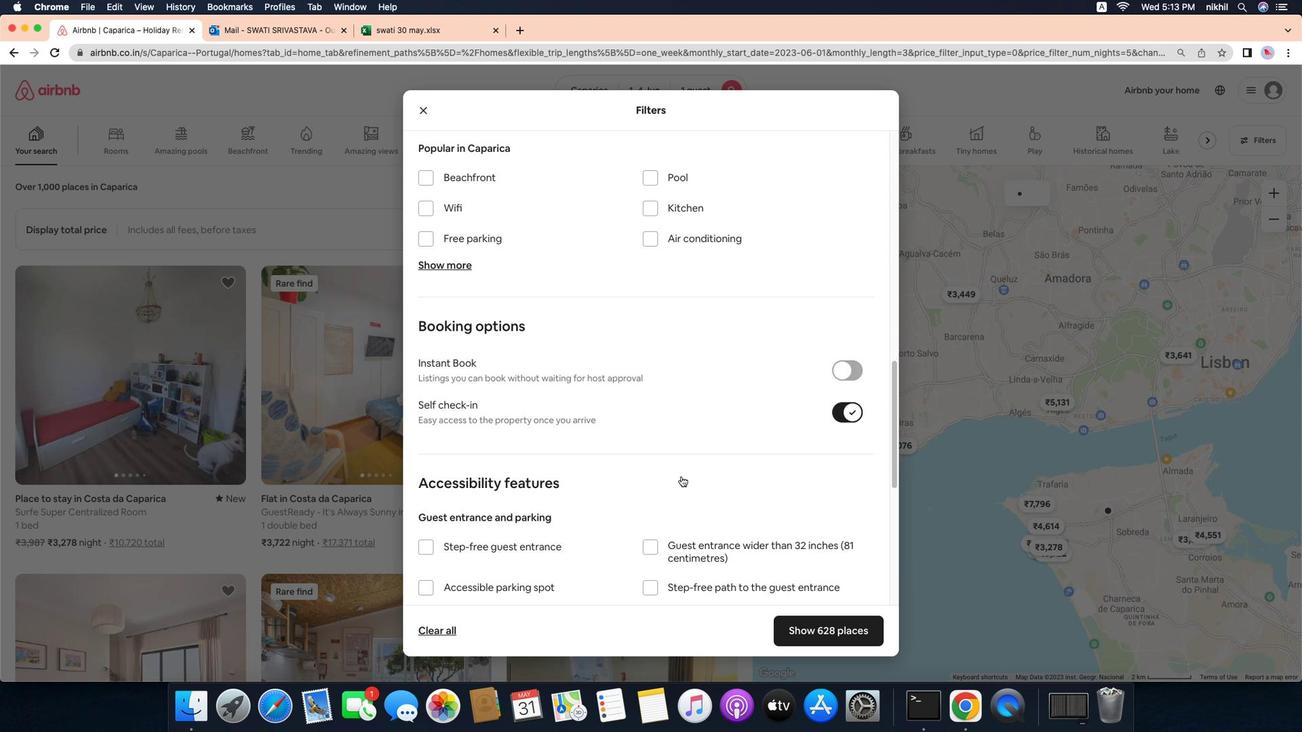 
Action: Mouse scrolled (712, 493) with delta (-13, -16)
Screenshot: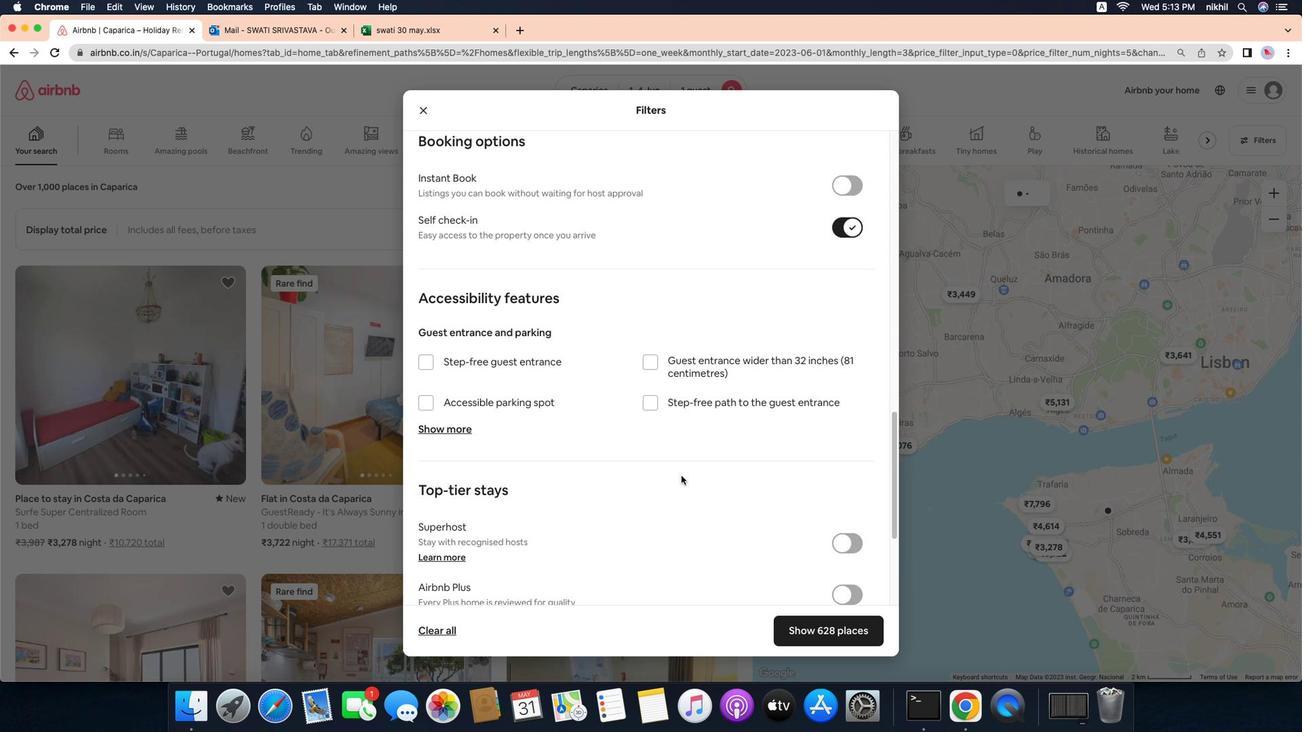 
Action: Mouse moved to (712, 493)
Screenshot: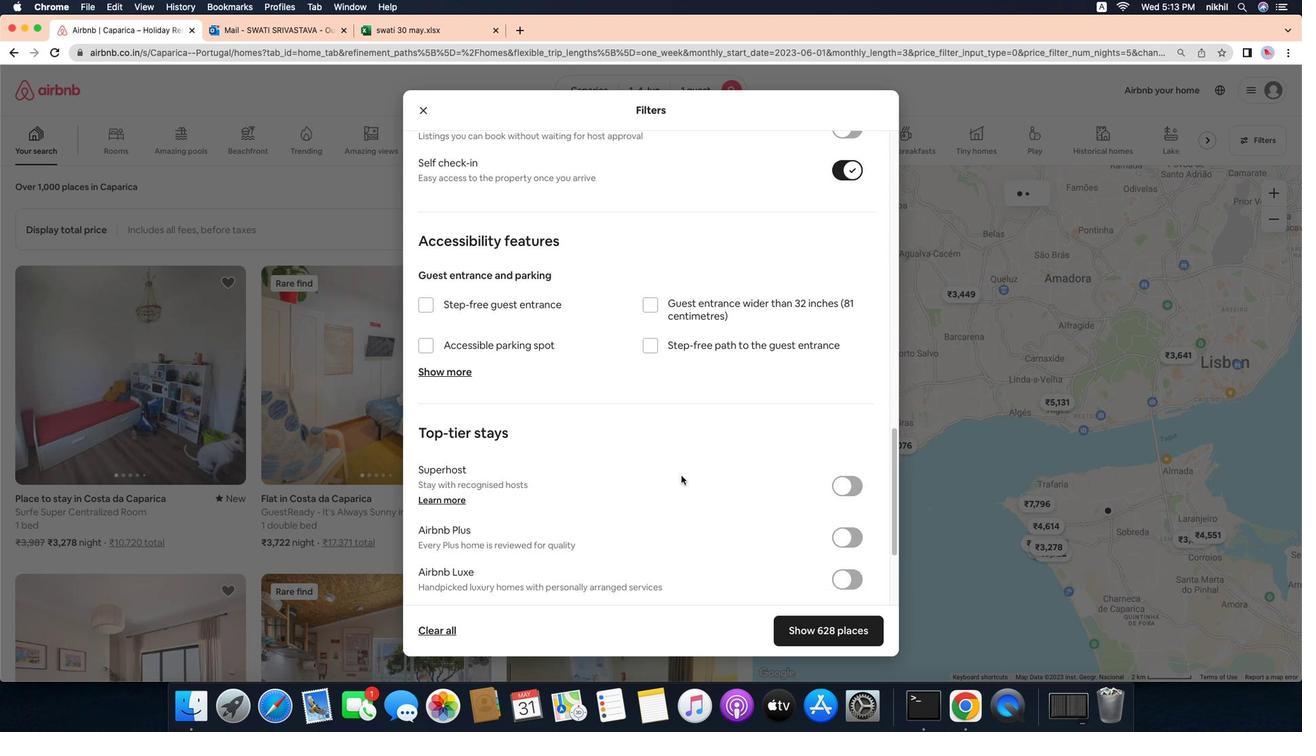 
Action: Mouse scrolled (712, 493) with delta (-13, -14)
Screenshot: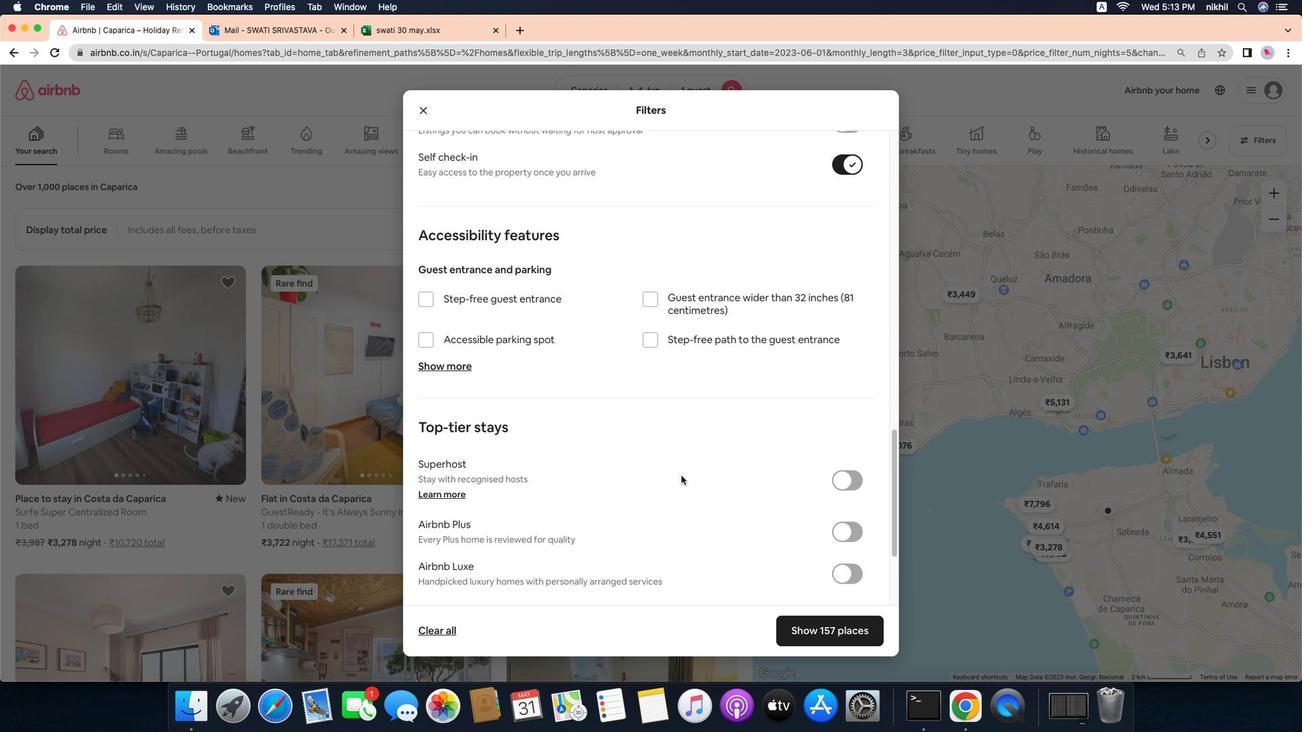 
Action: Mouse scrolled (712, 493) with delta (-13, -14)
Screenshot: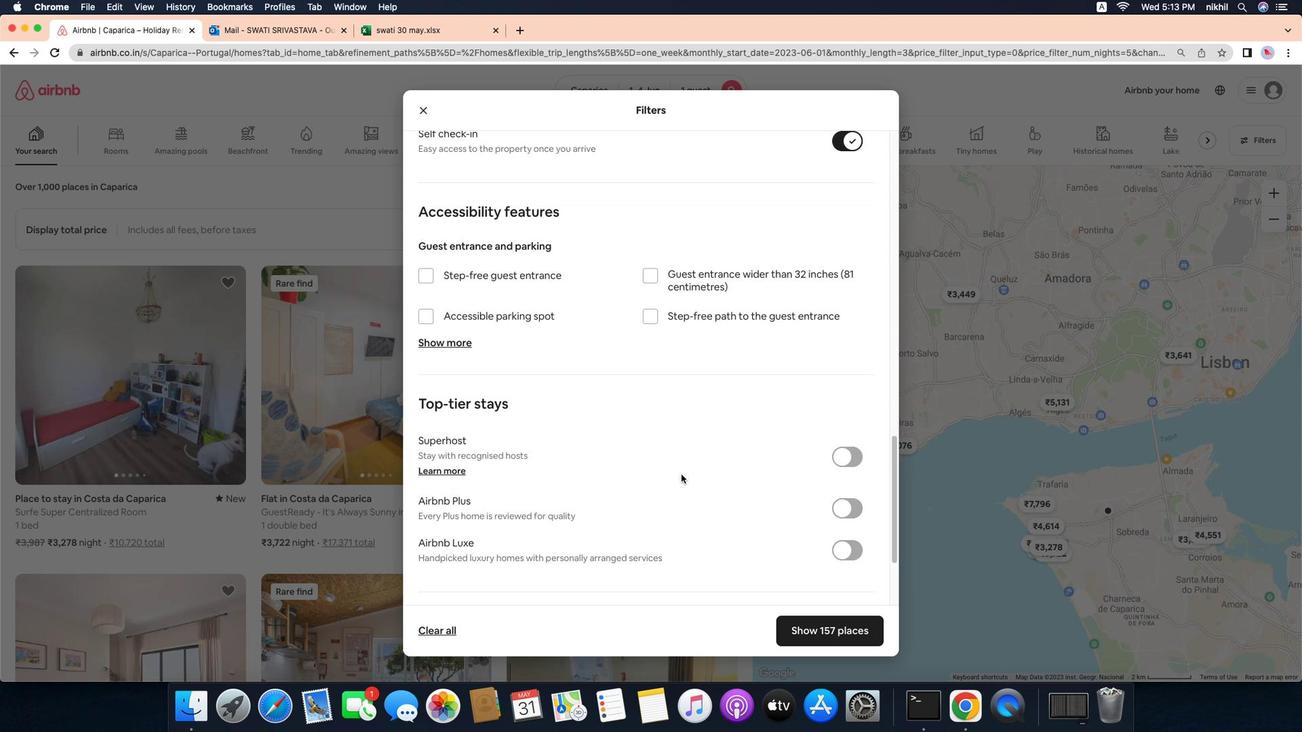 
Action: Mouse scrolled (712, 493) with delta (-13, -16)
Screenshot: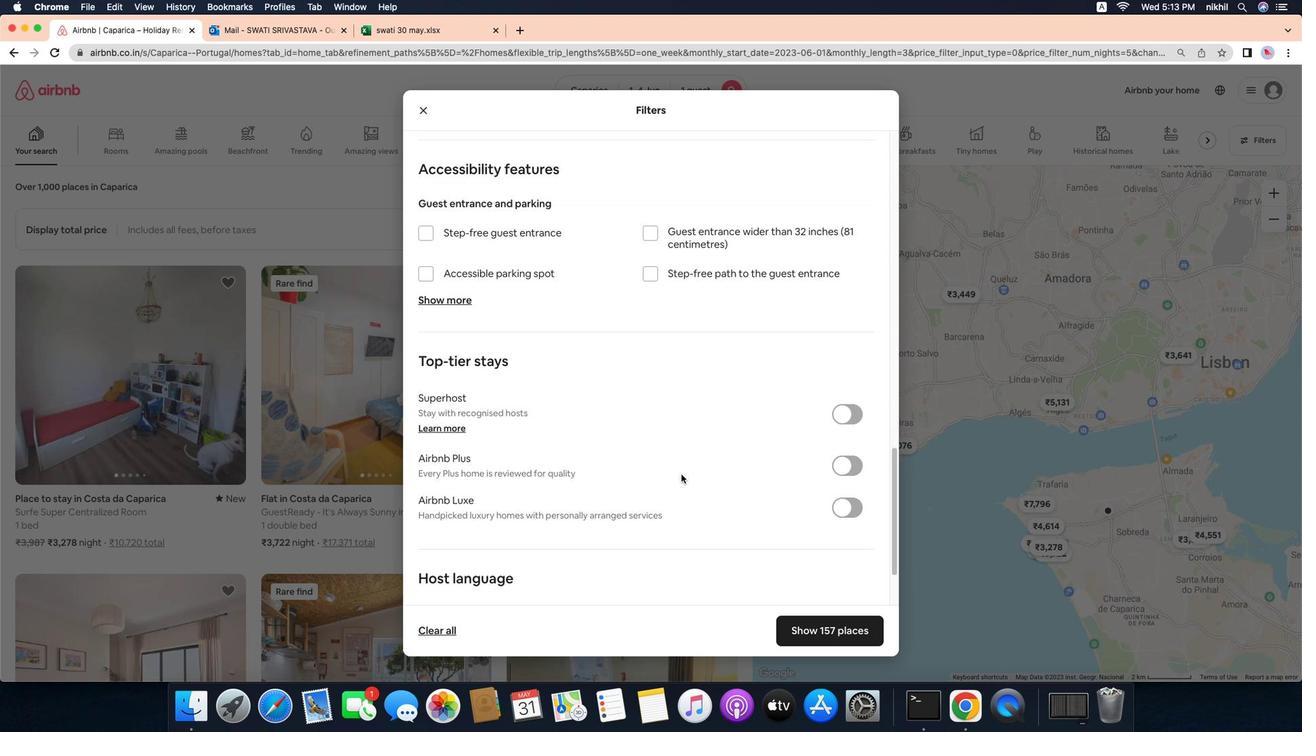 
Action: Mouse scrolled (712, 493) with delta (-13, -18)
Screenshot: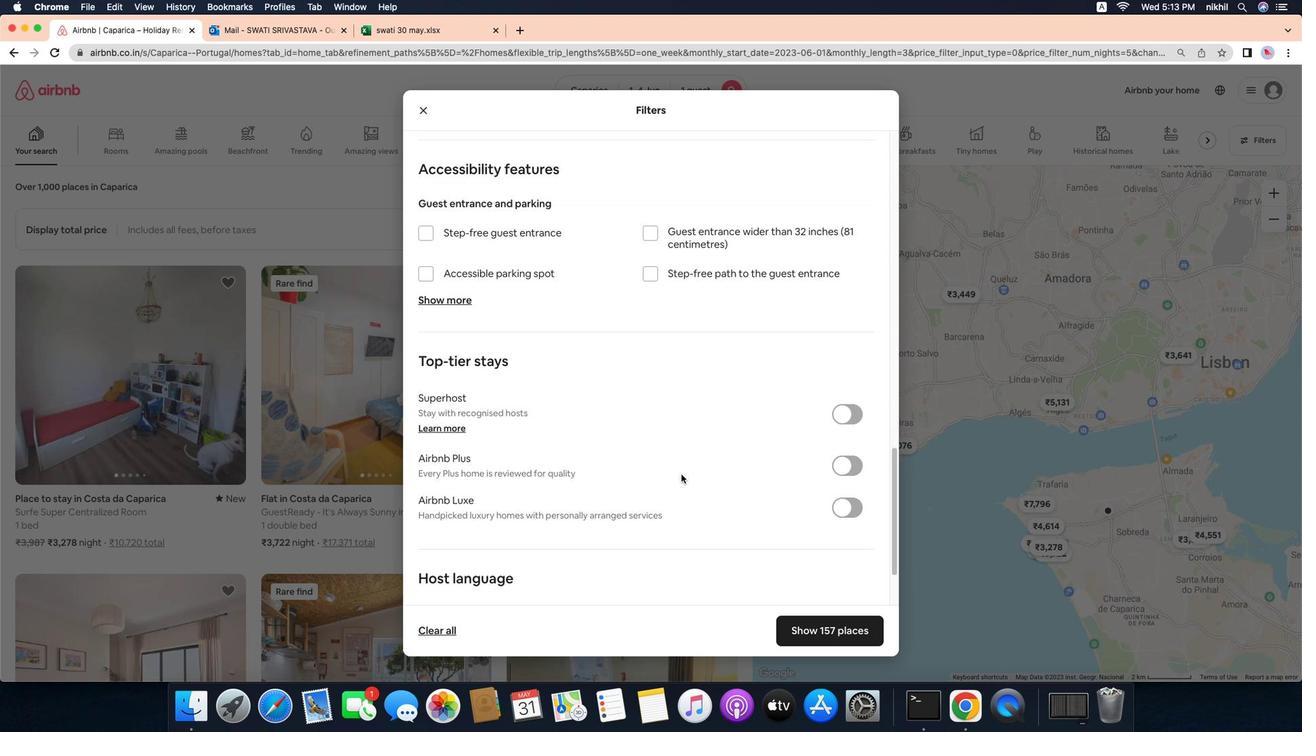 
Action: Mouse moved to (712, 492)
Screenshot: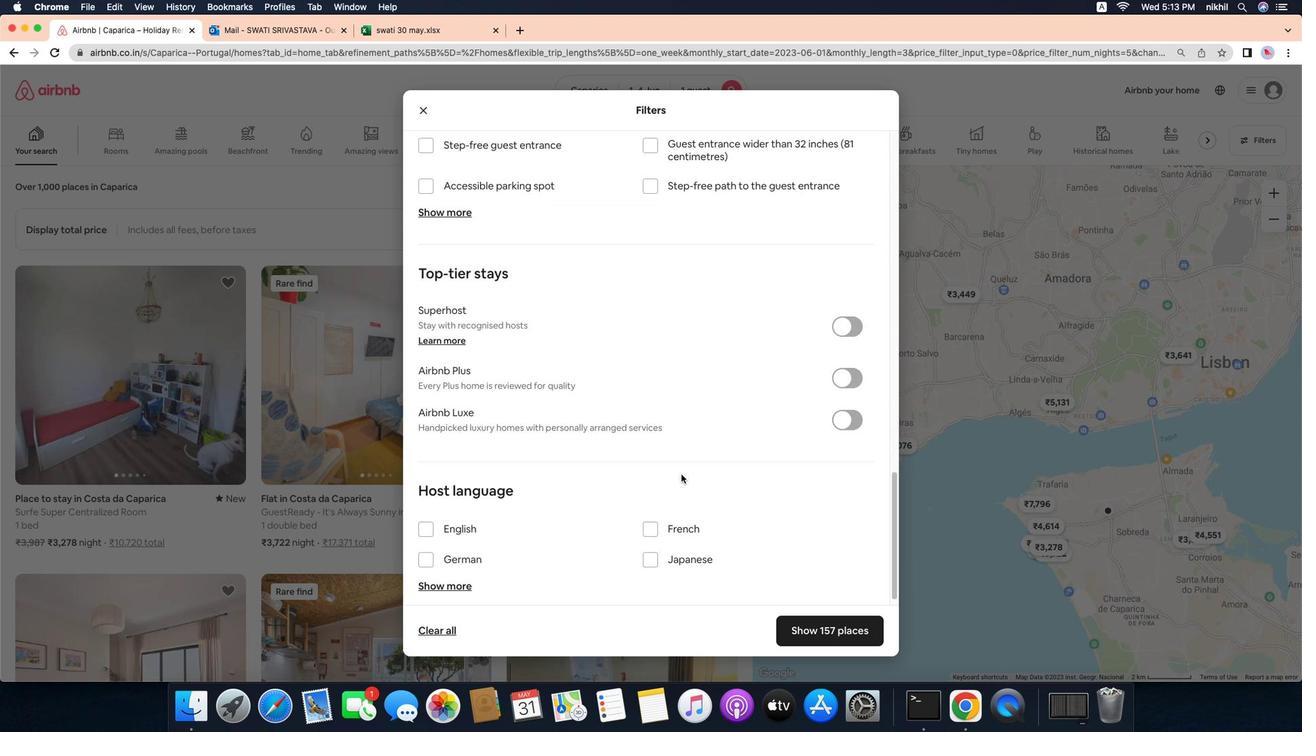 
Action: Mouse scrolled (712, 492) with delta (-13, -18)
Screenshot: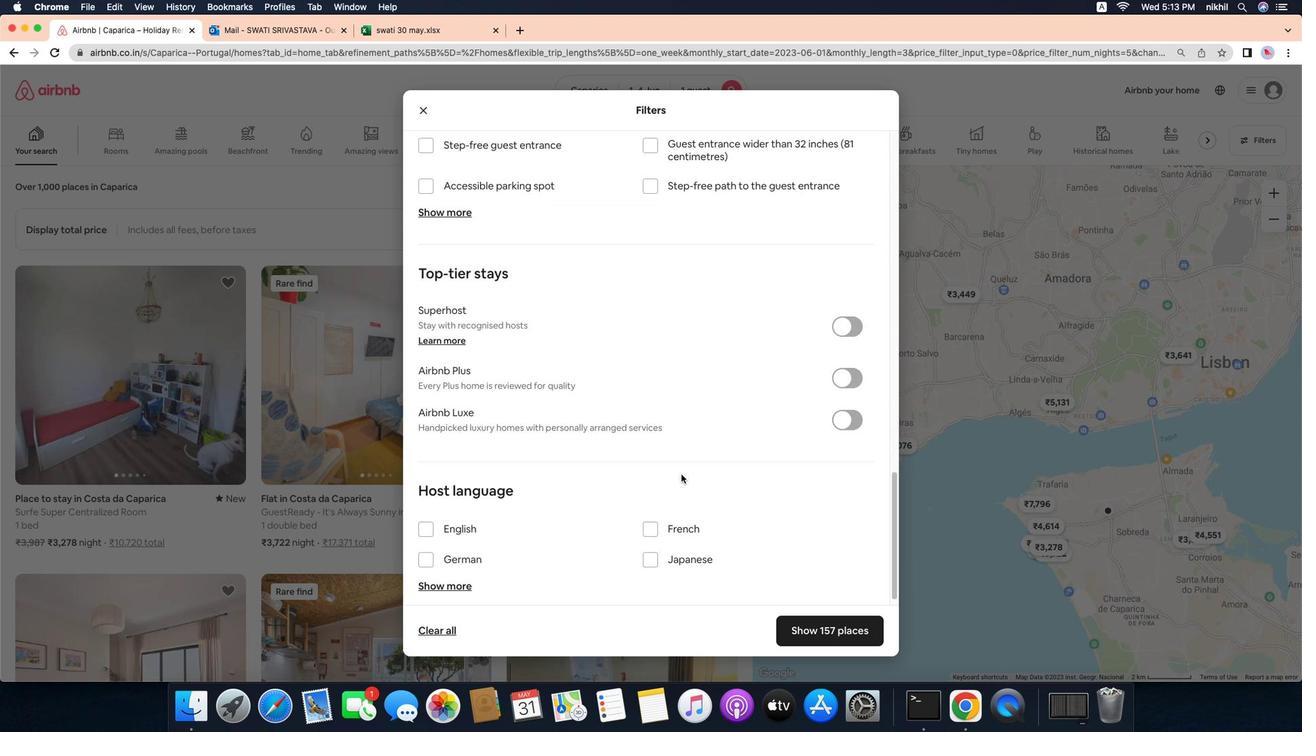
Action: Mouse moved to (438, 534)
Screenshot: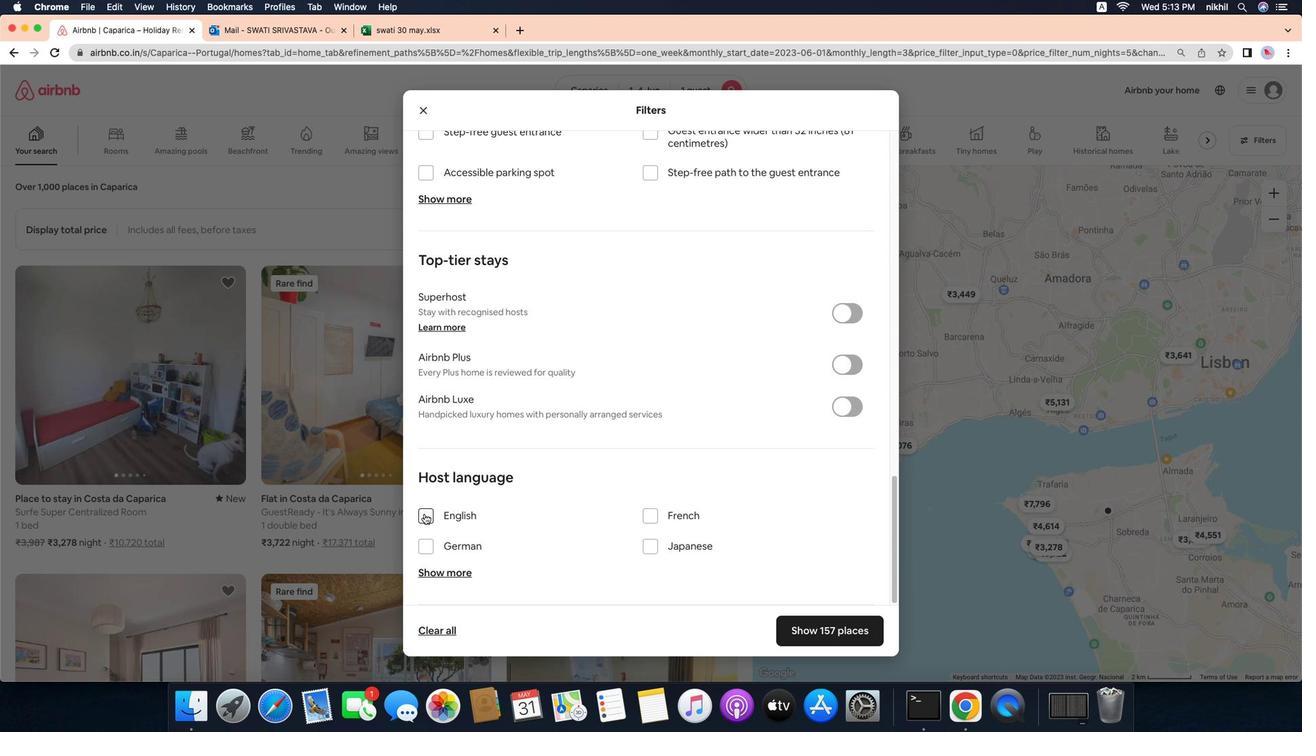 
Action: Mouse pressed left at (438, 534)
Screenshot: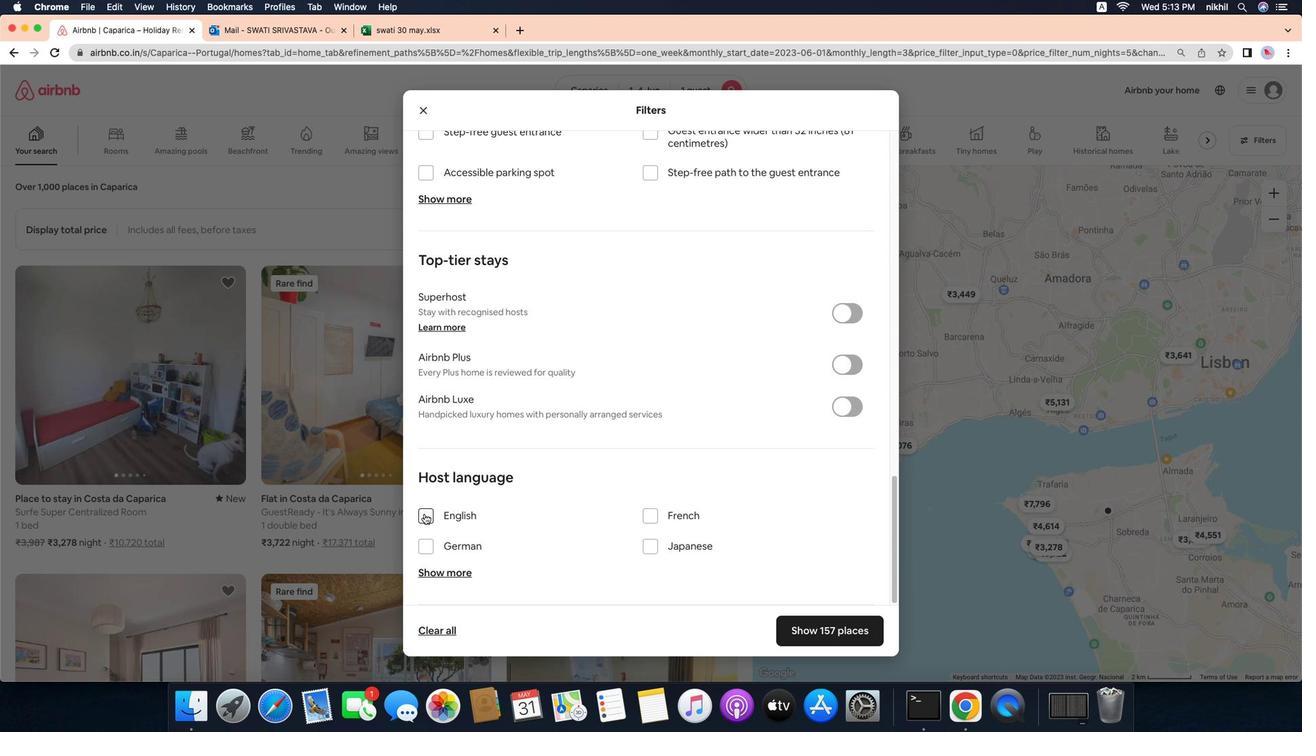 
Action: Mouse moved to (855, 662)
Screenshot: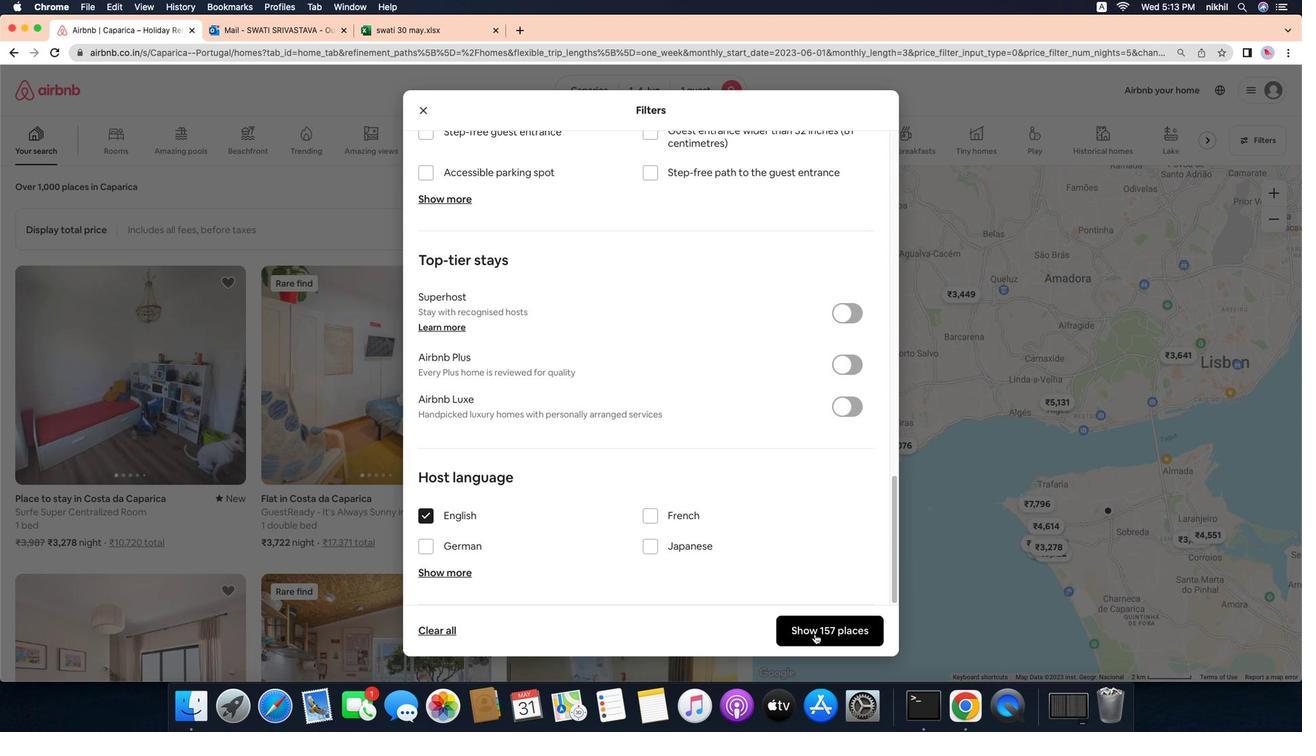 
Action: Mouse pressed left at (855, 662)
Screenshot: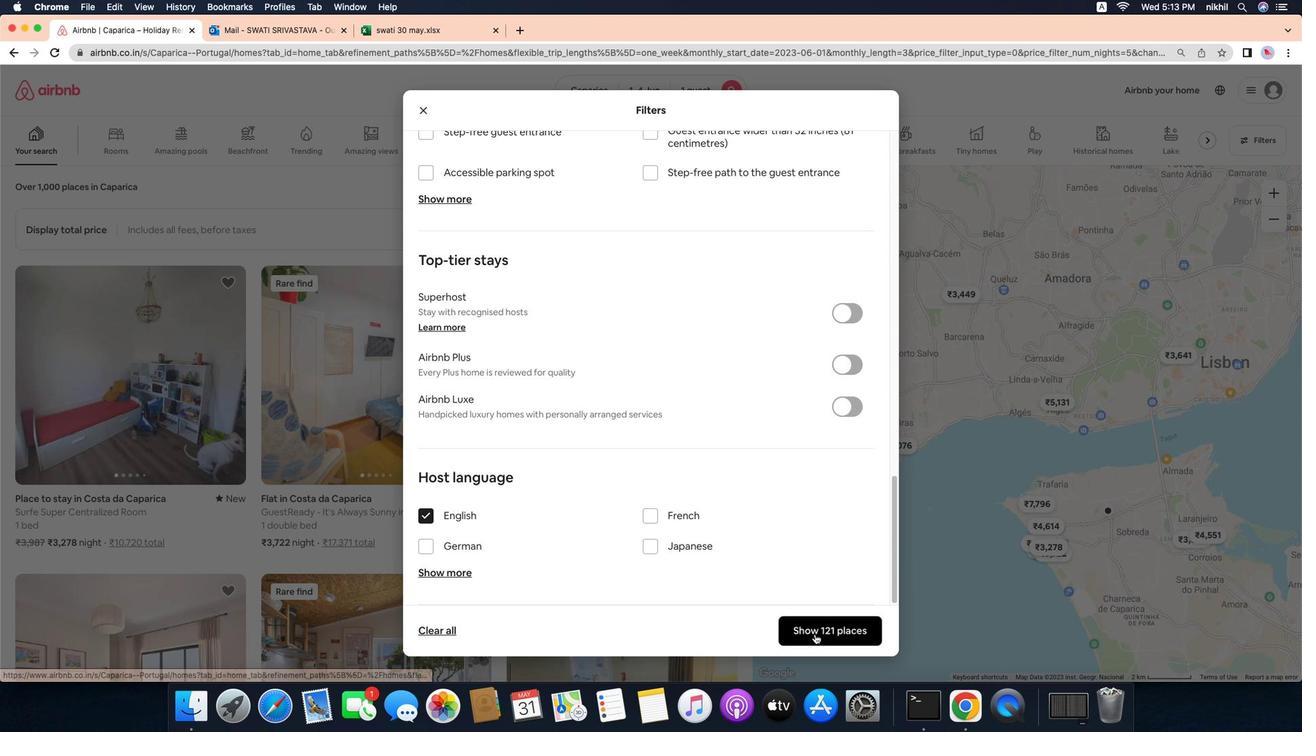 
Action: Mouse moved to (574, 191)
Screenshot: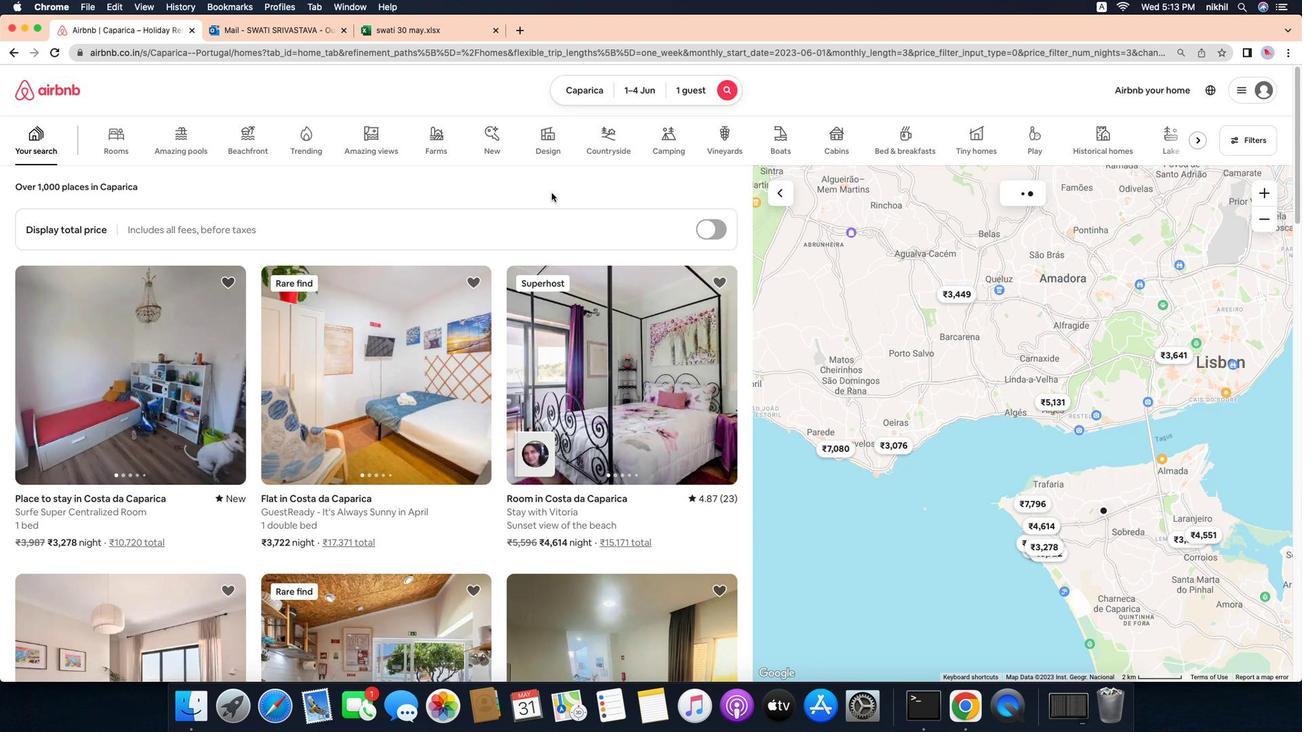 
